 Task: Find connections with filter location Samborondón with filter topic #innovationwith filter profile language English with filter current company VeriPark with filter school Modern Education Society's Nowrosjee Wadia College Arts, Science, Pune 01 with filter industry Conservation Programs with filter service category Administrative with filter keywords title Barista
Action: Mouse moved to (682, 85)
Screenshot: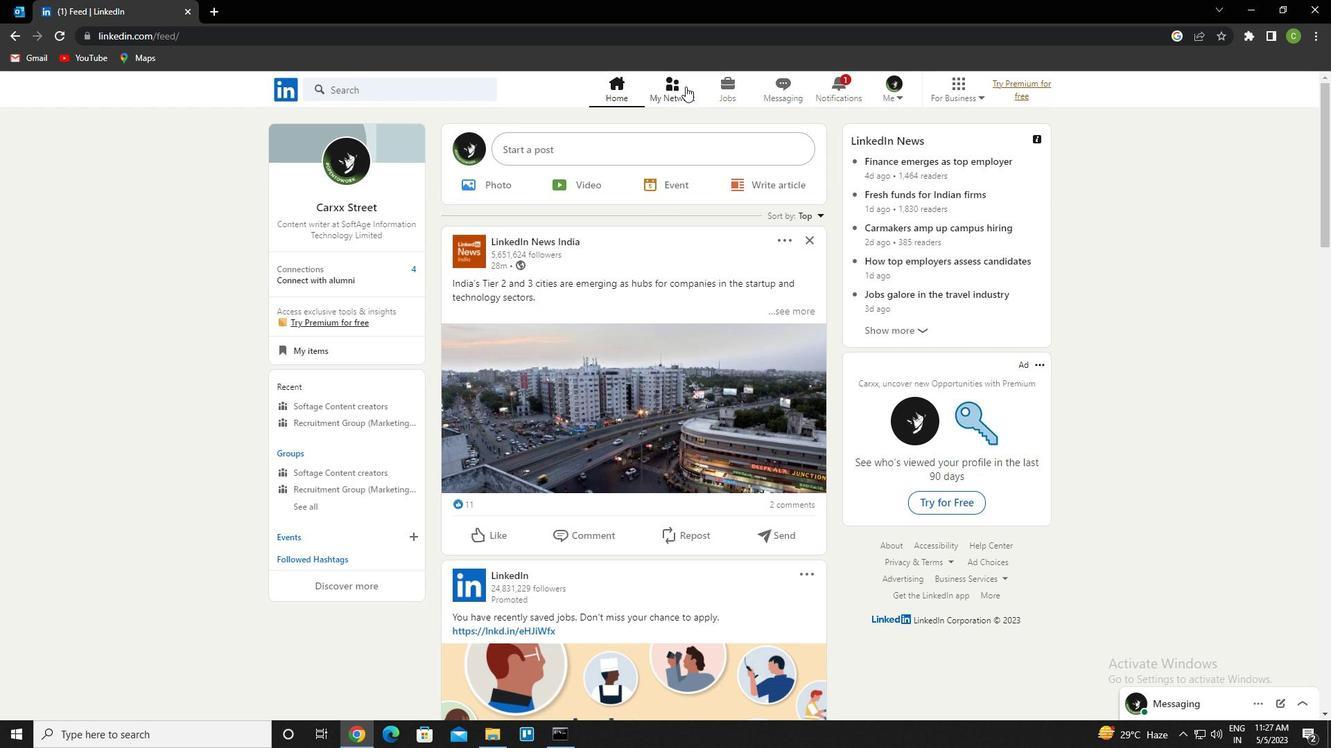 
Action: Mouse pressed left at (682, 85)
Screenshot: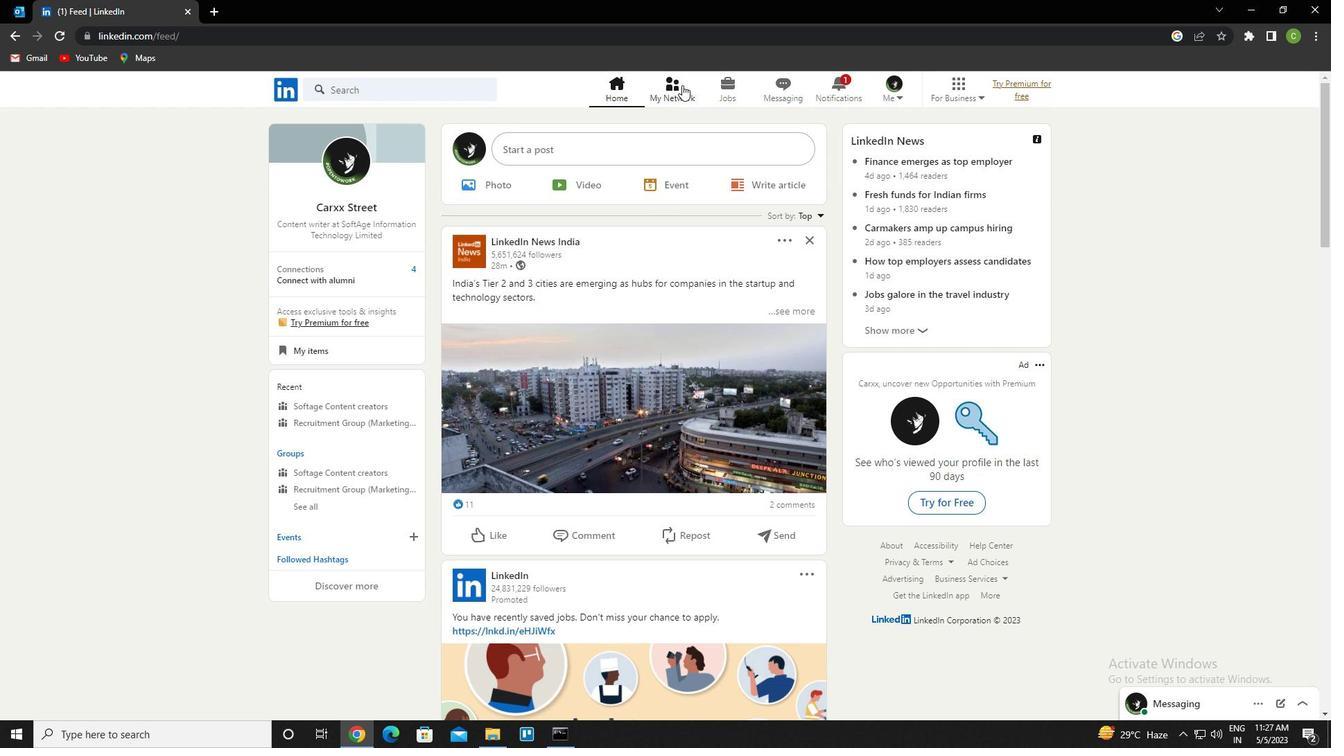 
Action: Mouse moved to (421, 170)
Screenshot: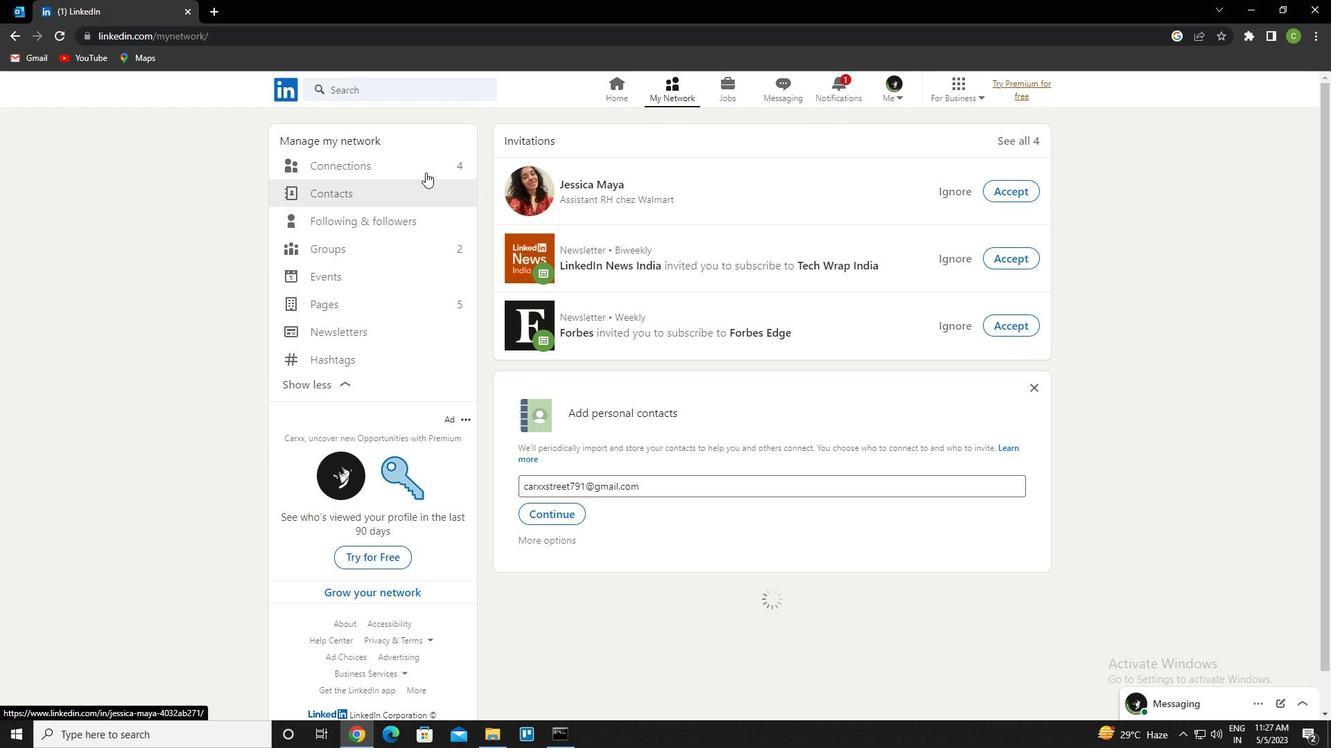 
Action: Mouse pressed left at (421, 170)
Screenshot: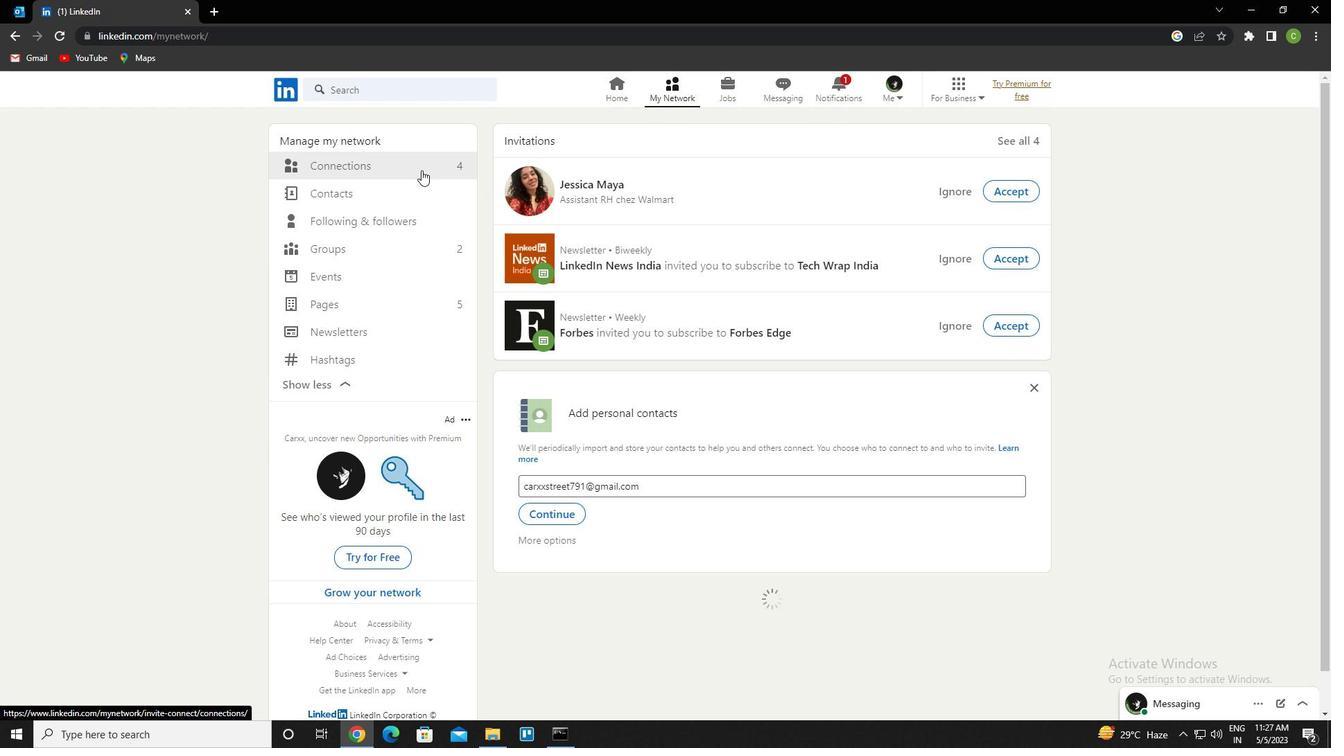 
Action: Mouse moved to (776, 167)
Screenshot: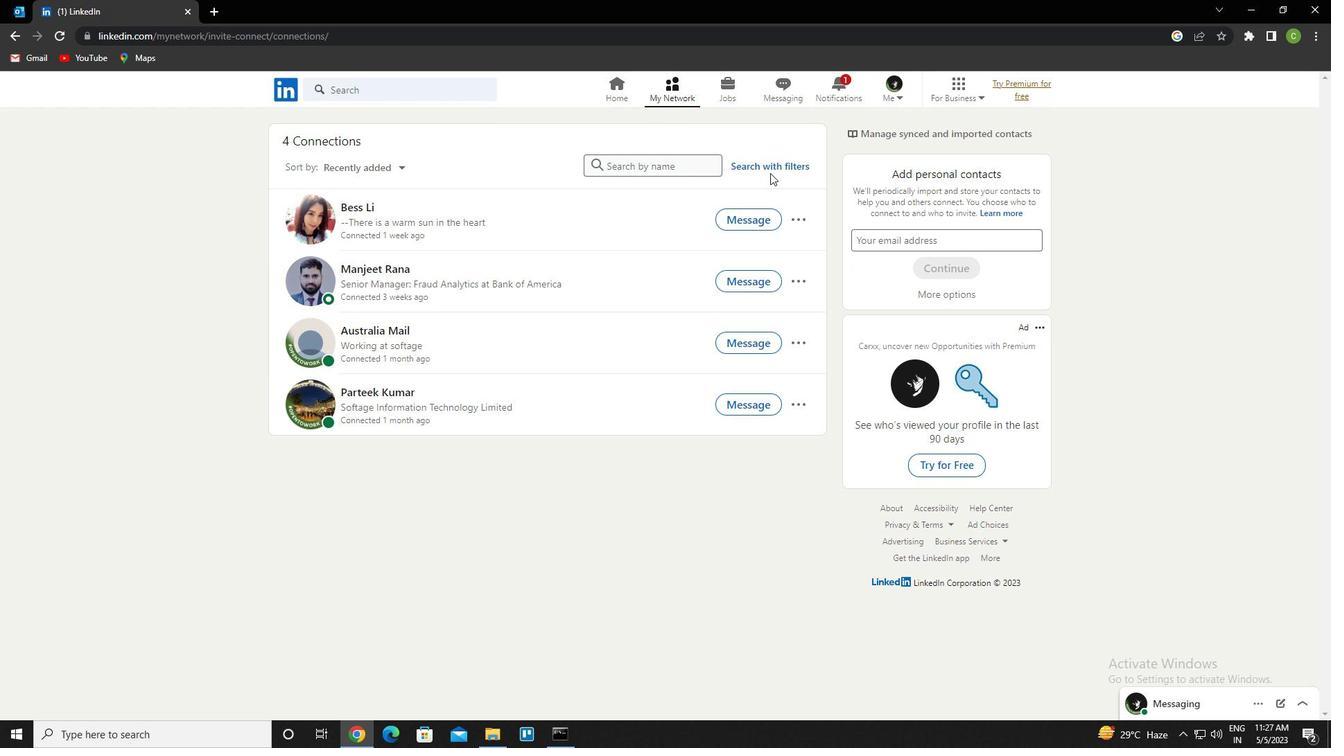 
Action: Mouse pressed left at (776, 167)
Screenshot: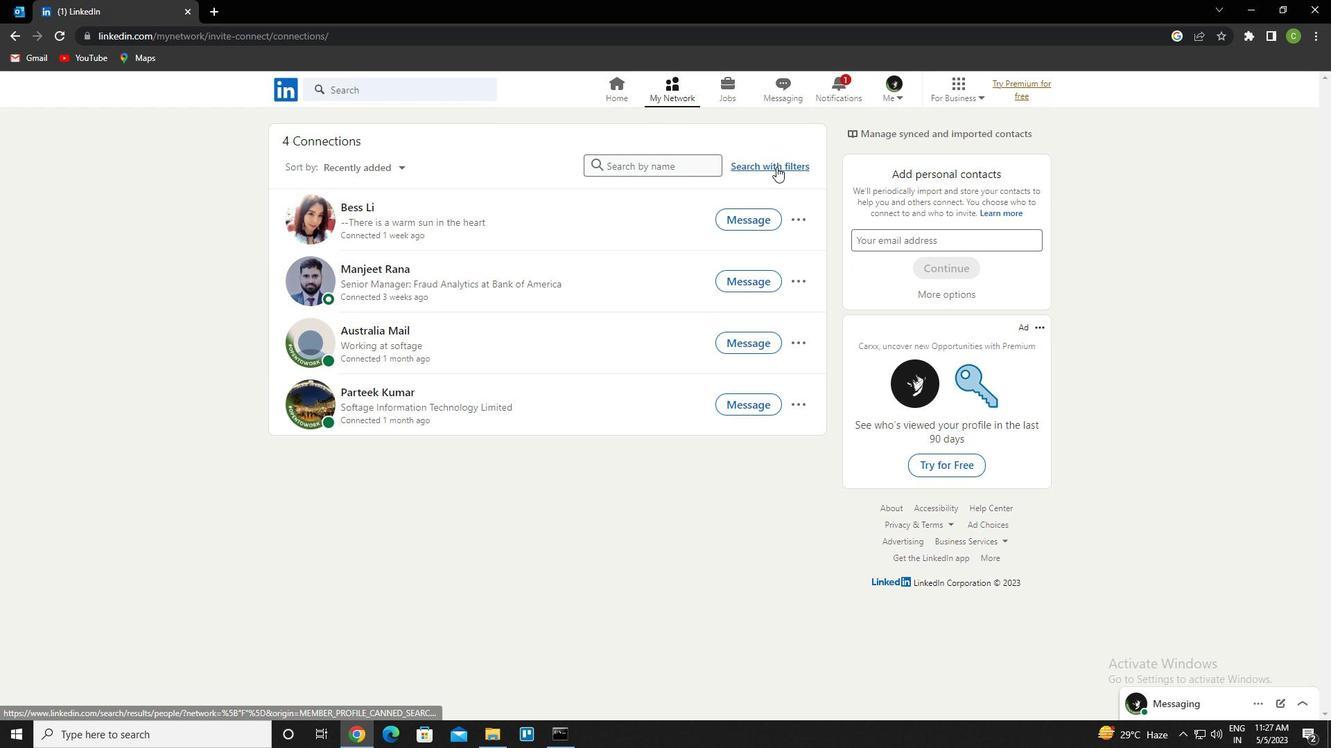 
Action: Mouse moved to (713, 125)
Screenshot: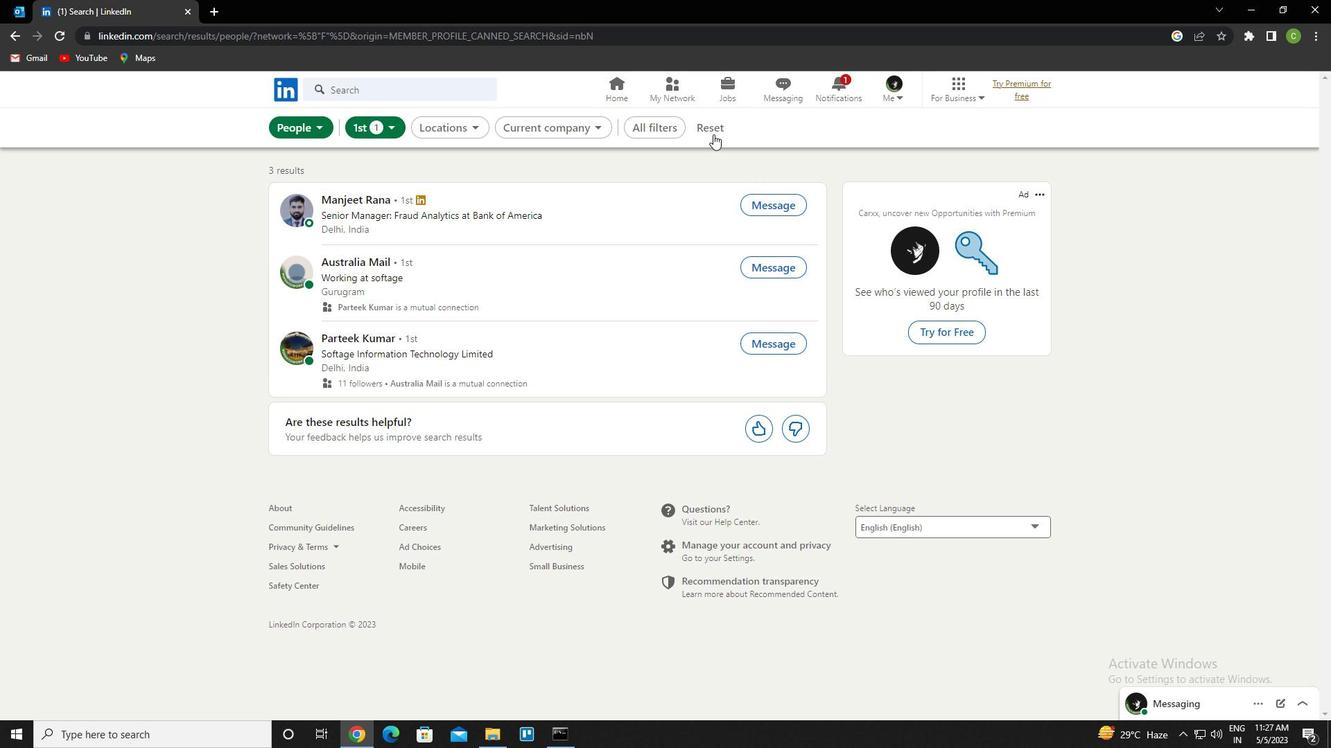 
Action: Mouse pressed left at (713, 125)
Screenshot: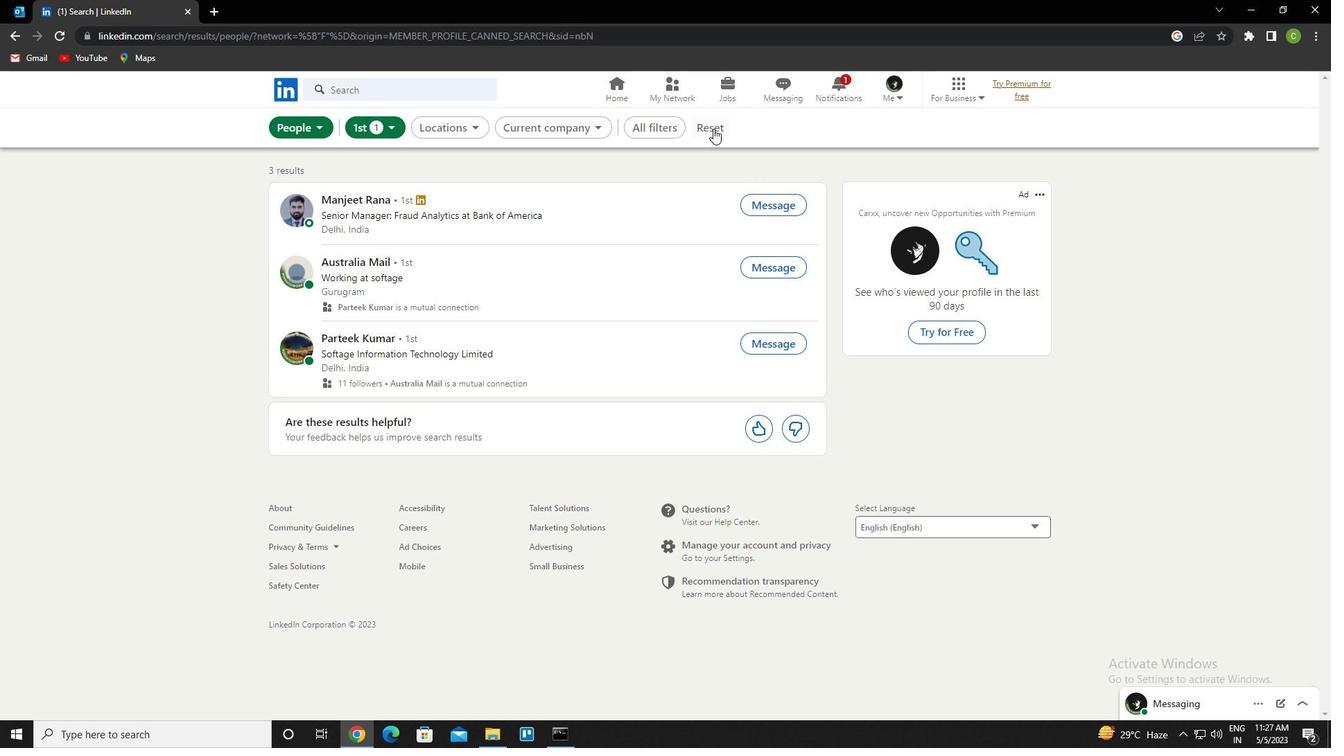 
Action: Mouse moved to (703, 133)
Screenshot: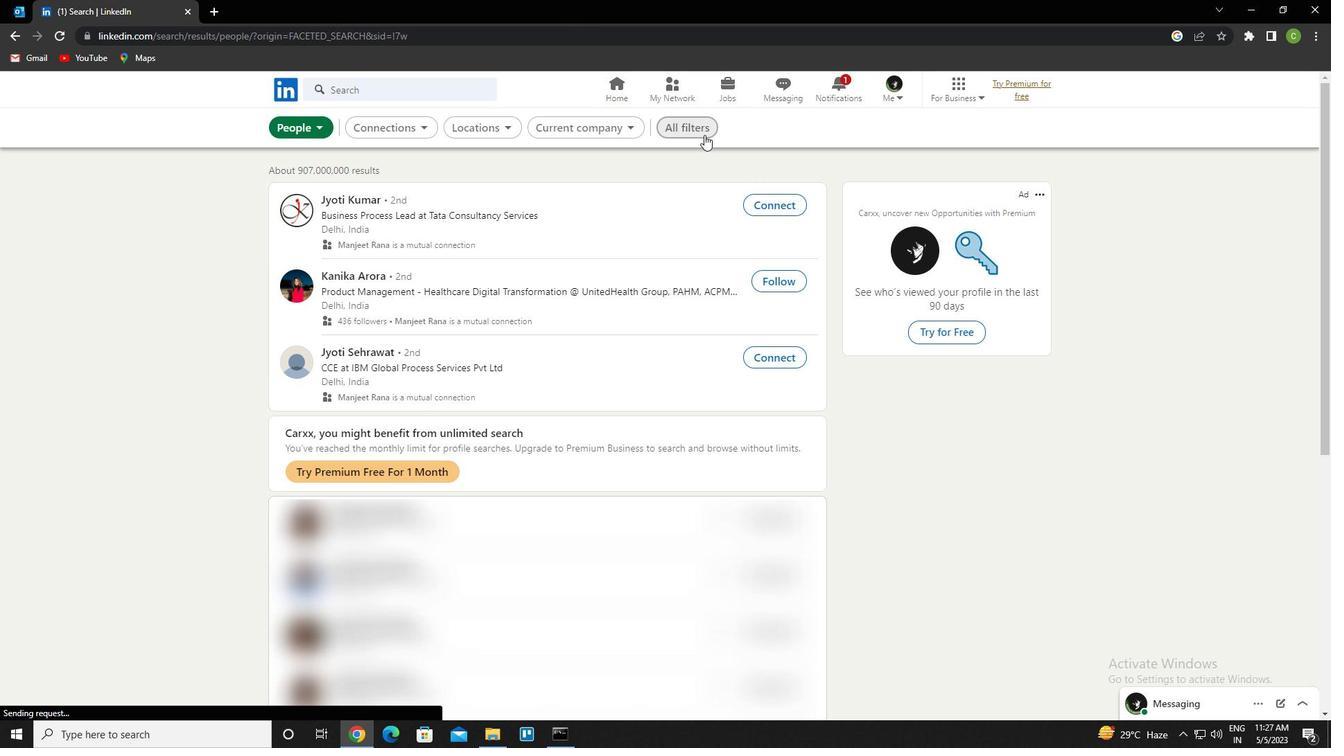 
Action: Mouse pressed left at (703, 133)
Screenshot: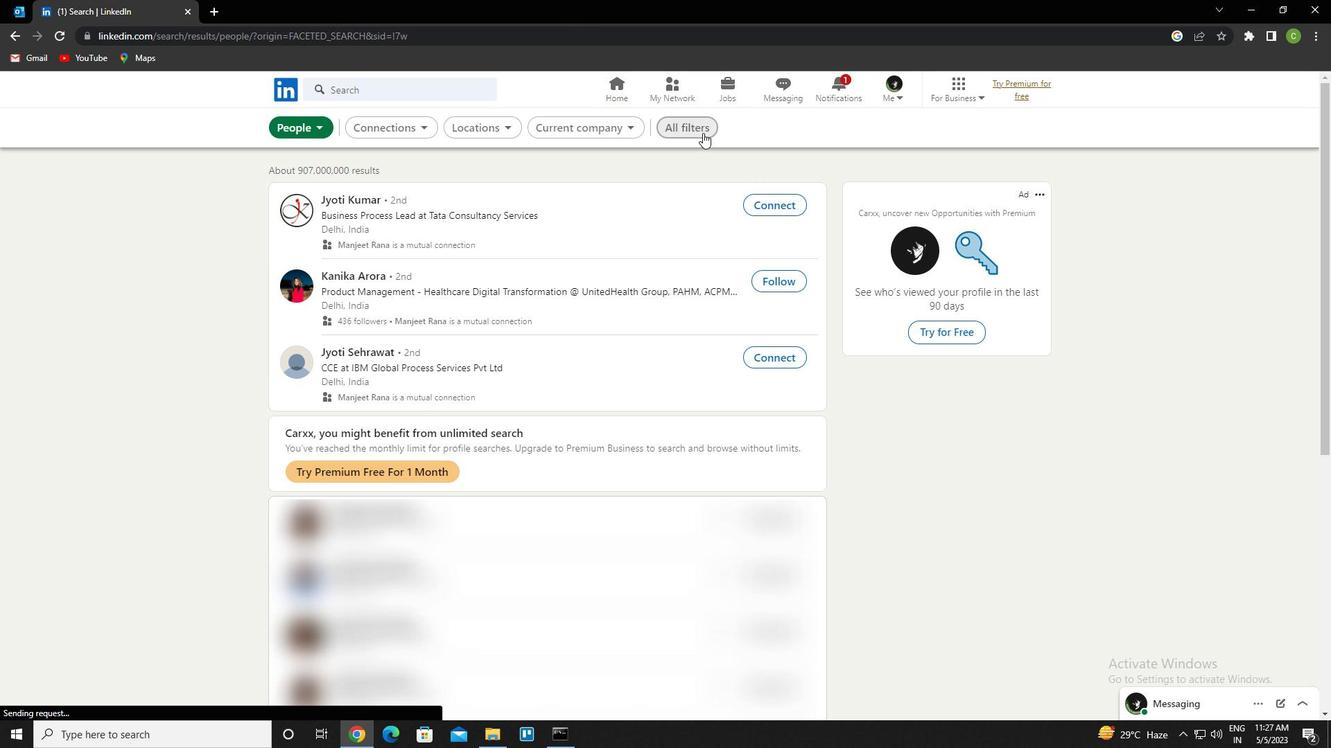 
Action: Mouse moved to (1133, 407)
Screenshot: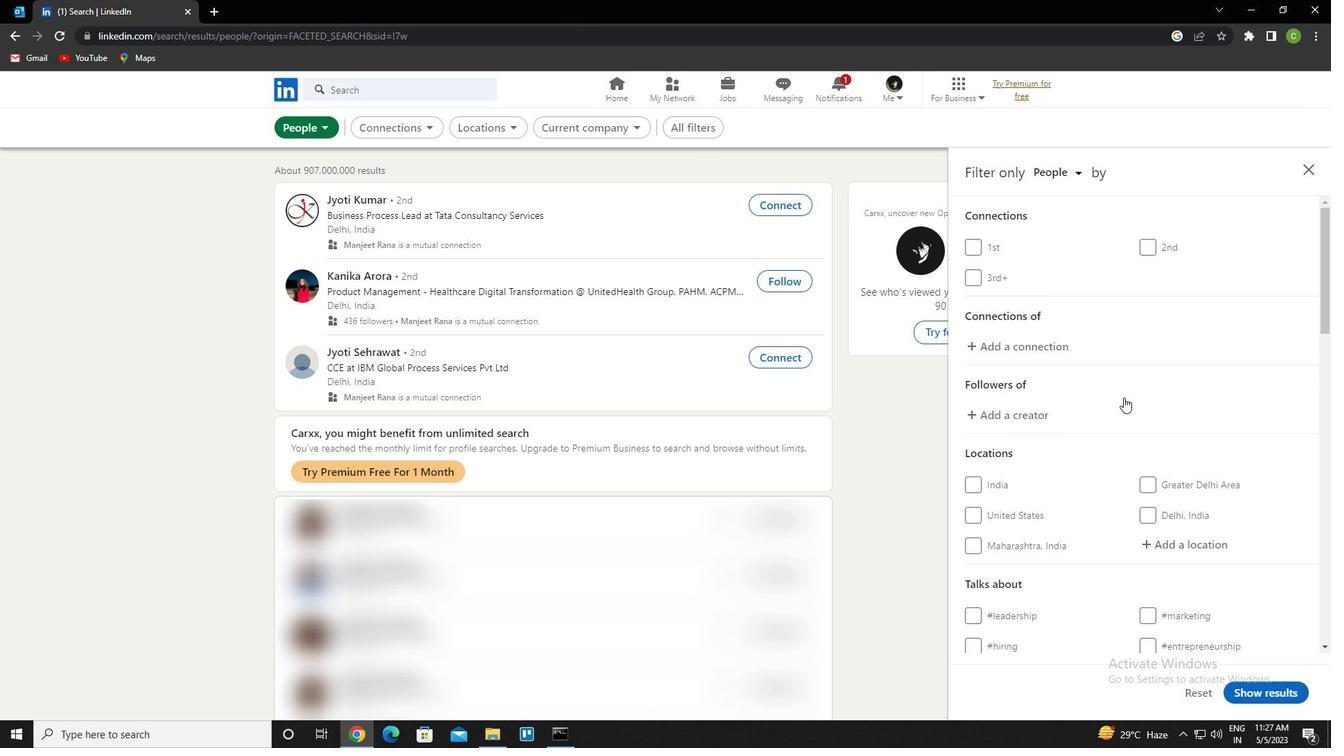 
Action: Mouse scrolled (1133, 406) with delta (0, 0)
Screenshot: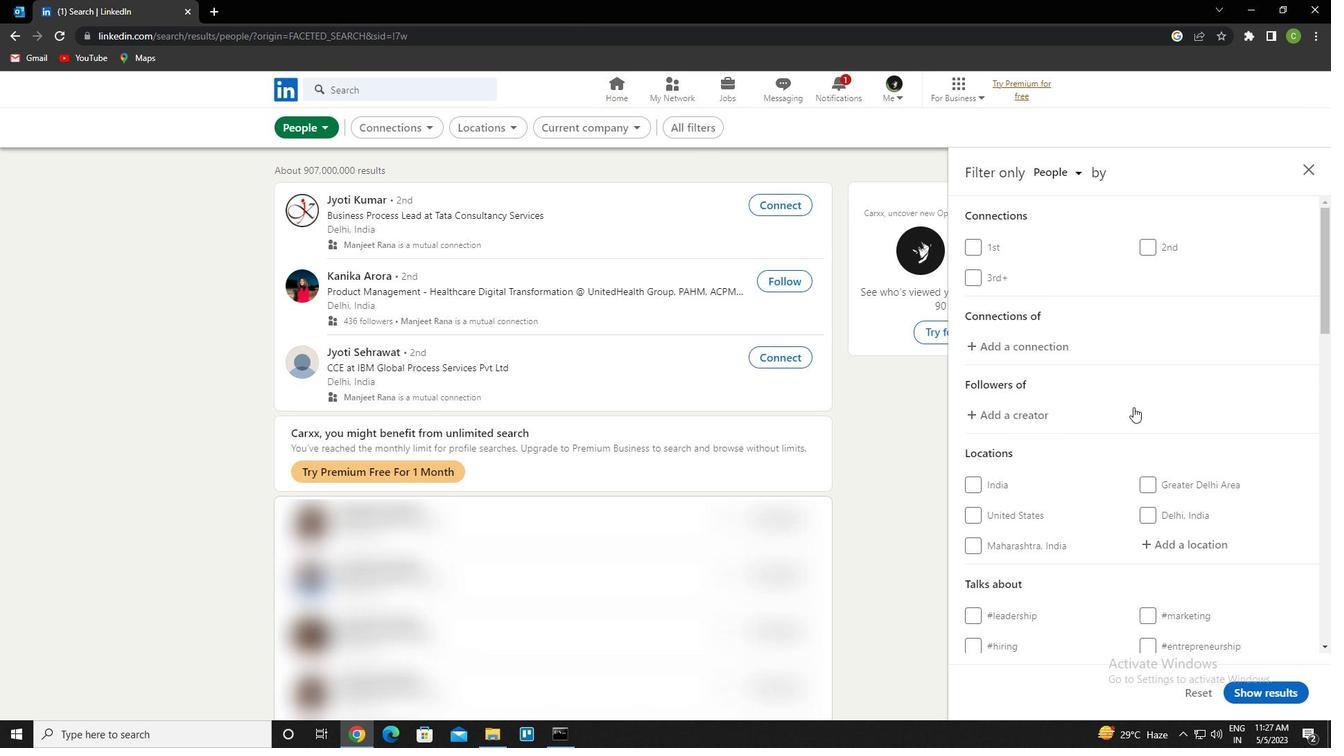 
Action: Mouse scrolled (1133, 406) with delta (0, 0)
Screenshot: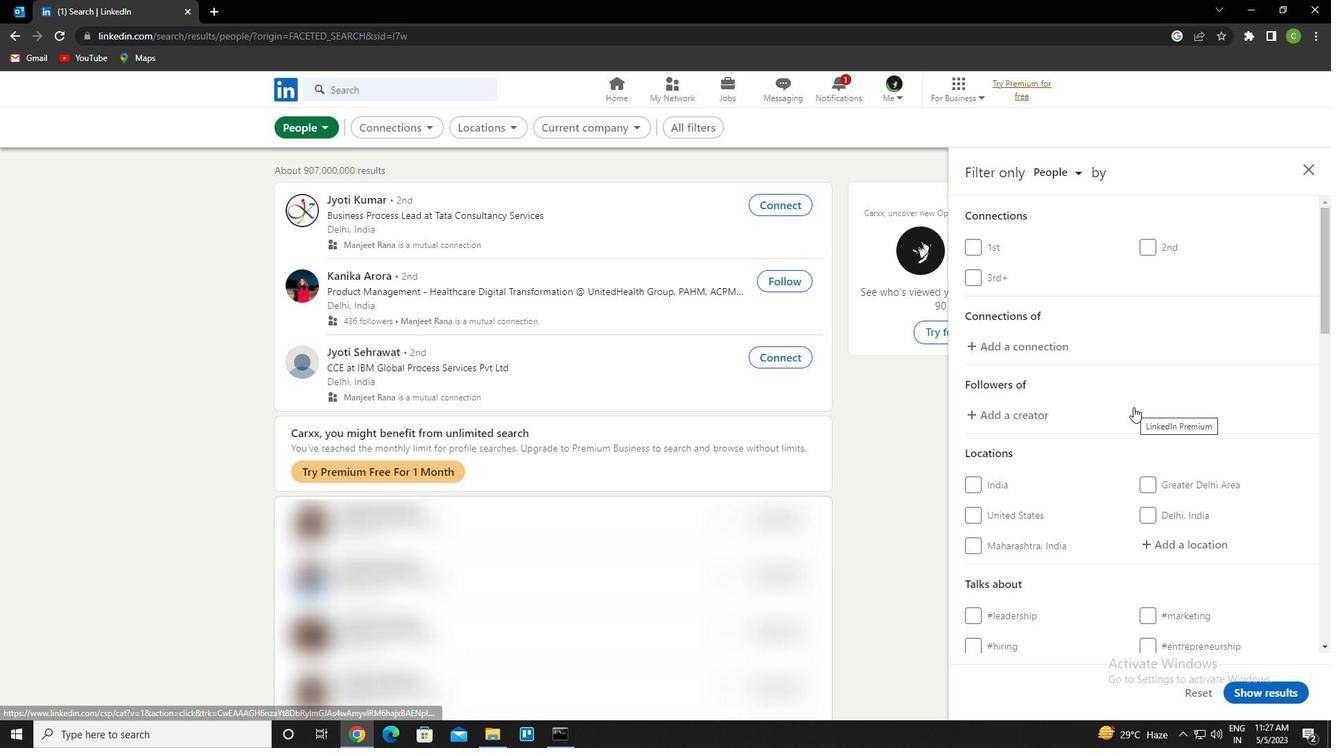 
Action: Mouse moved to (1175, 409)
Screenshot: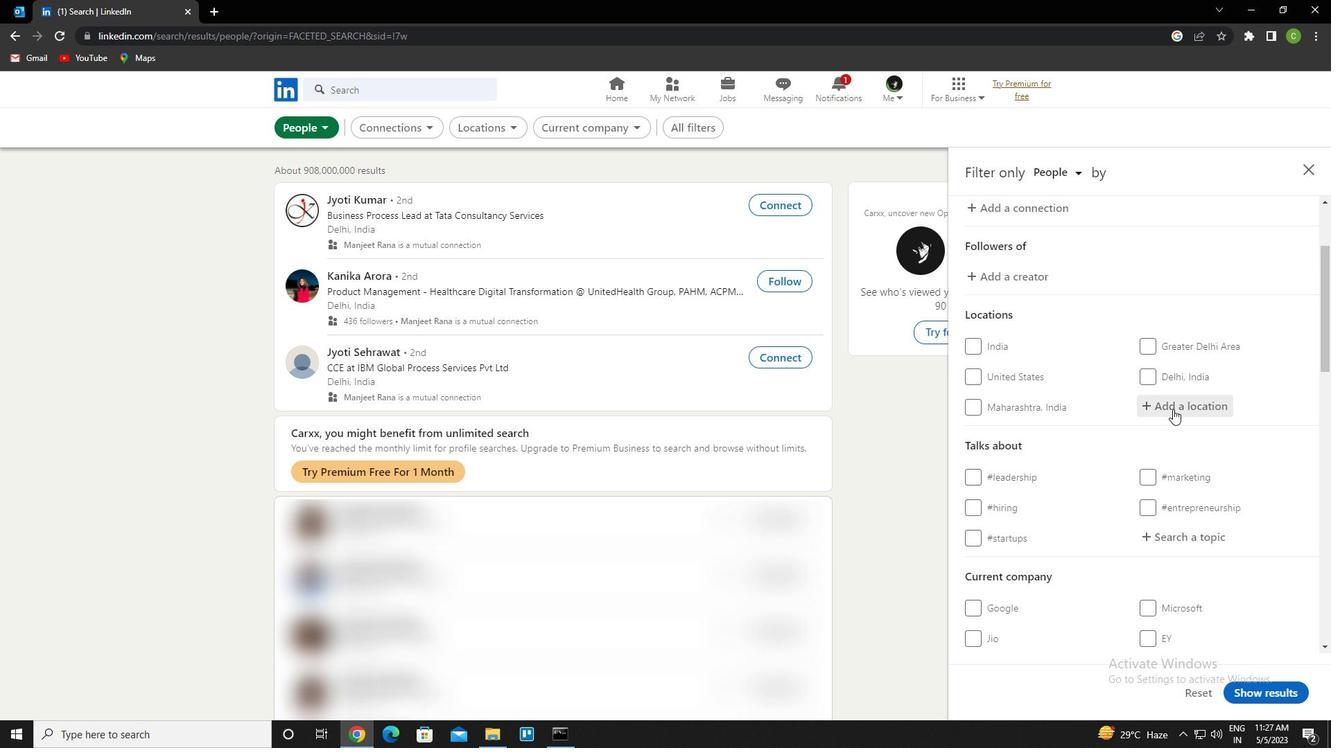 
Action: Mouse pressed left at (1175, 409)
Screenshot: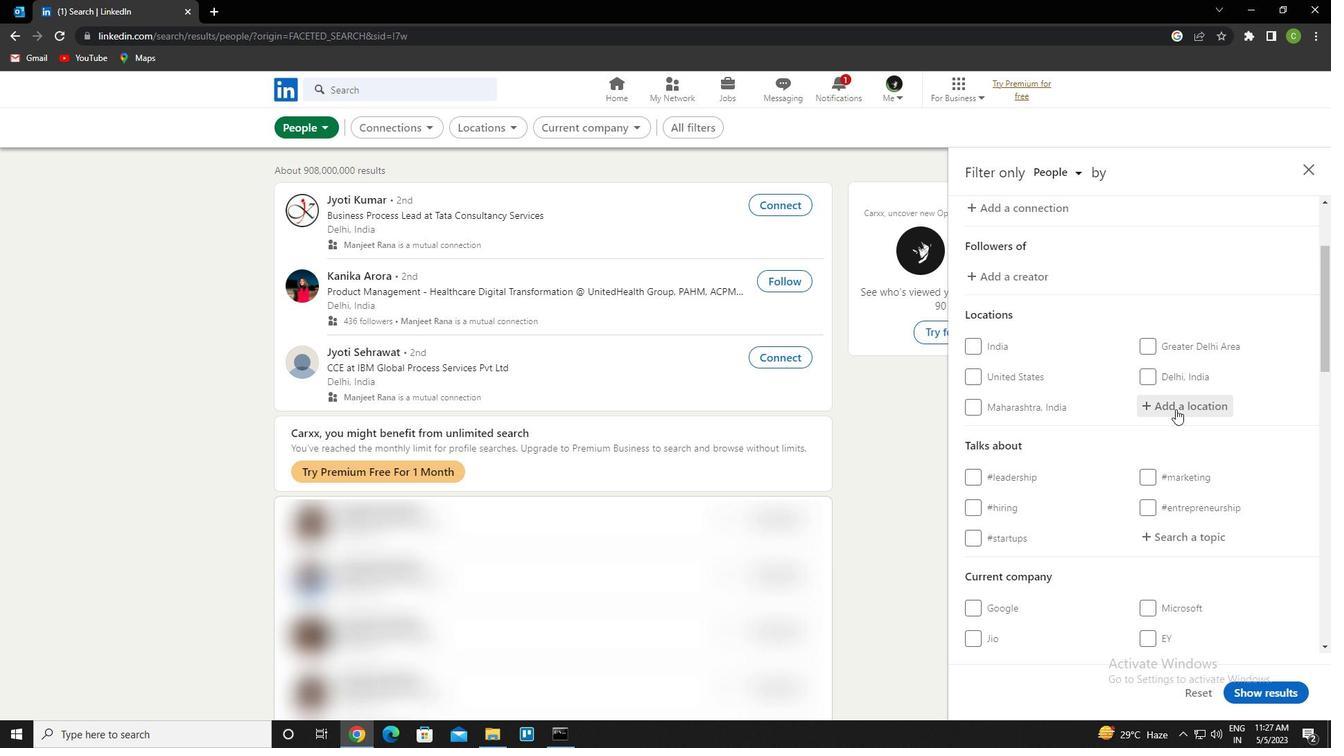 
Action: Key pressed <Key.caps_lock>s<Key.caps_lock>amborondon<Key.down><Key.enter>
Screenshot: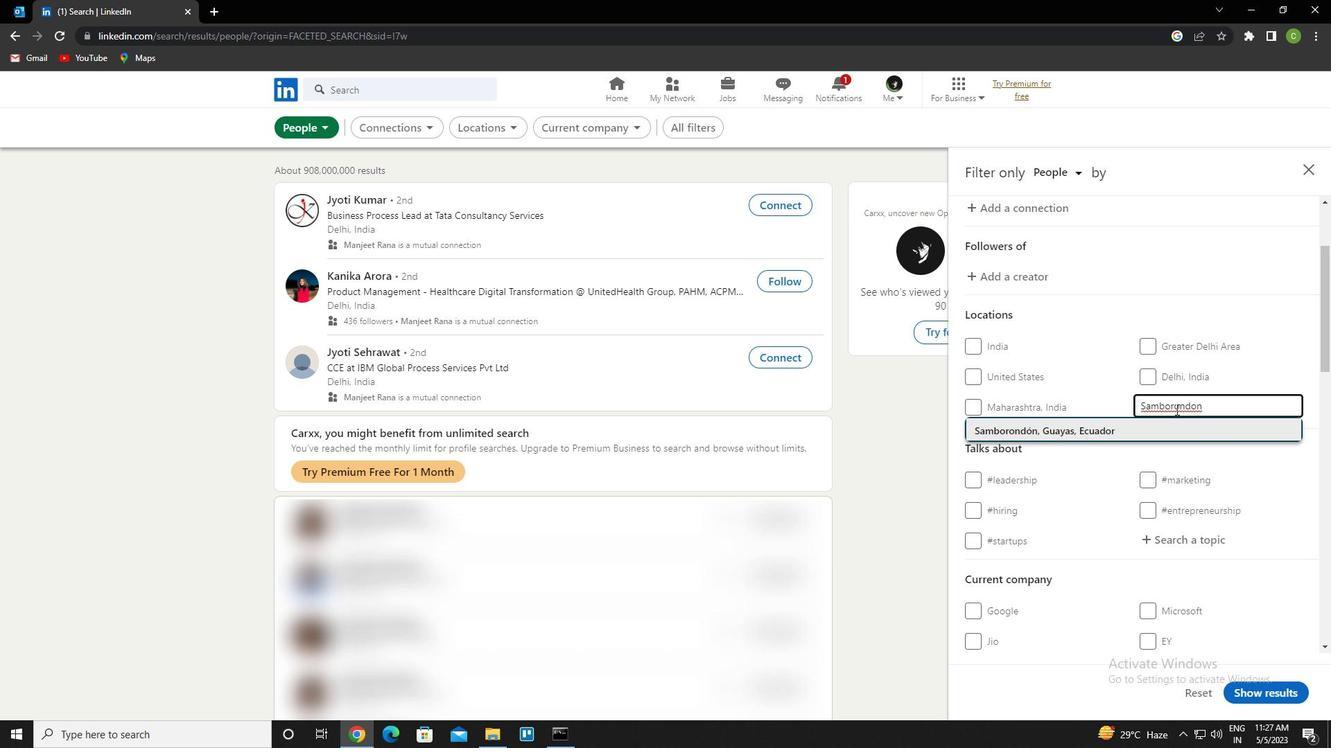 
Action: Mouse moved to (1167, 409)
Screenshot: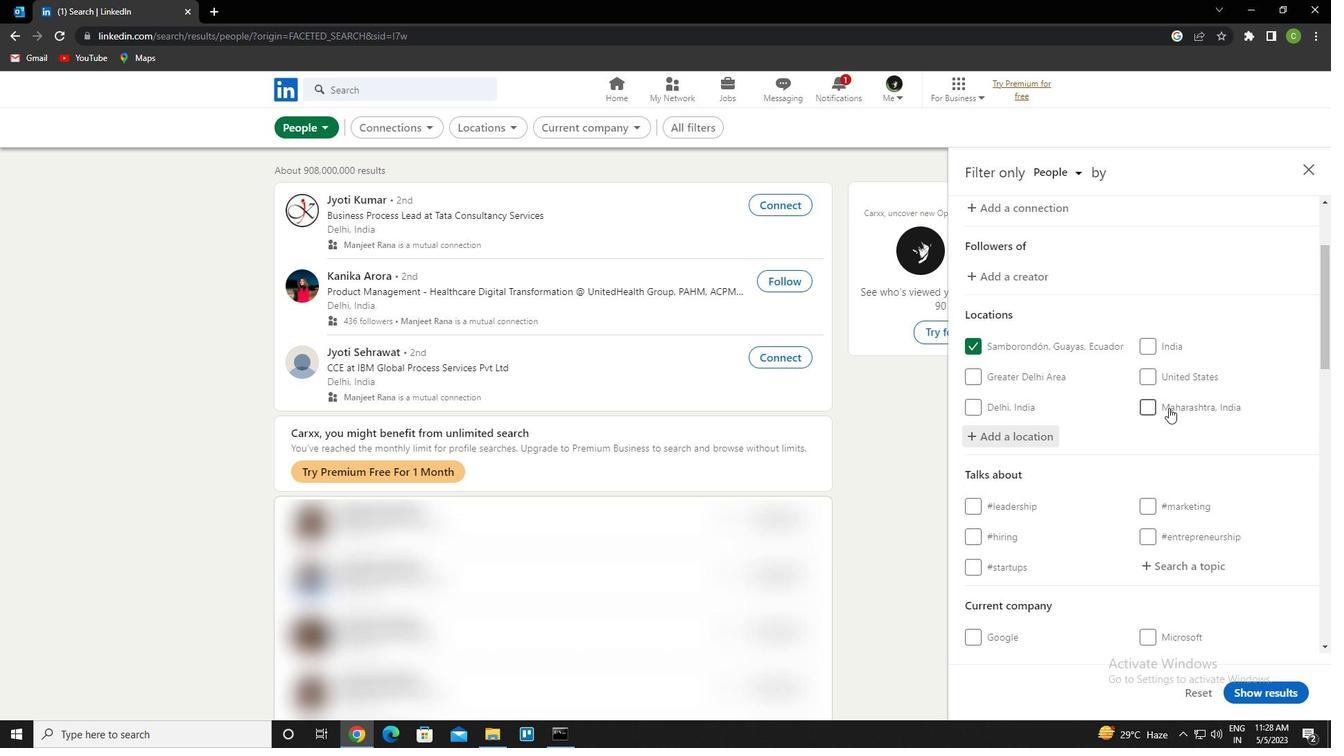 
Action: Mouse scrolled (1167, 408) with delta (0, 0)
Screenshot: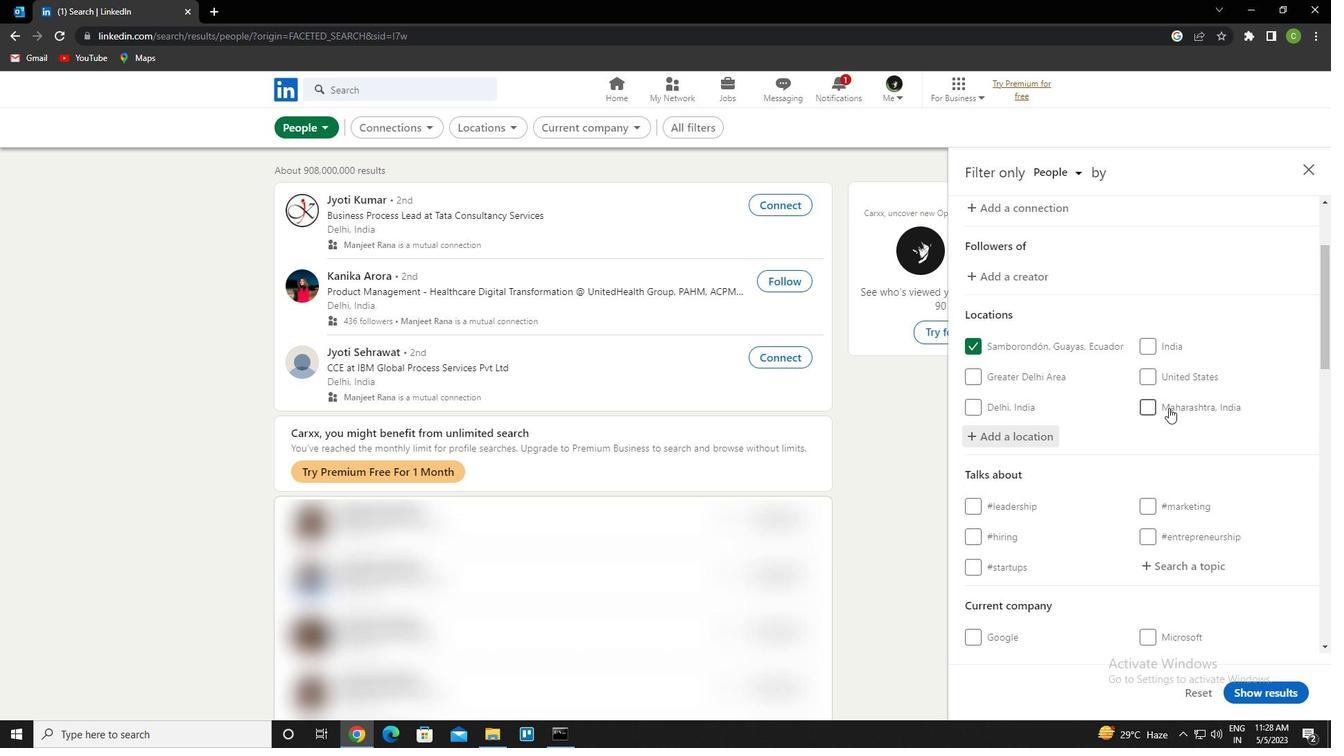 
Action: Mouse moved to (1162, 409)
Screenshot: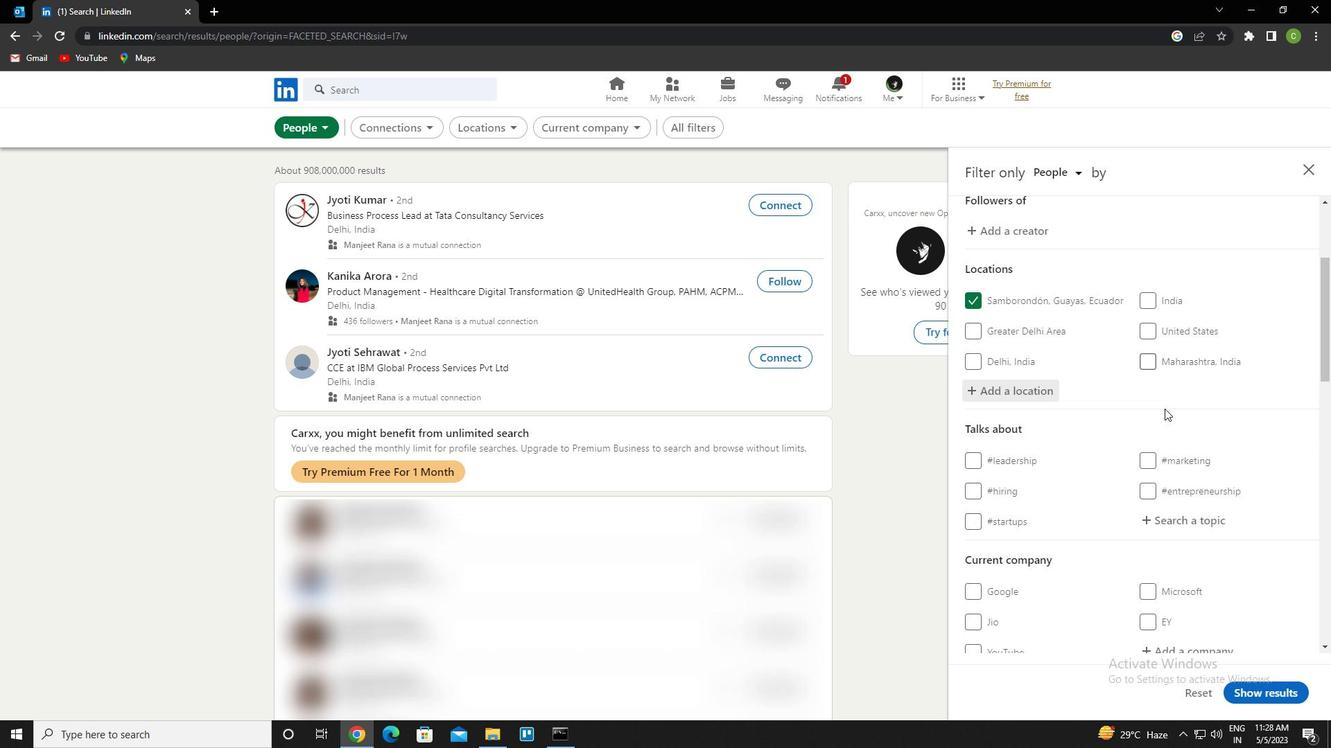 
Action: Mouse scrolled (1162, 408) with delta (0, 0)
Screenshot: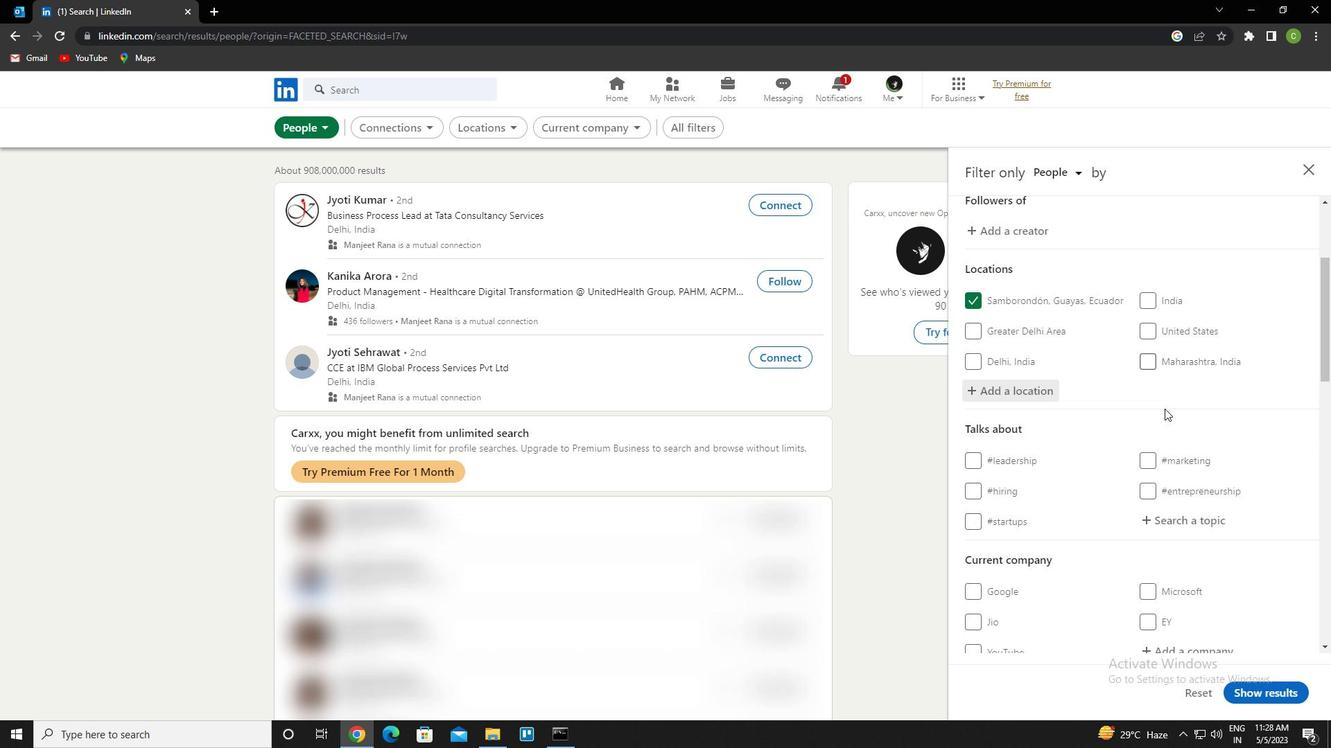 
Action: Mouse moved to (1167, 433)
Screenshot: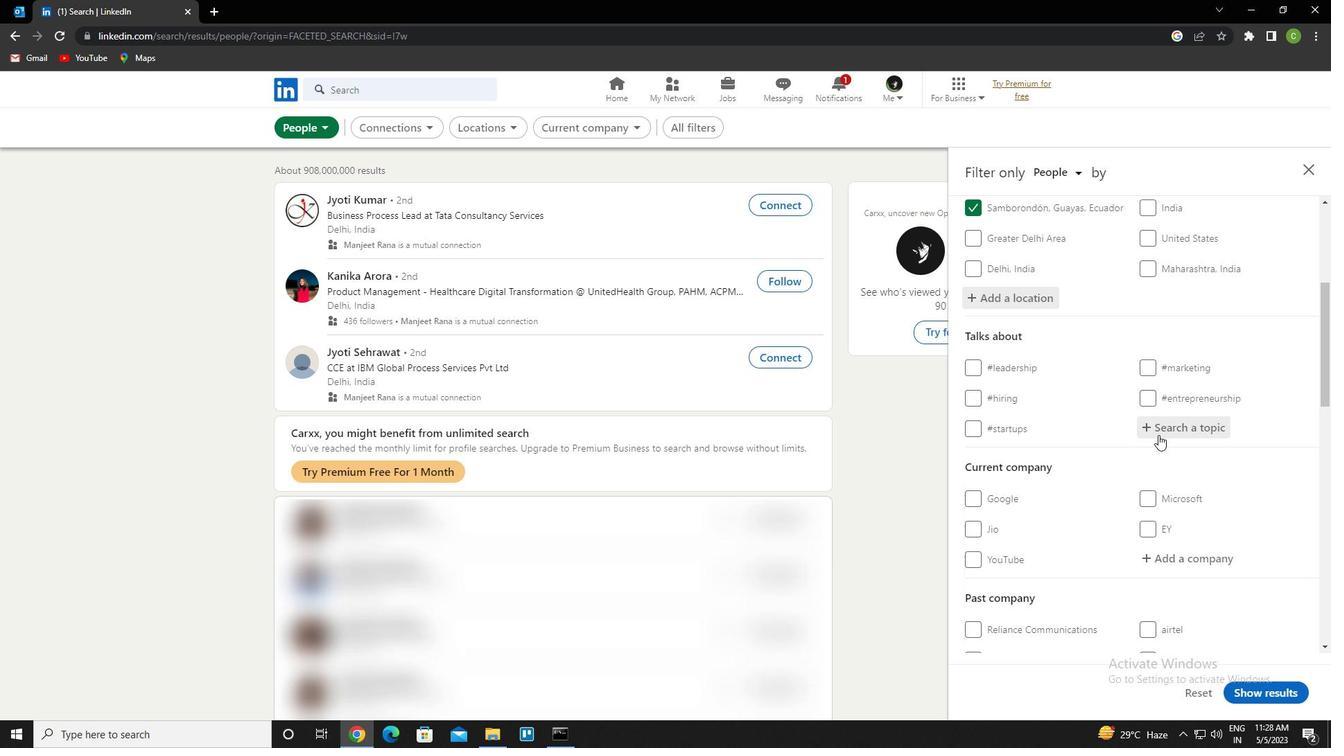
Action: Mouse pressed left at (1167, 433)
Screenshot: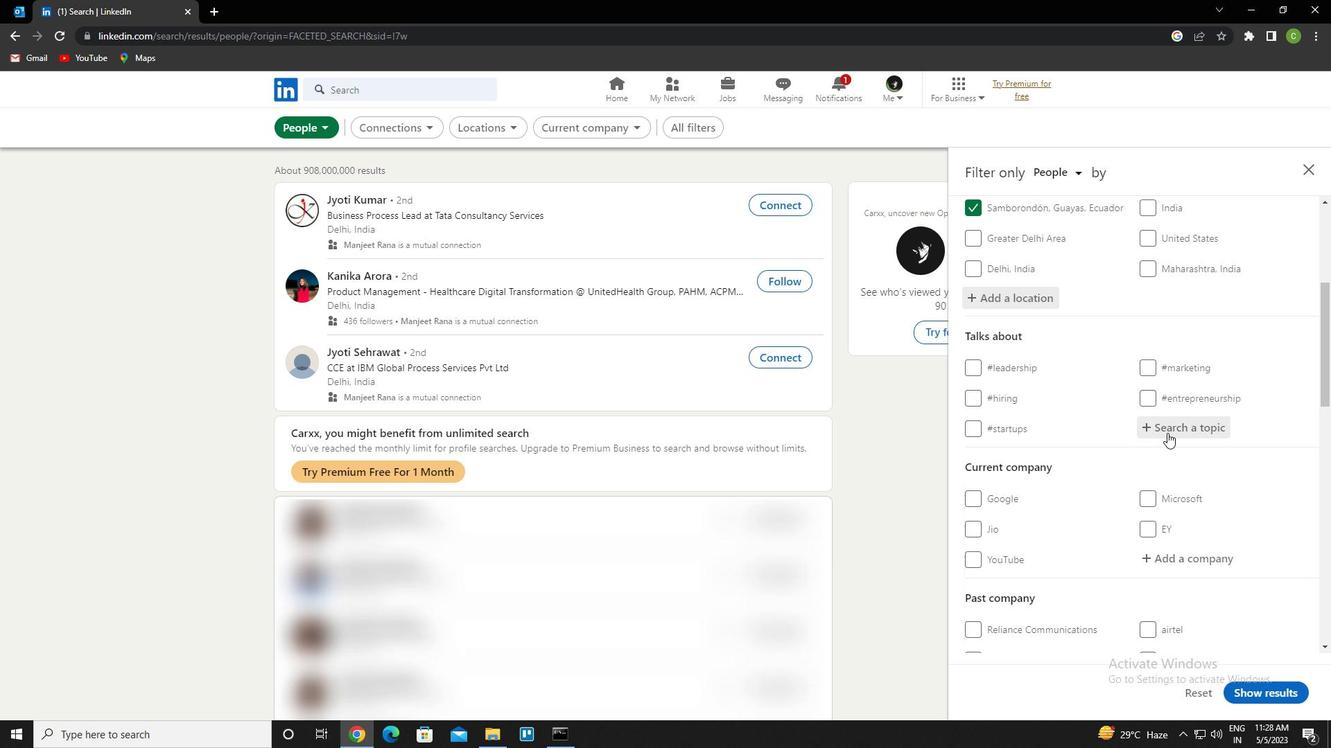 
Action: Key pressed innovation
Screenshot: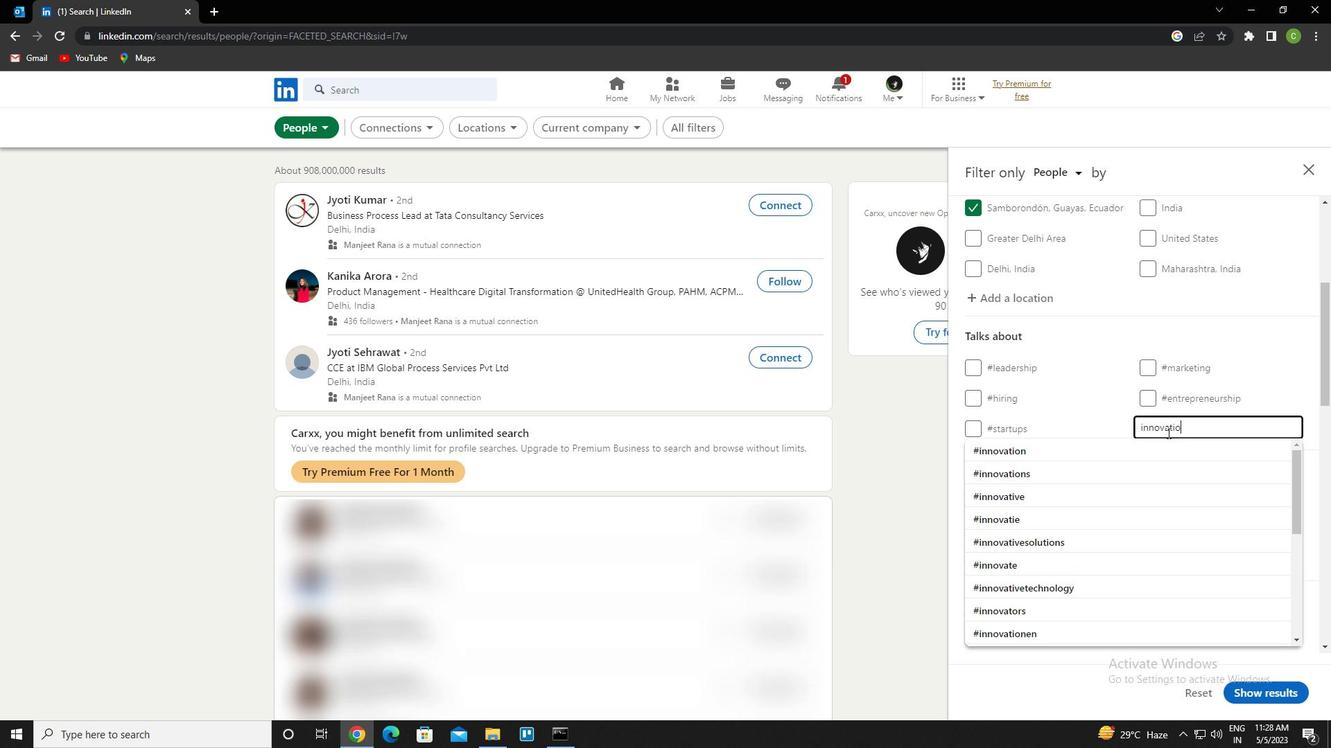 
Action: Mouse moved to (1168, 432)
Screenshot: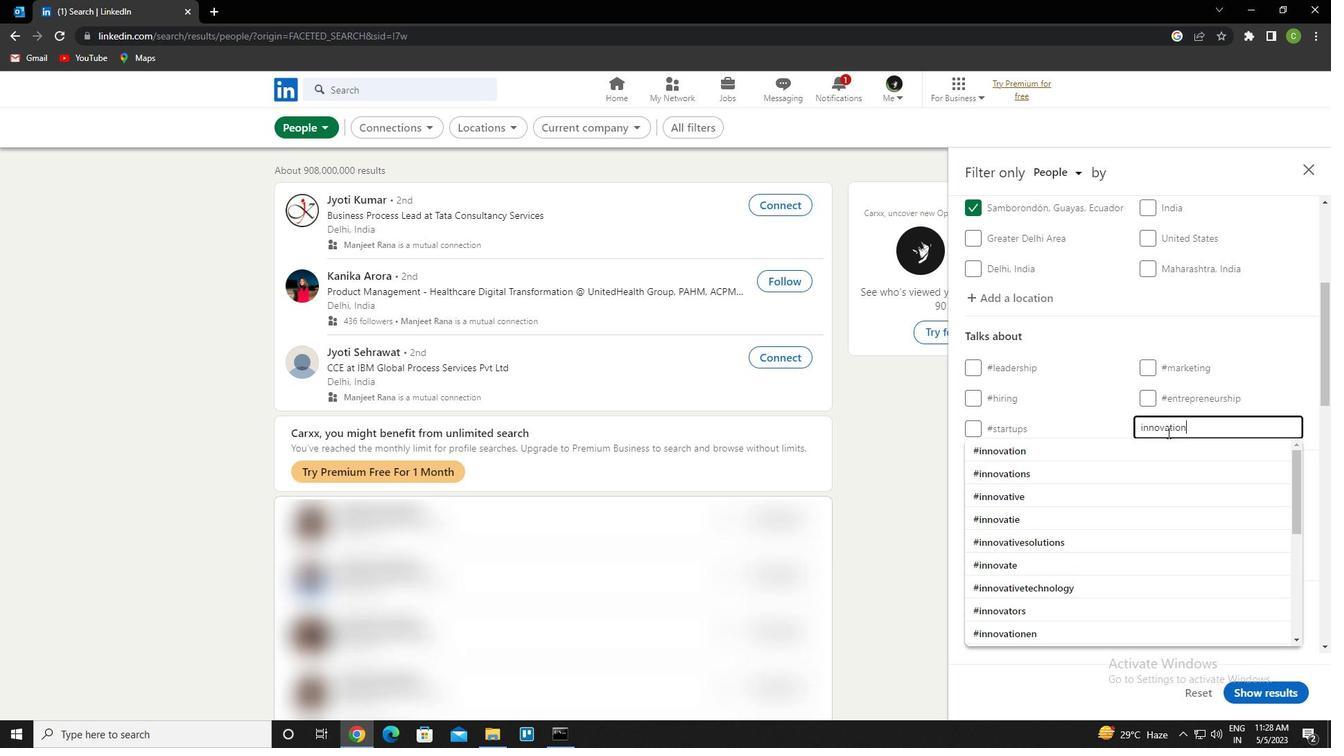 
Action: Key pressed <Key.down><Key.enter>
Screenshot: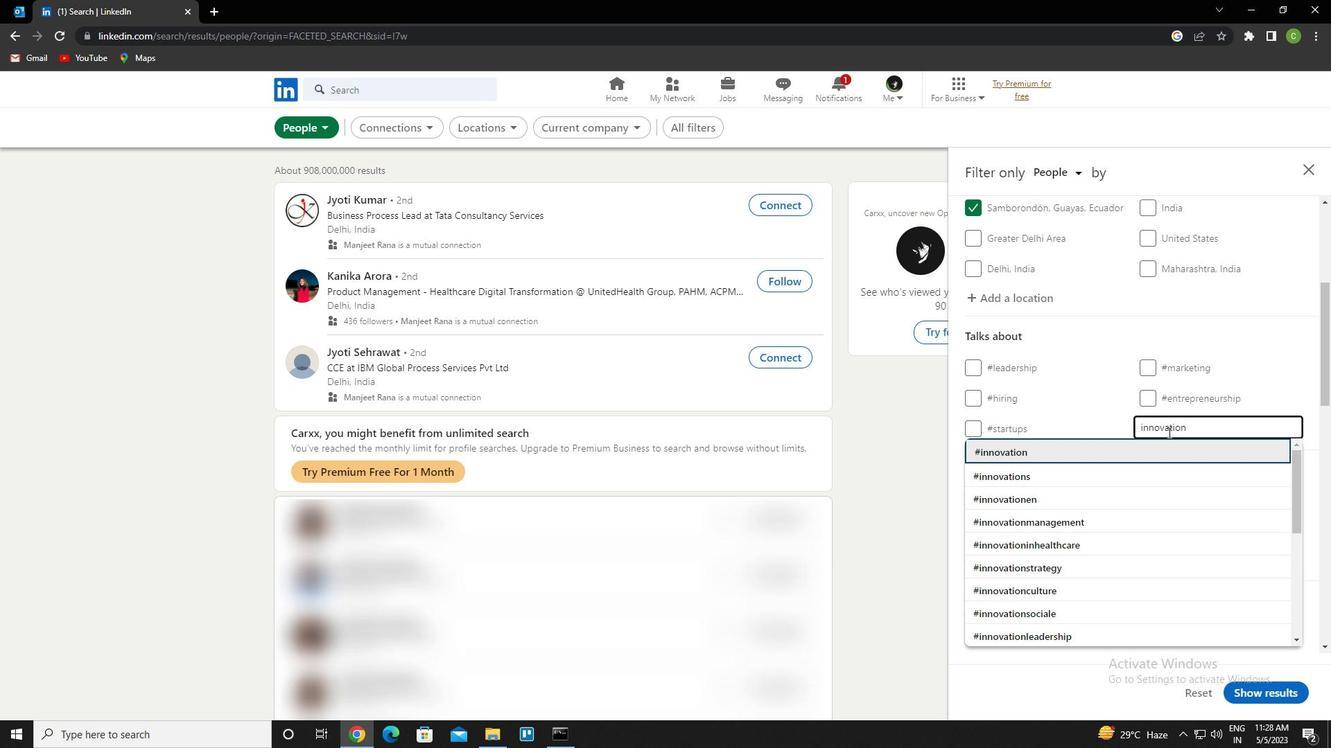 
Action: Mouse moved to (1168, 432)
Screenshot: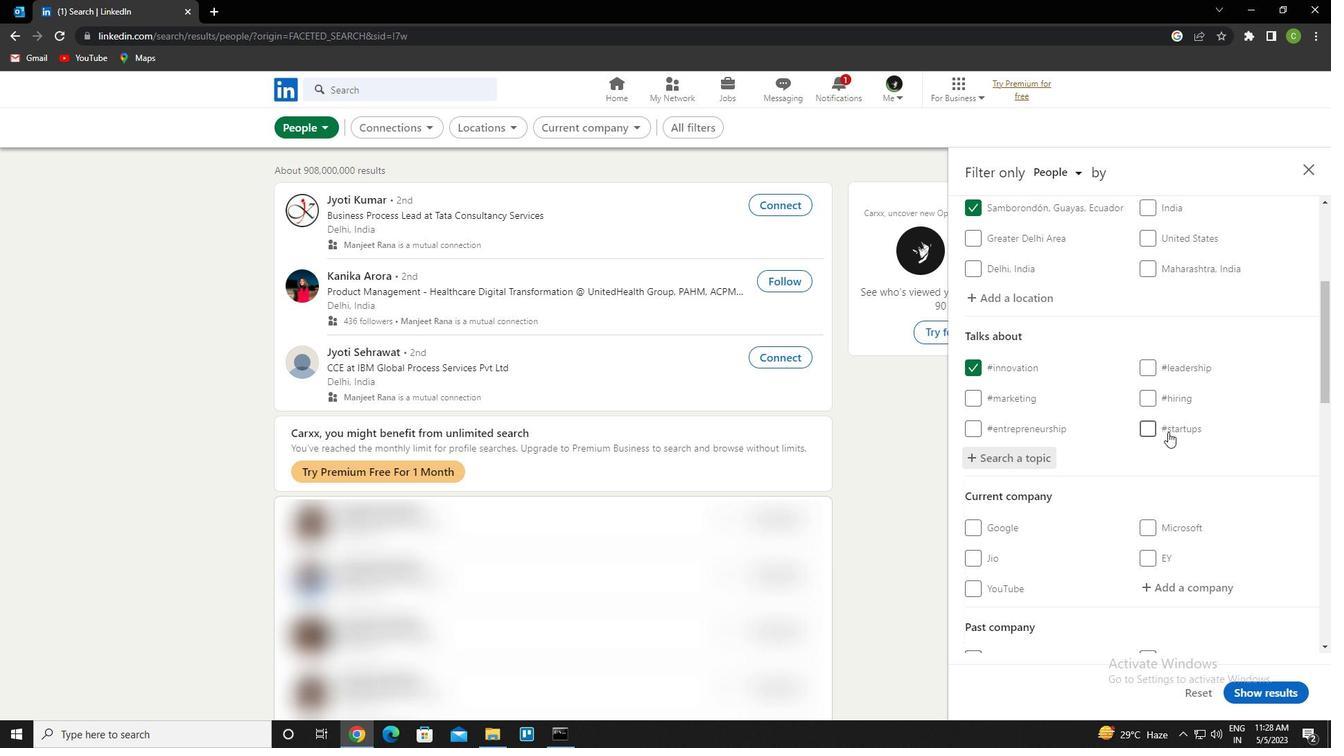 
Action: Mouse scrolled (1168, 431) with delta (0, 0)
Screenshot: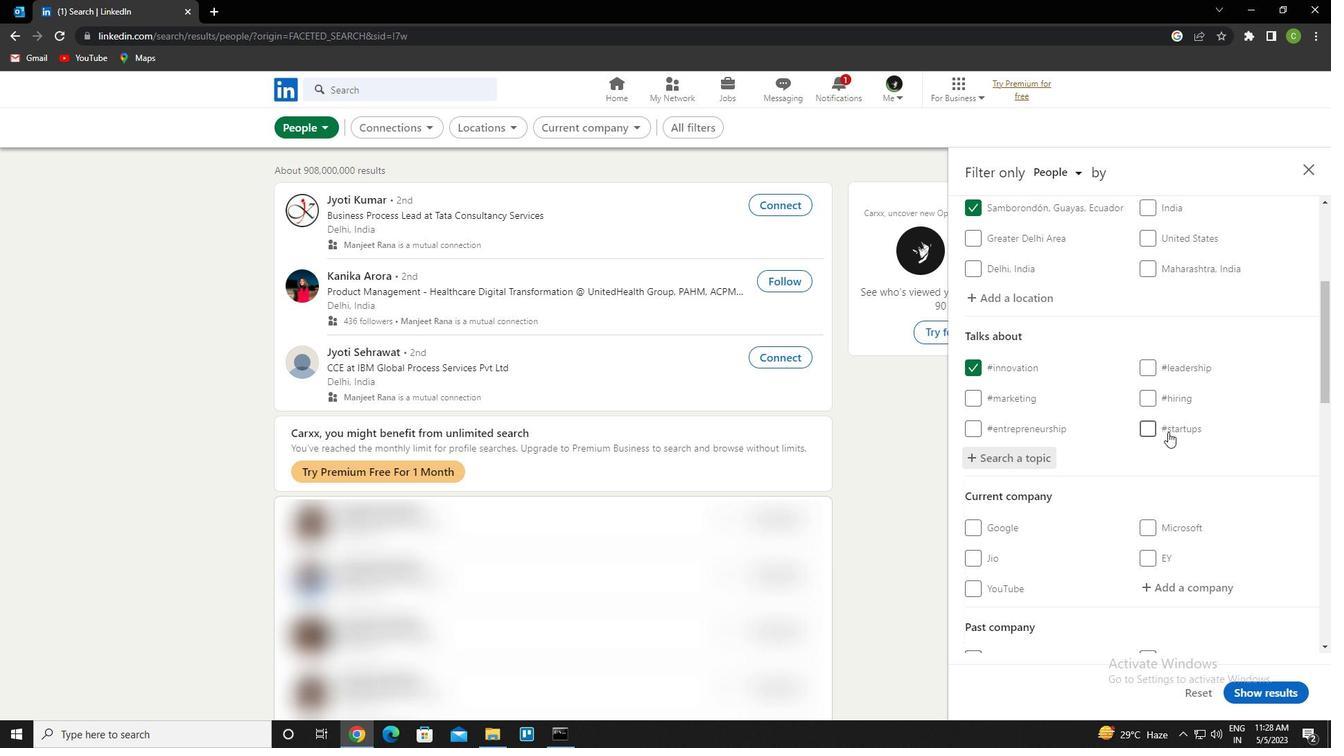 
Action: Mouse scrolled (1168, 431) with delta (0, 0)
Screenshot: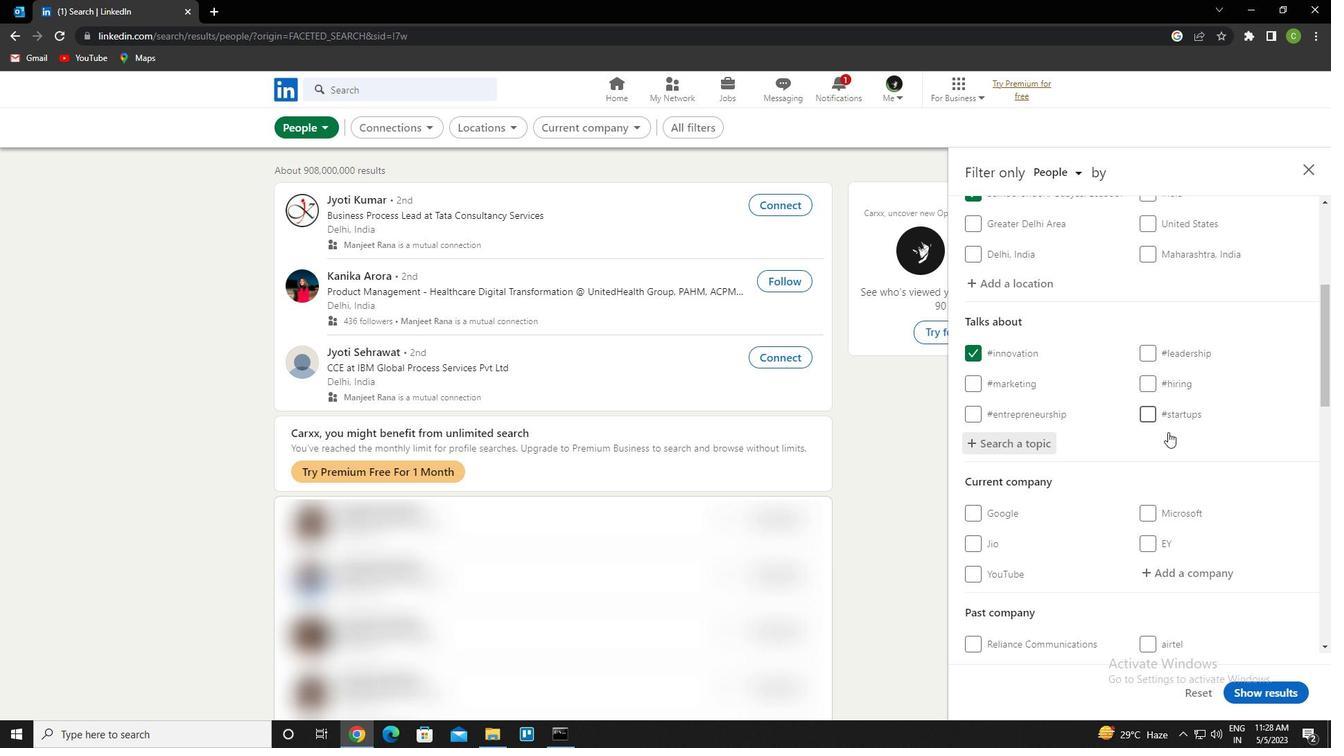 
Action: Mouse scrolled (1168, 431) with delta (0, 0)
Screenshot: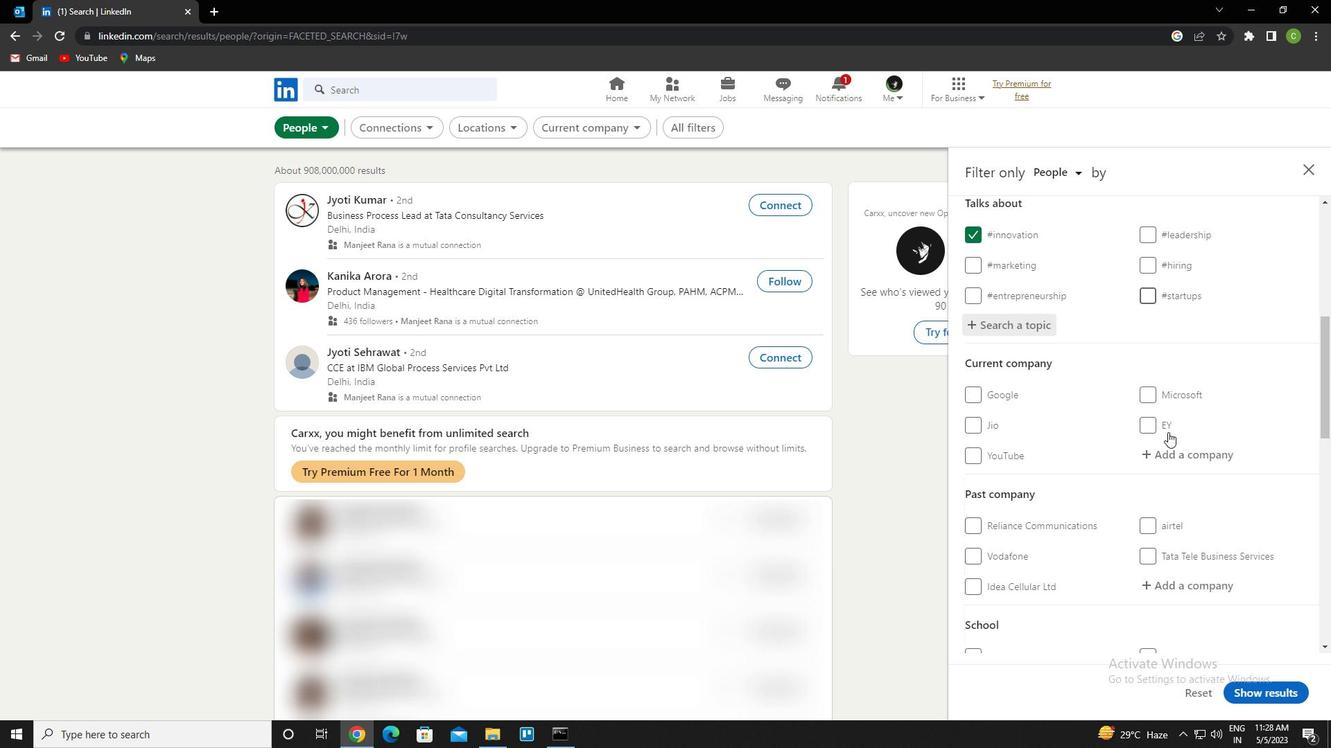 
Action: Mouse scrolled (1168, 431) with delta (0, 0)
Screenshot: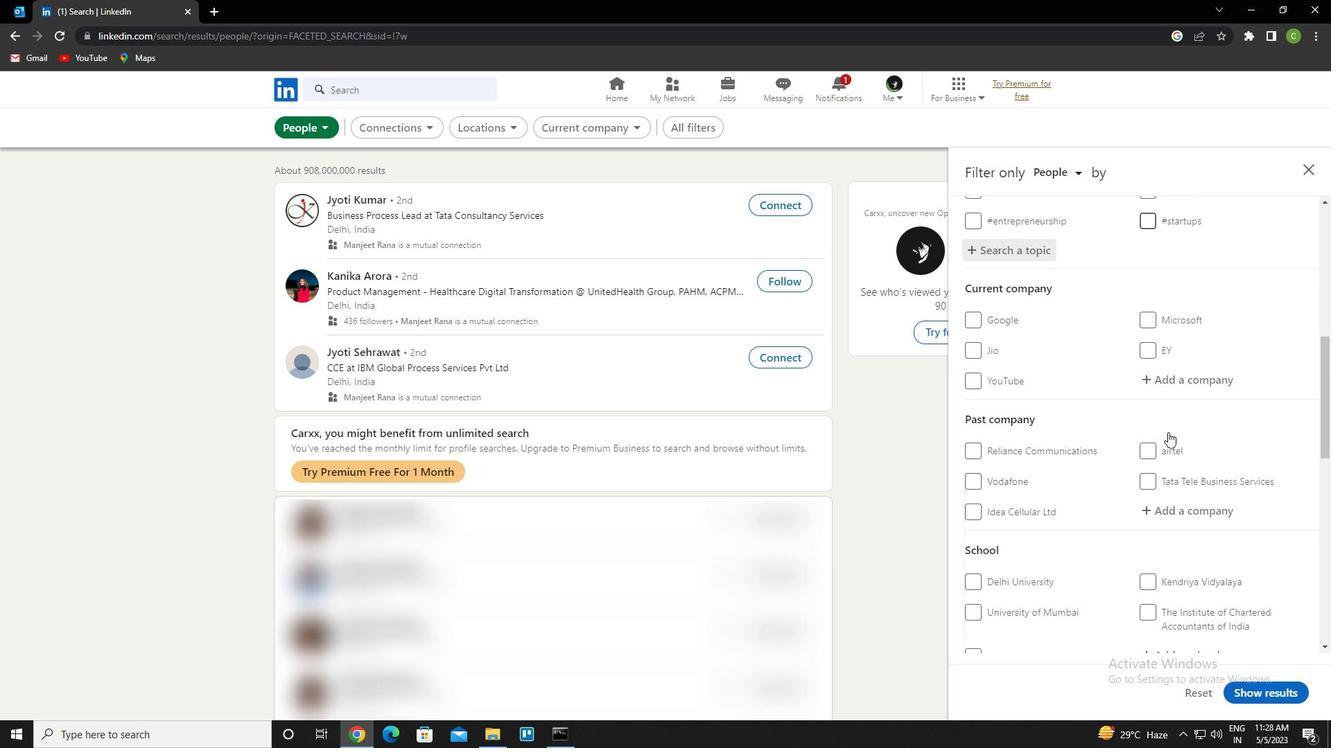 
Action: Mouse scrolled (1168, 431) with delta (0, 0)
Screenshot: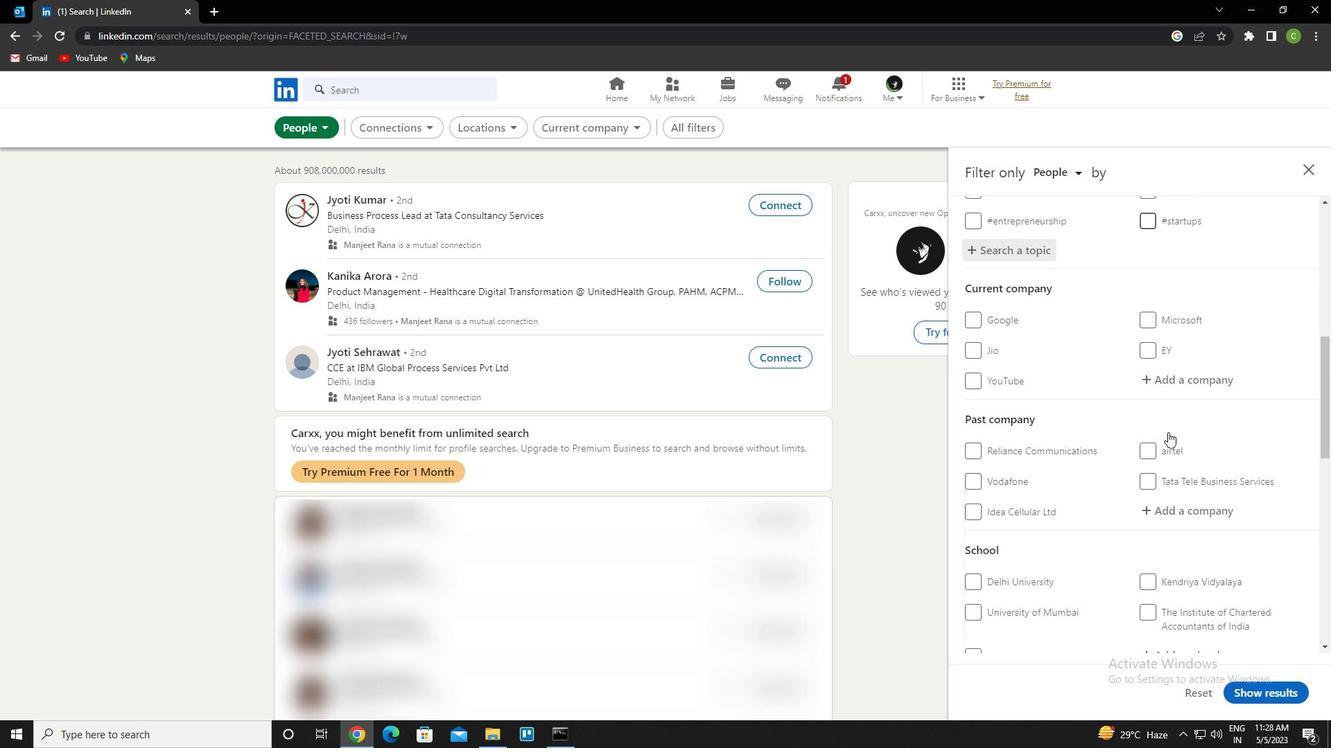 
Action: Mouse scrolled (1168, 431) with delta (0, 0)
Screenshot: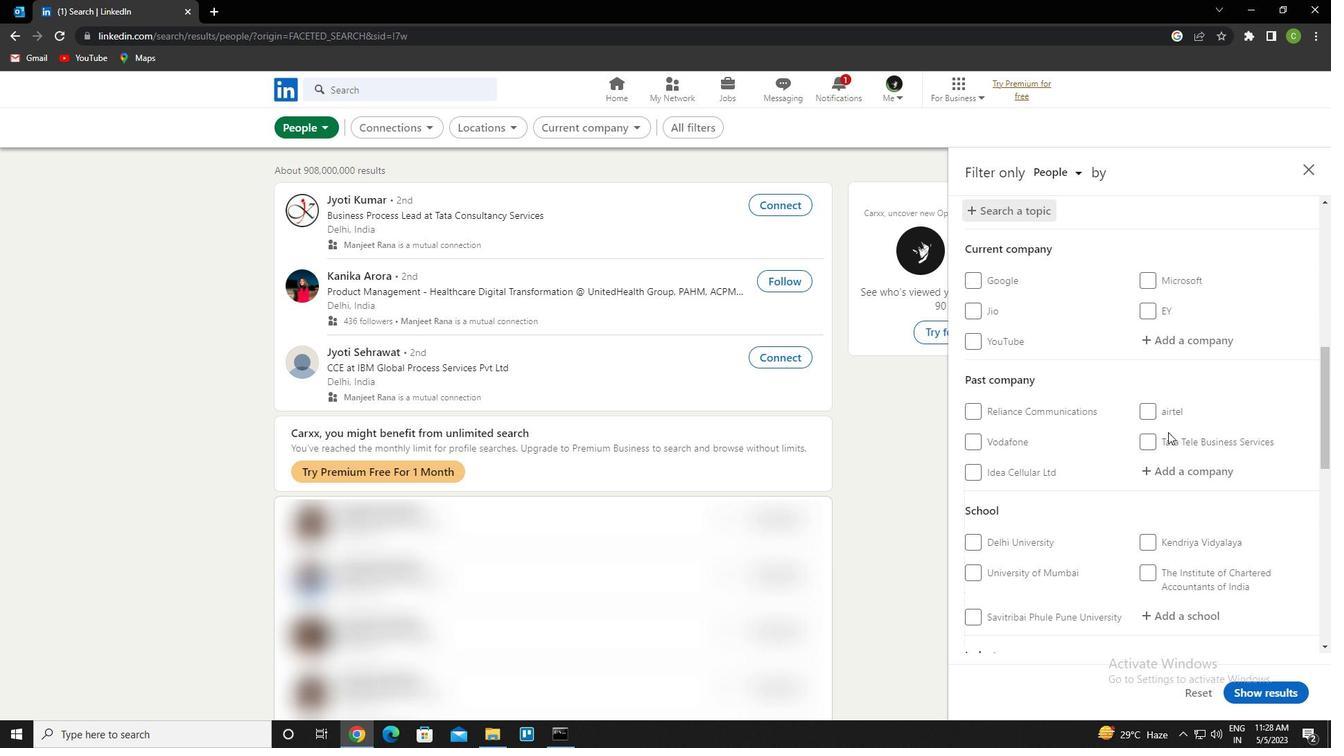 
Action: Mouse scrolled (1168, 431) with delta (0, 0)
Screenshot: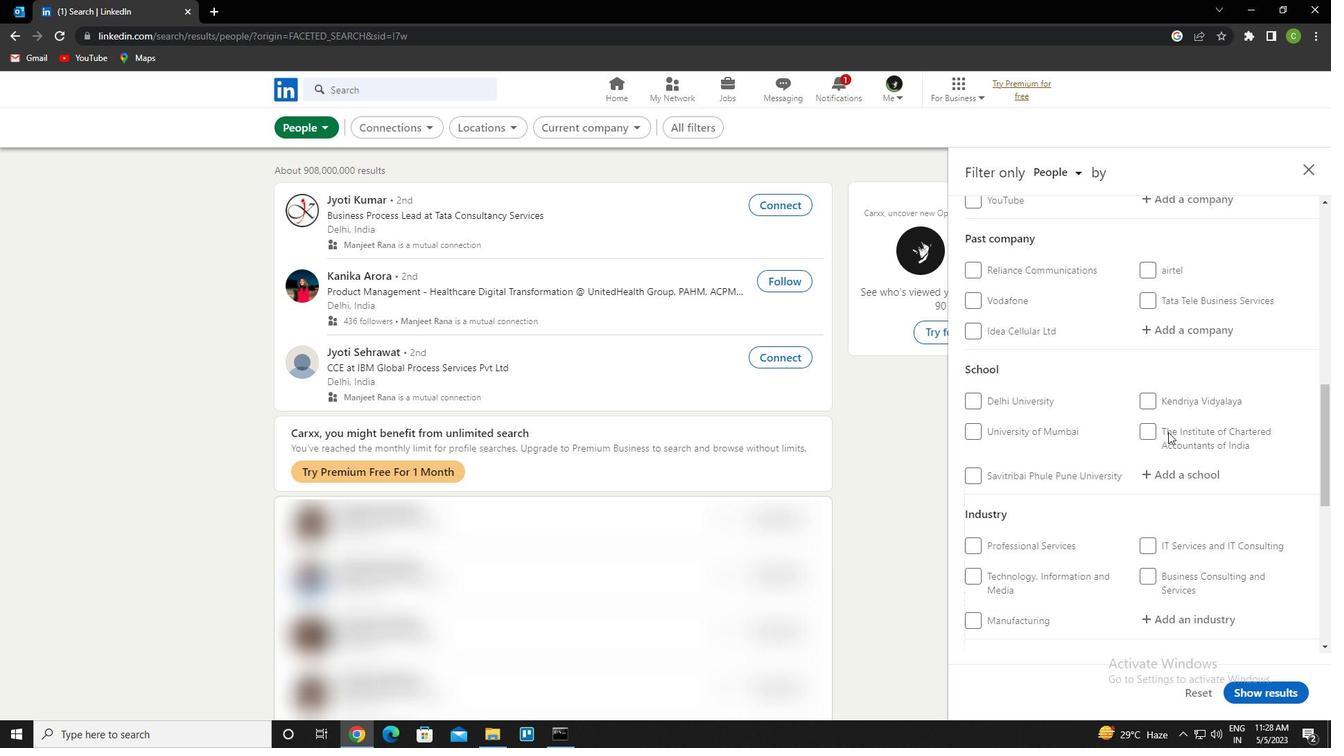 
Action: Mouse moved to (1162, 430)
Screenshot: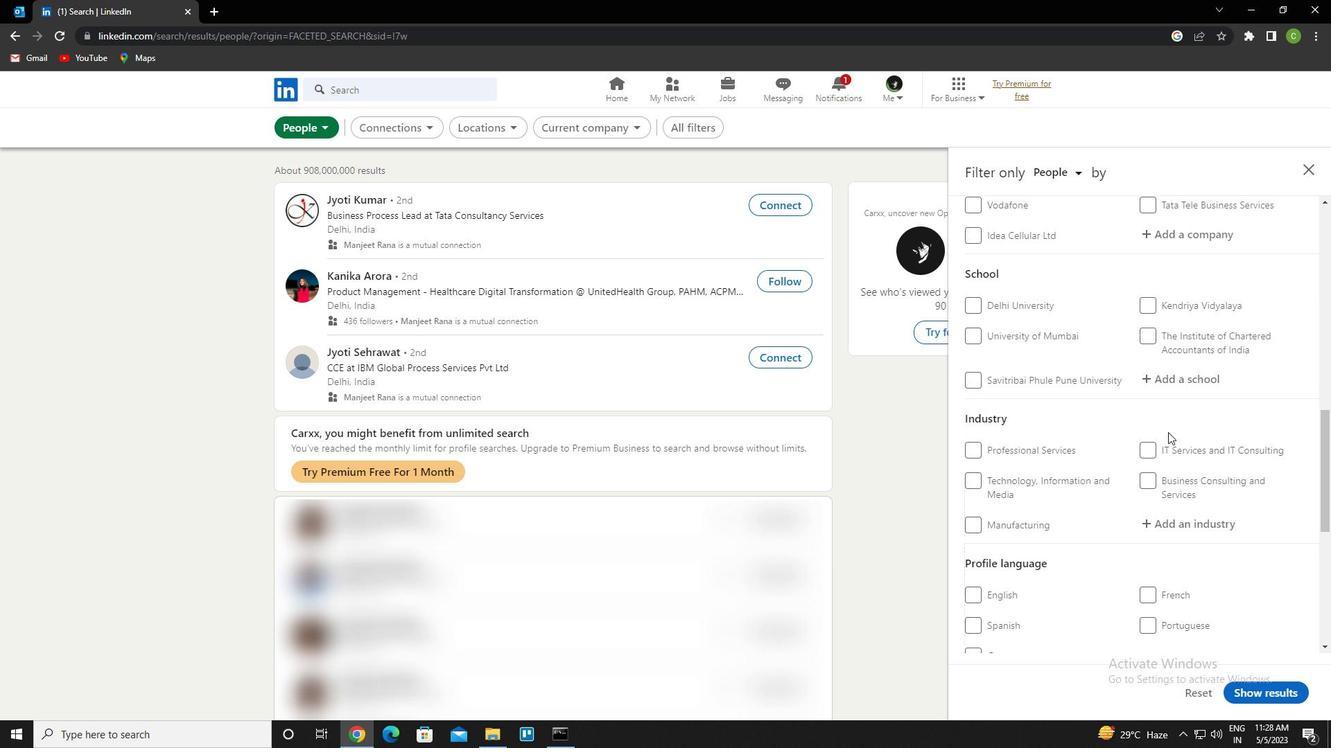 
Action: Mouse scrolled (1162, 429) with delta (0, 0)
Screenshot: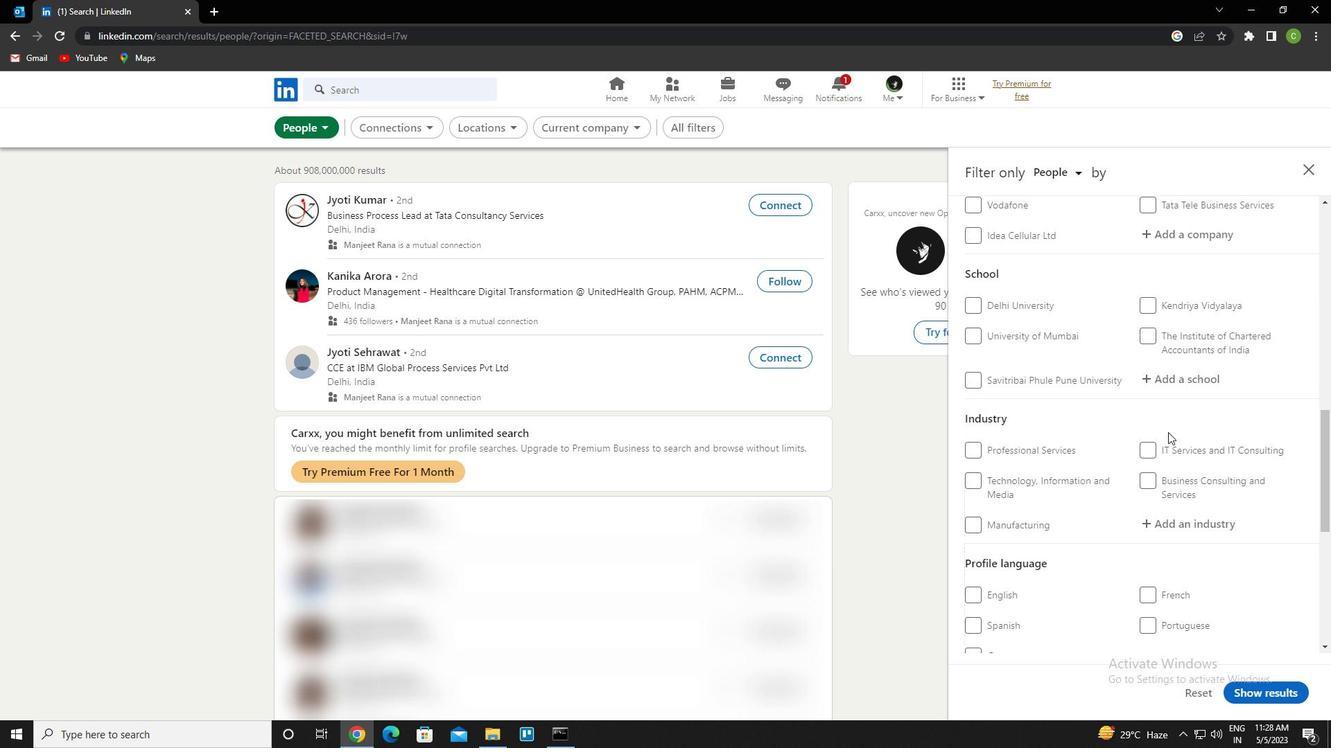 
Action: Mouse moved to (974, 528)
Screenshot: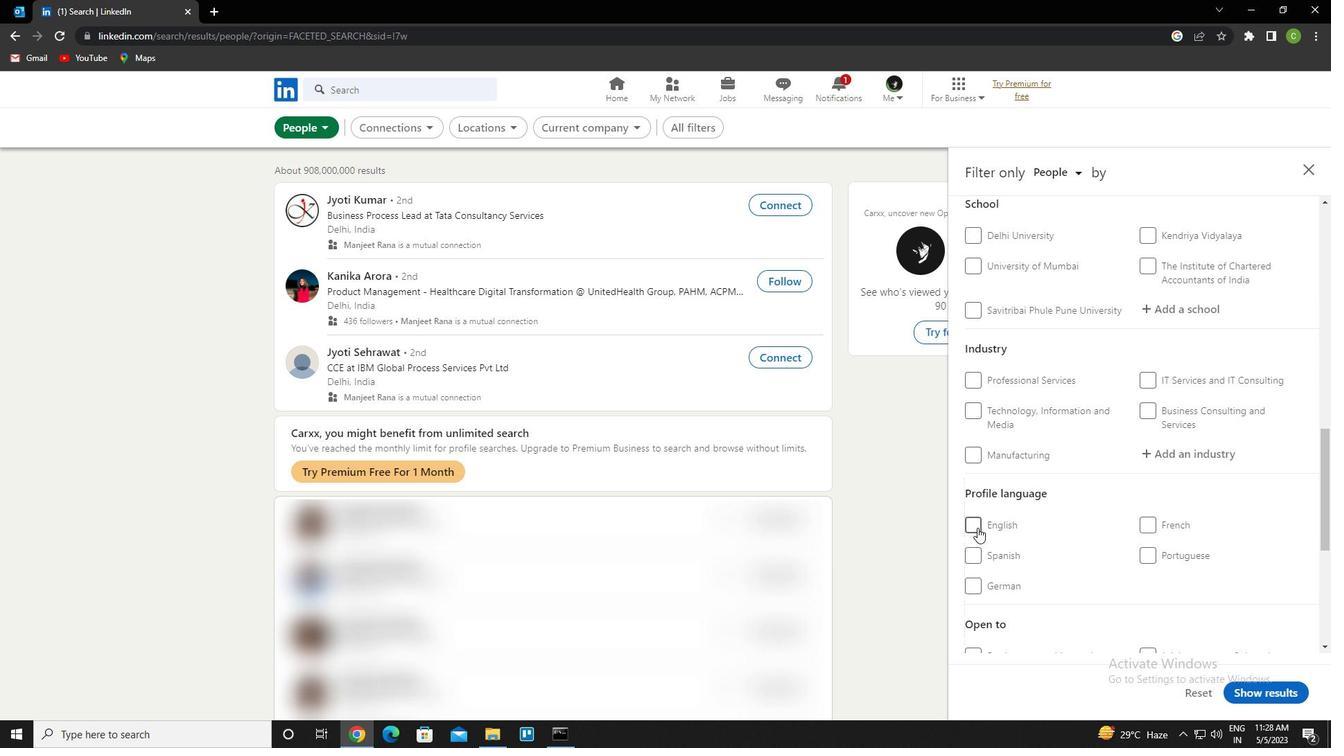 
Action: Mouse pressed left at (974, 528)
Screenshot: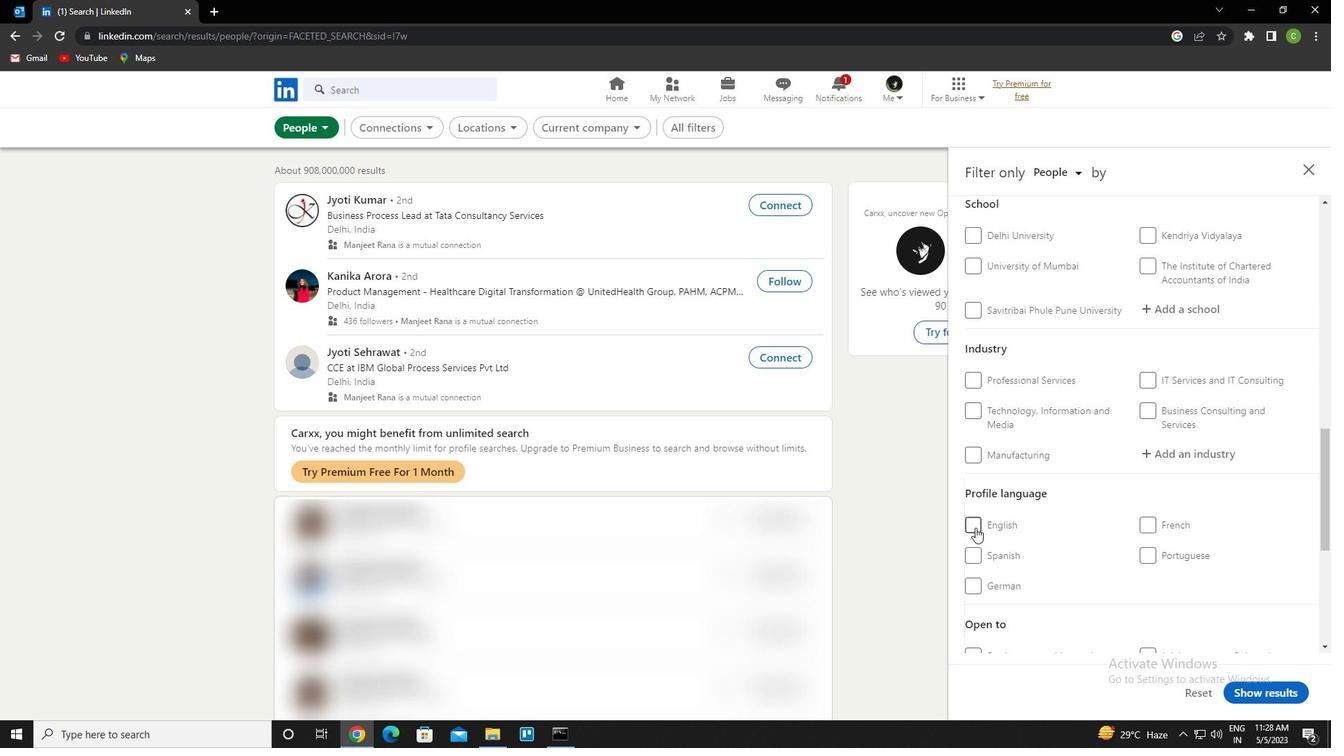 
Action: Mouse moved to (1058, 499)
Screenshot: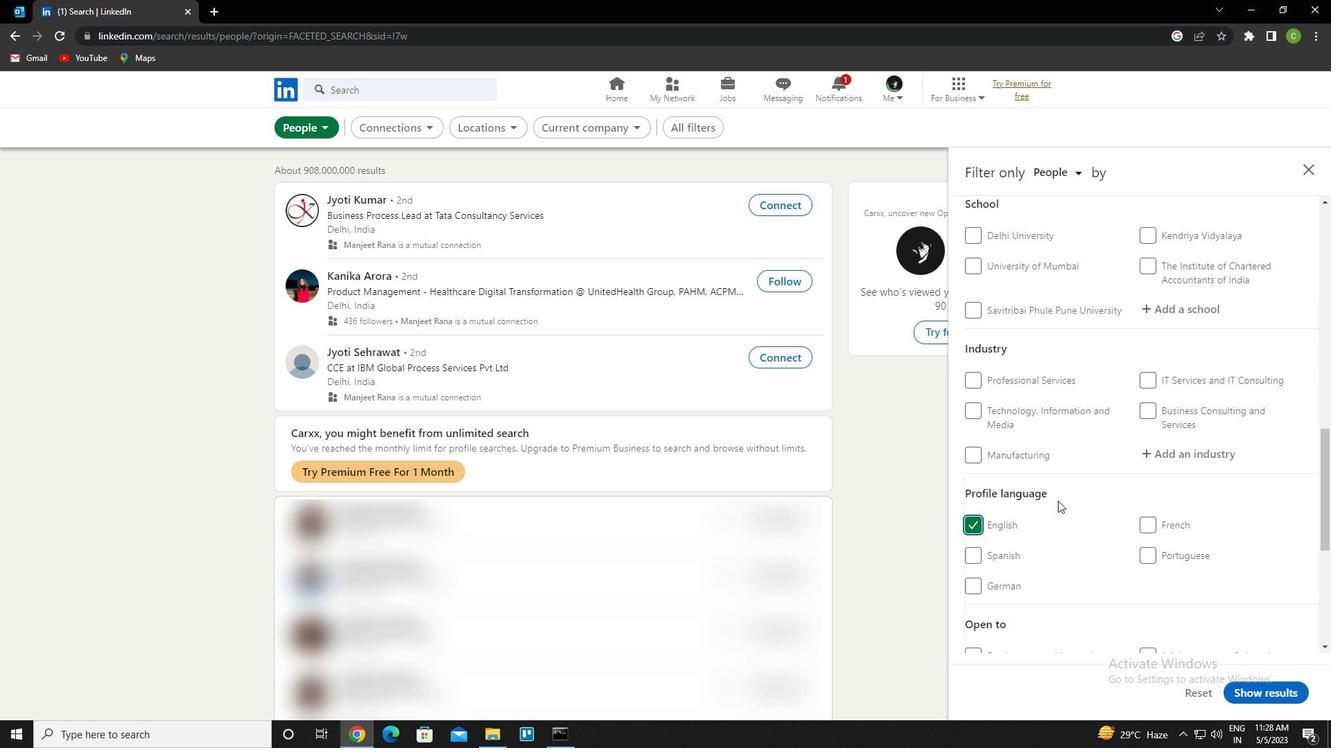 
Action: Mouse scrolled (1058, 500) with delta (0, 0)
Screenshot: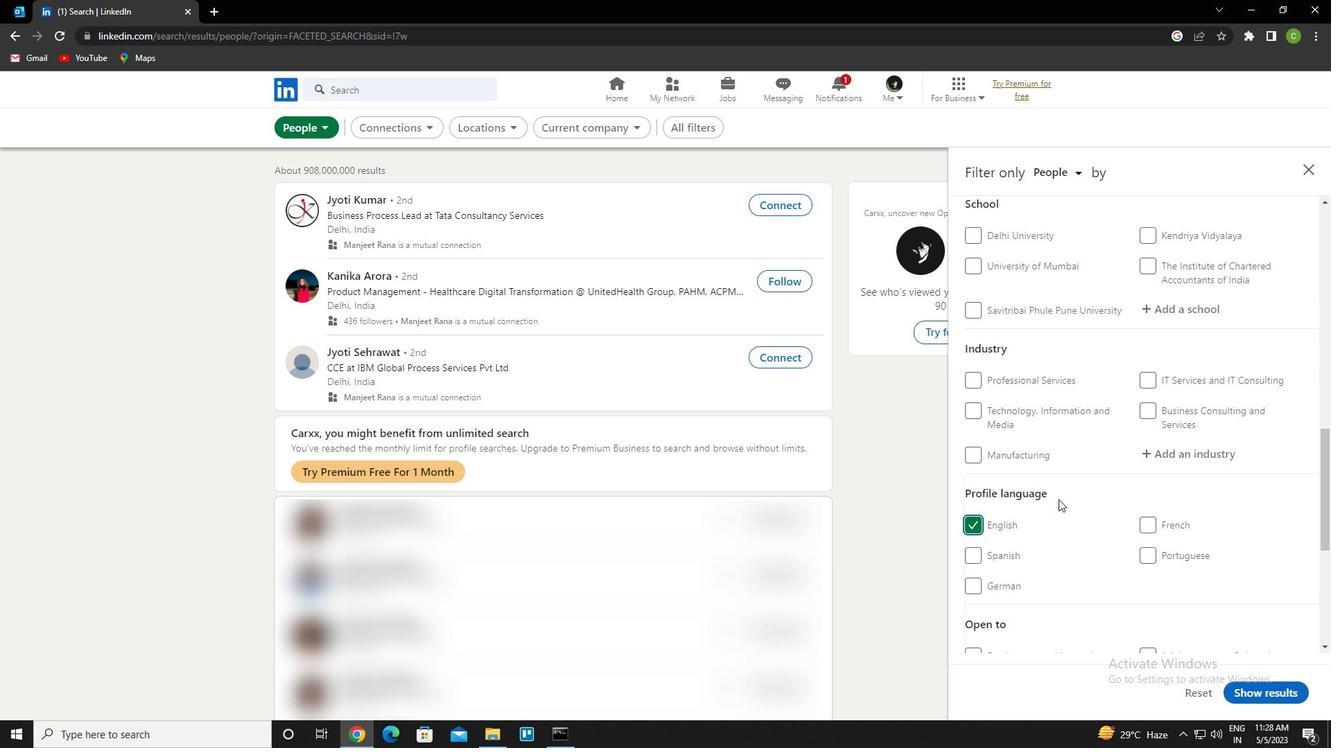 
Action: Mouse scrolled (1058, 500) with delta (0, 0)
Screenshot: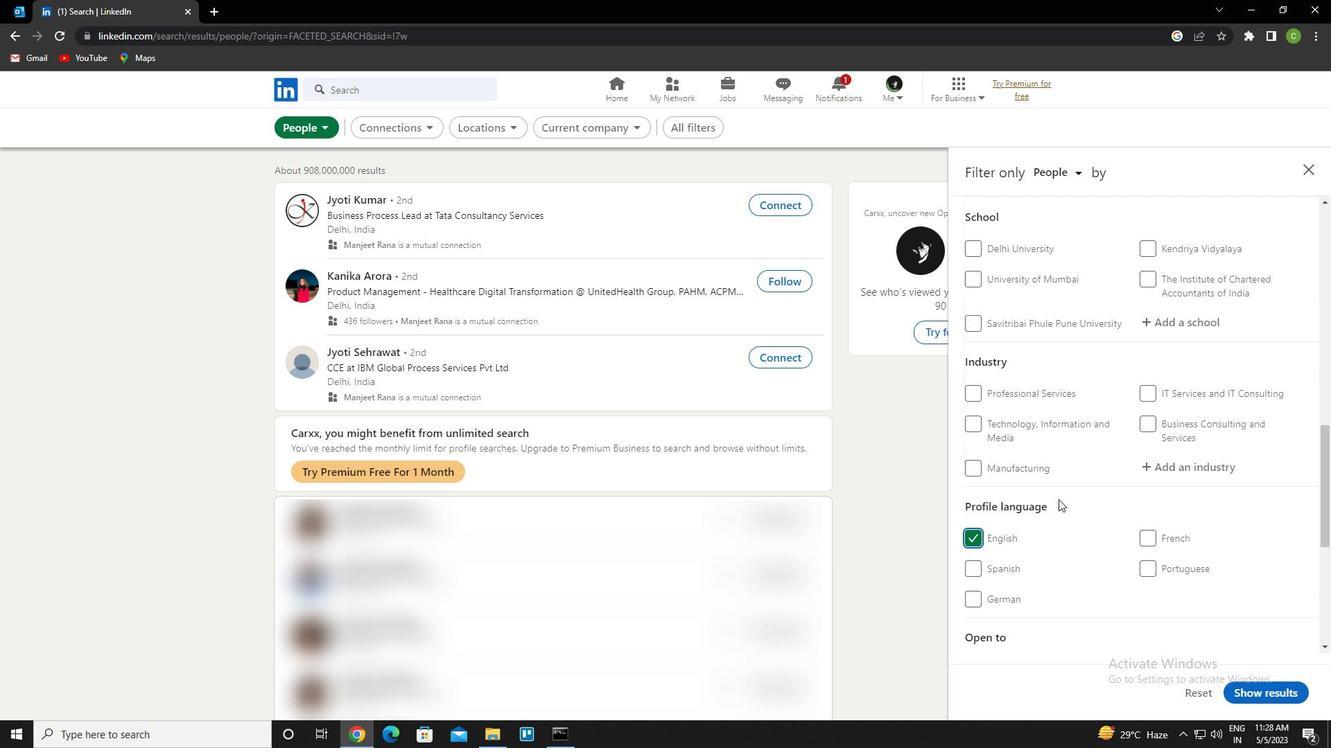 
Action: Mouse scrolled (1058, 500) with delta (0, 0)
Screenshot: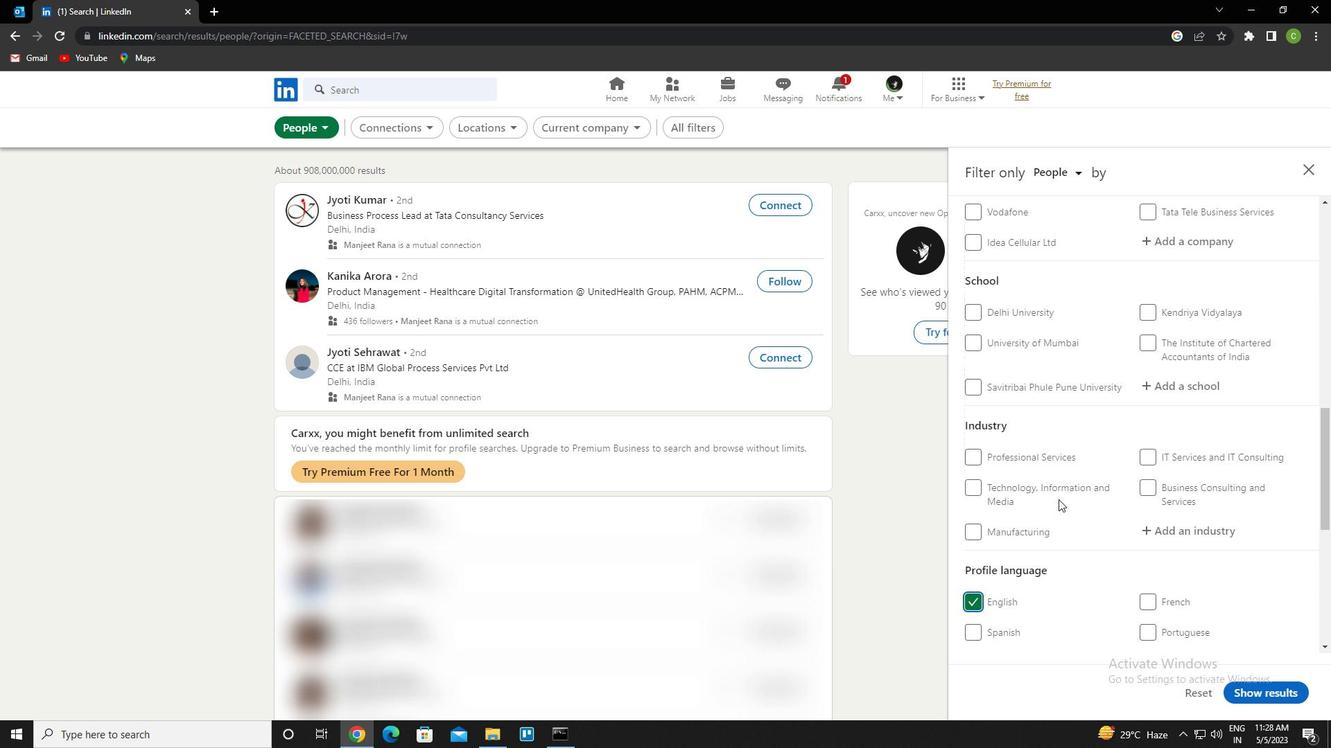 
Action: Mouse scrolled (1058, 500) with delta (0, 0)
Screenshot: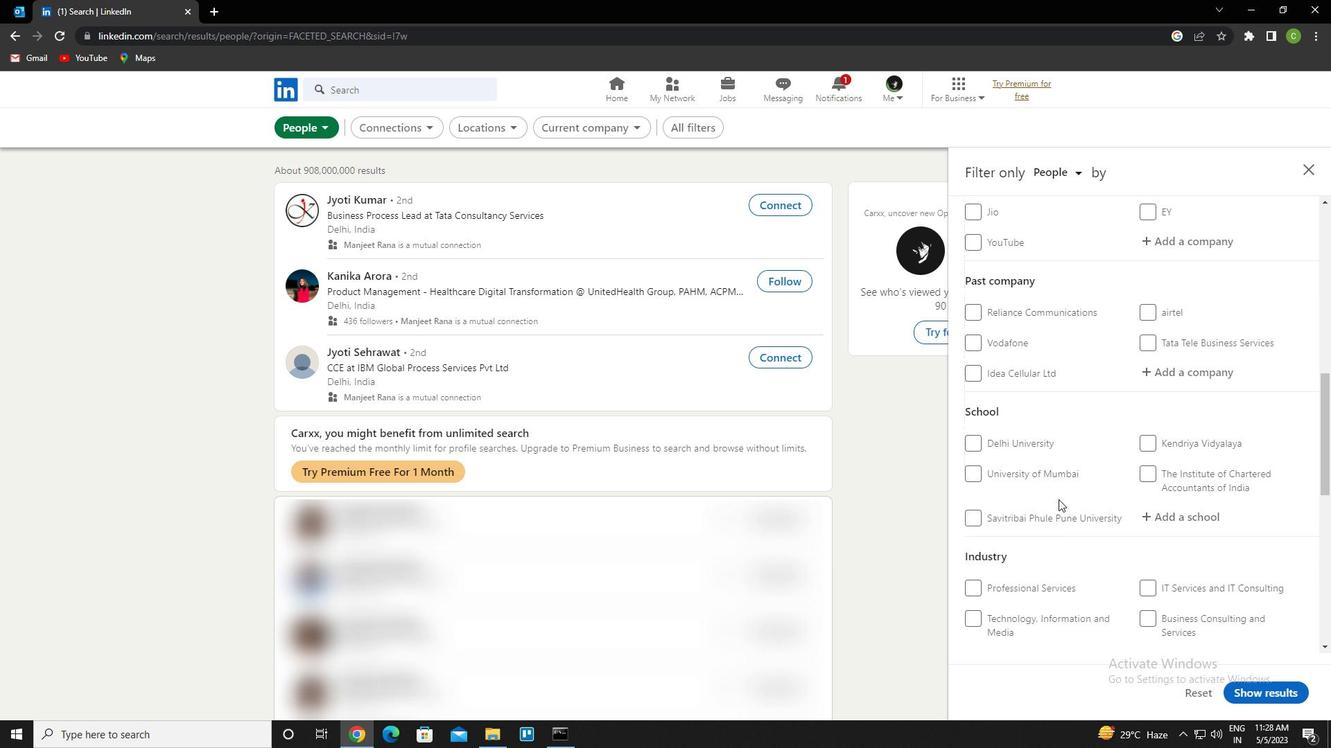 
Action: Mouse scrolled (1058, 500) with delta (0, 0)
Screenshot: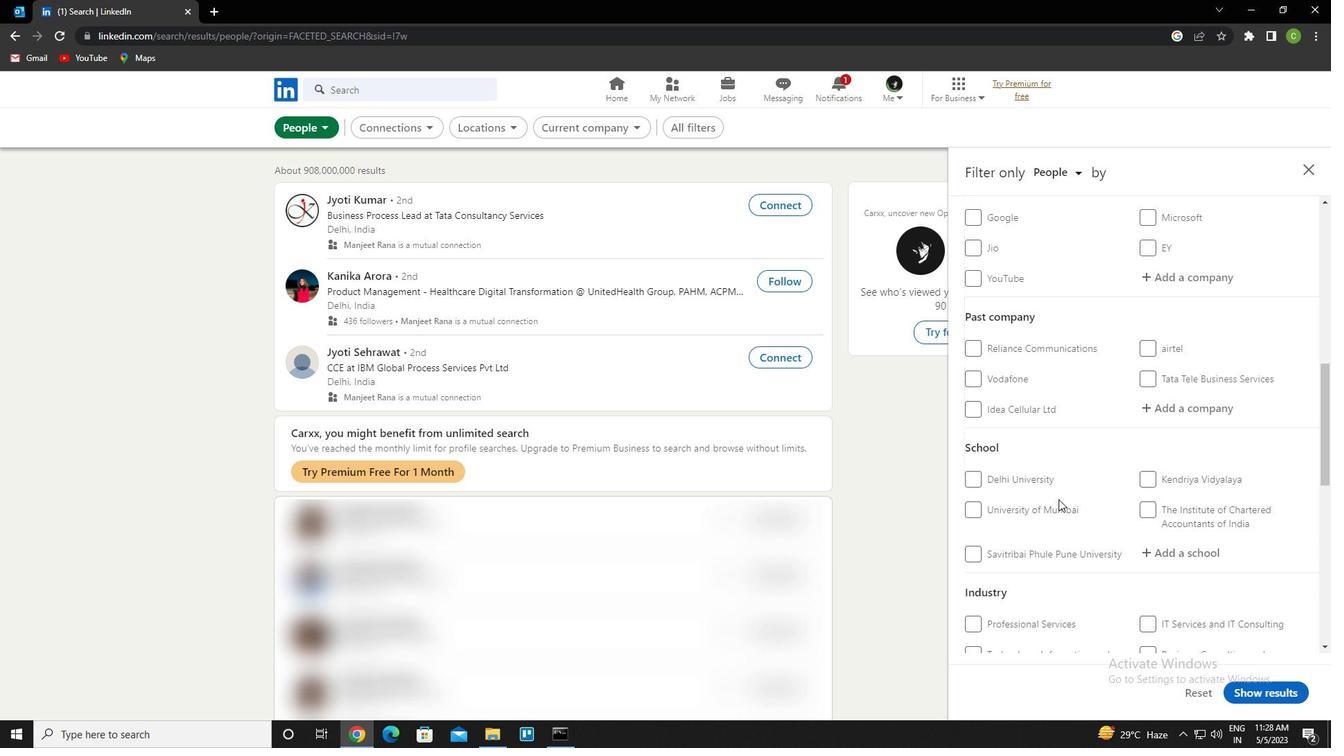 
Action: Mouse moved to (1177, 384)
Screenshot: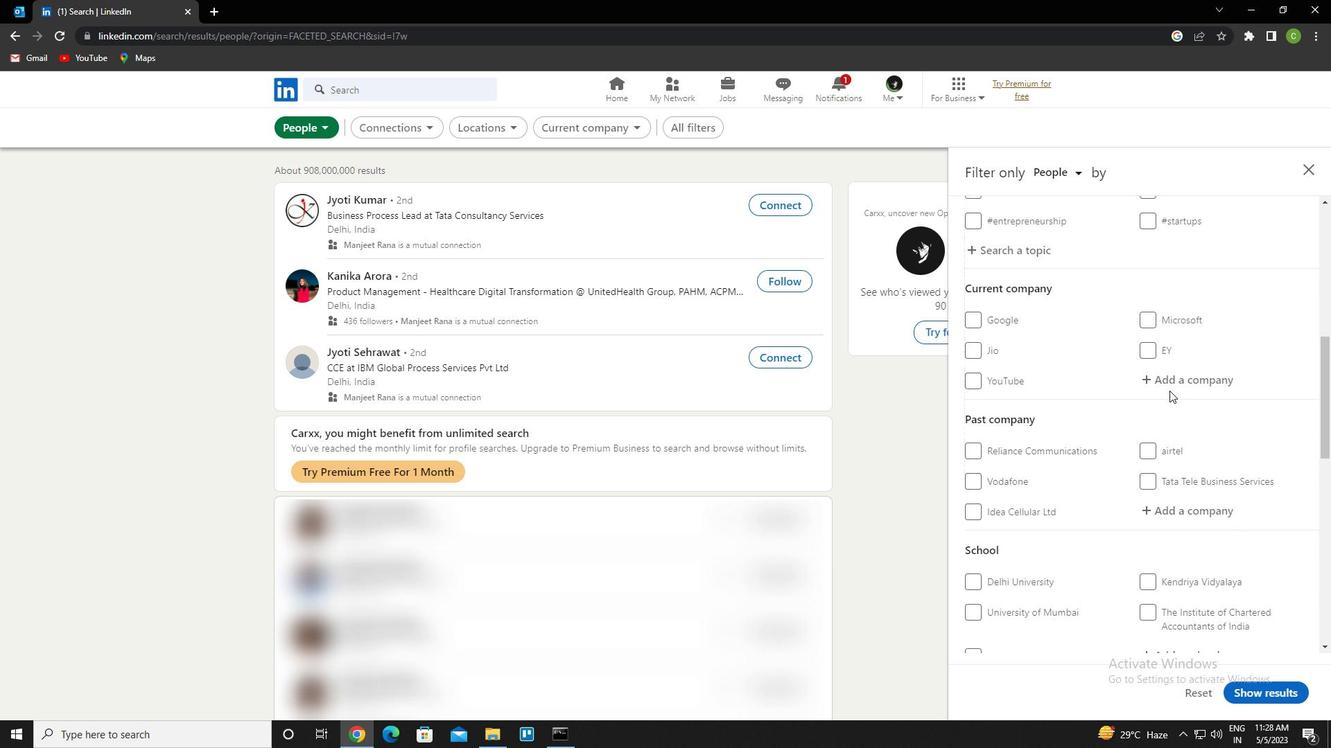 
Action: Mouse pressed left at (1177, 384)
Screenshot: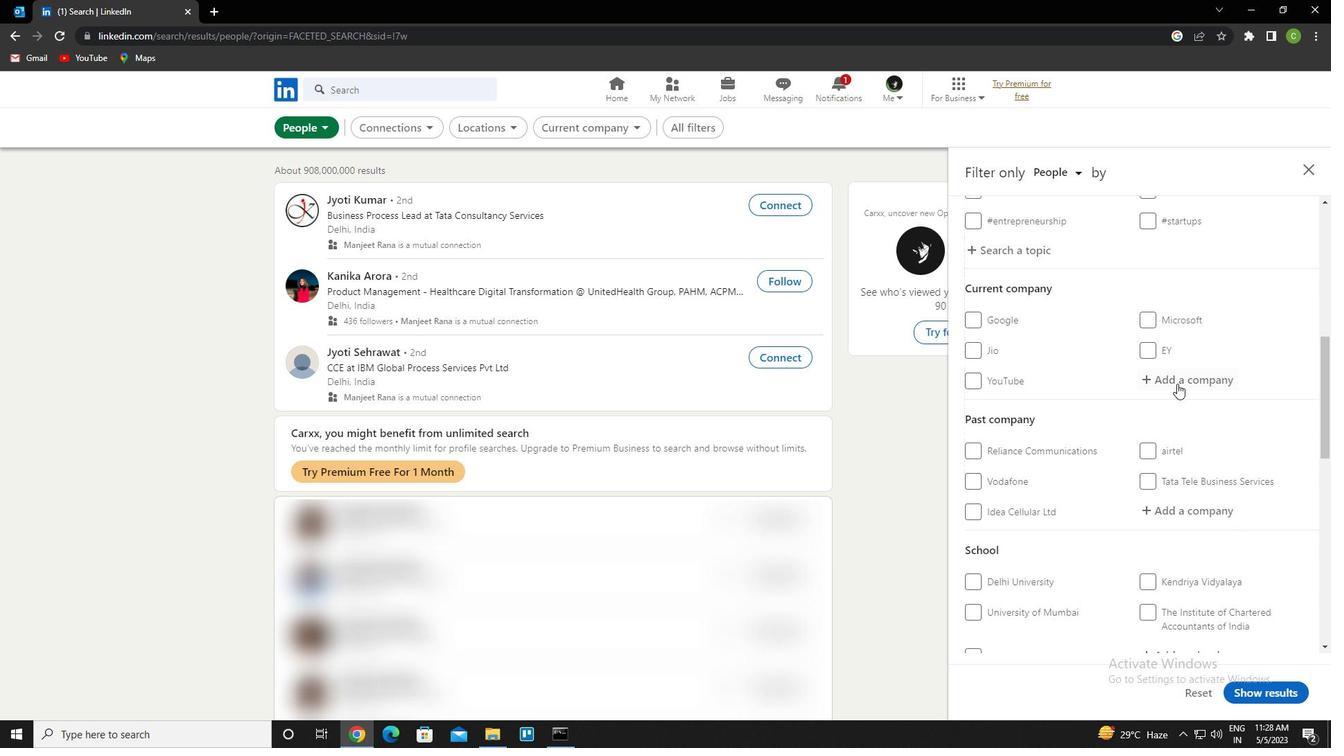 
Action: Key pressed <Key.caps_lock>v<Key.caps_lock>eri<Key.caps_lock>p<Key.caps_lock>ark<Key.down><Key.enter>
Screenshot: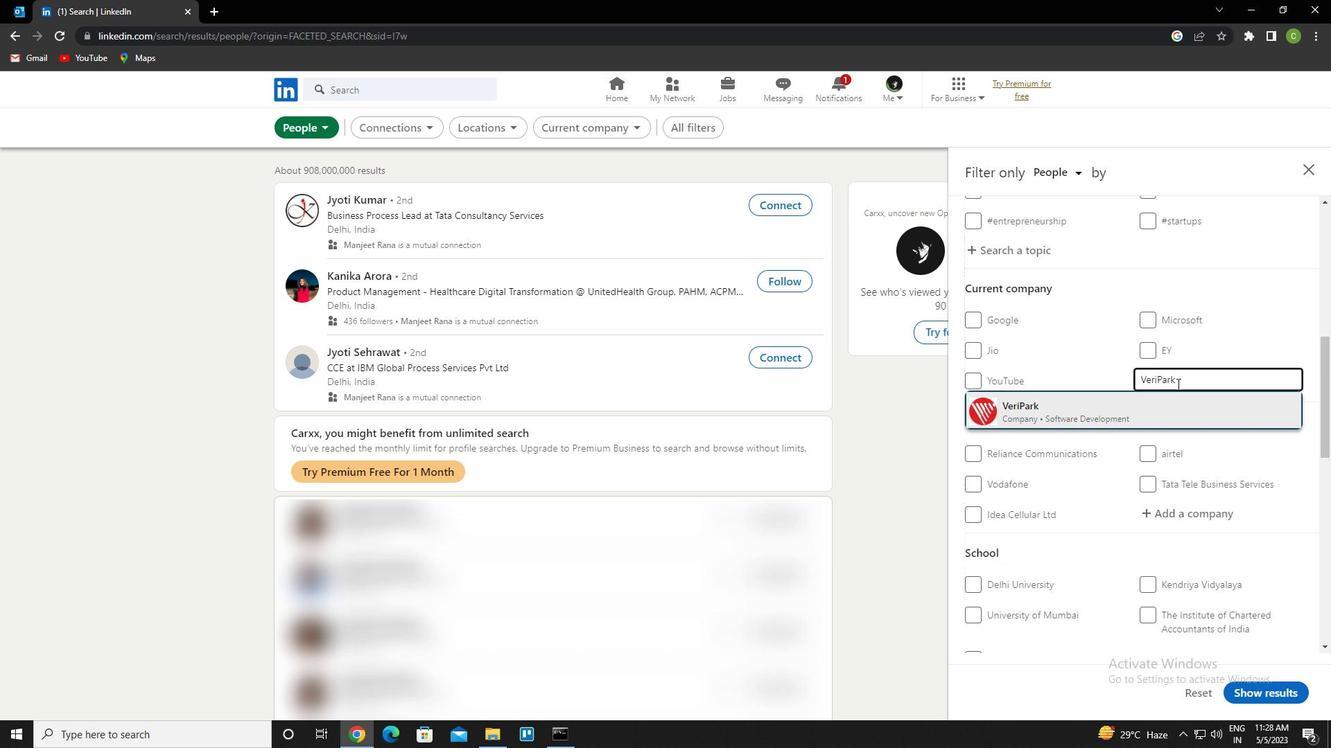 
Action: Mouse scrolled (1177, 383) with delta (0, 0)
Screenshot: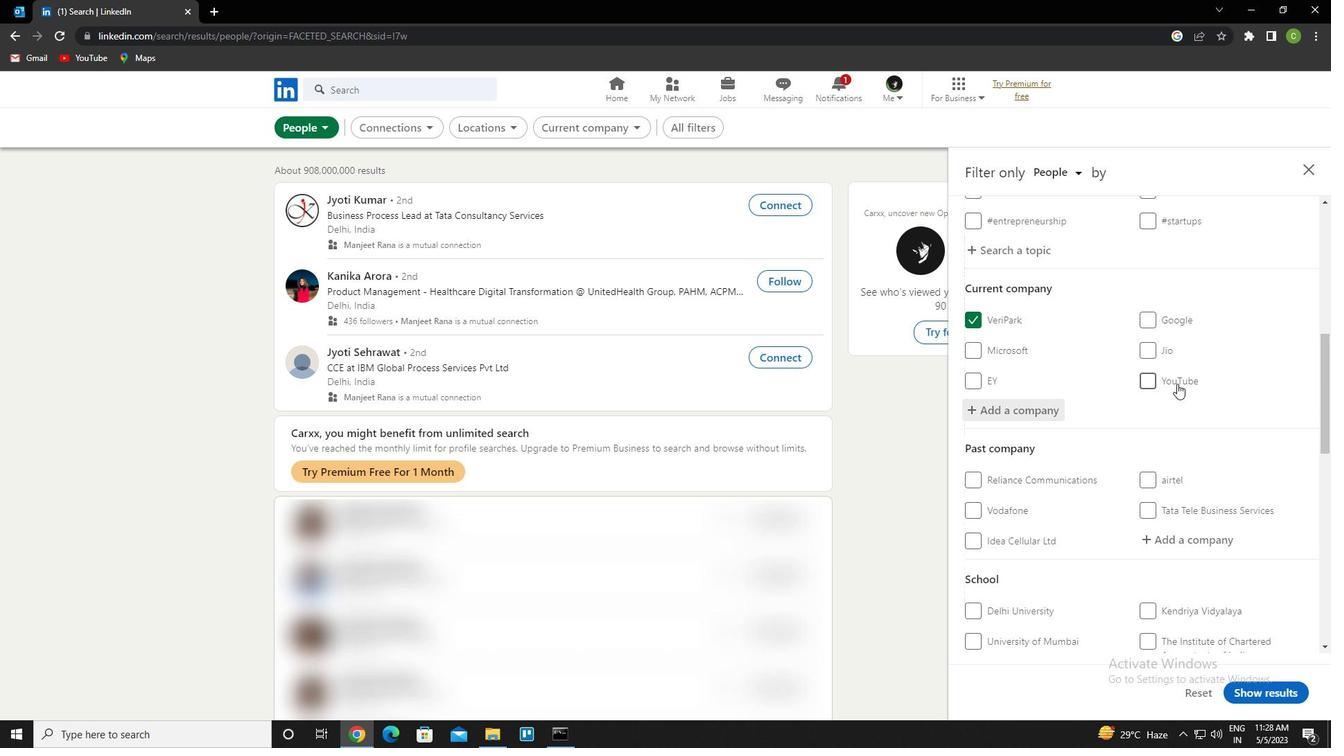 
Action: Mouse scrolled (1177, 383) with delta (0, 0)
Screenshot: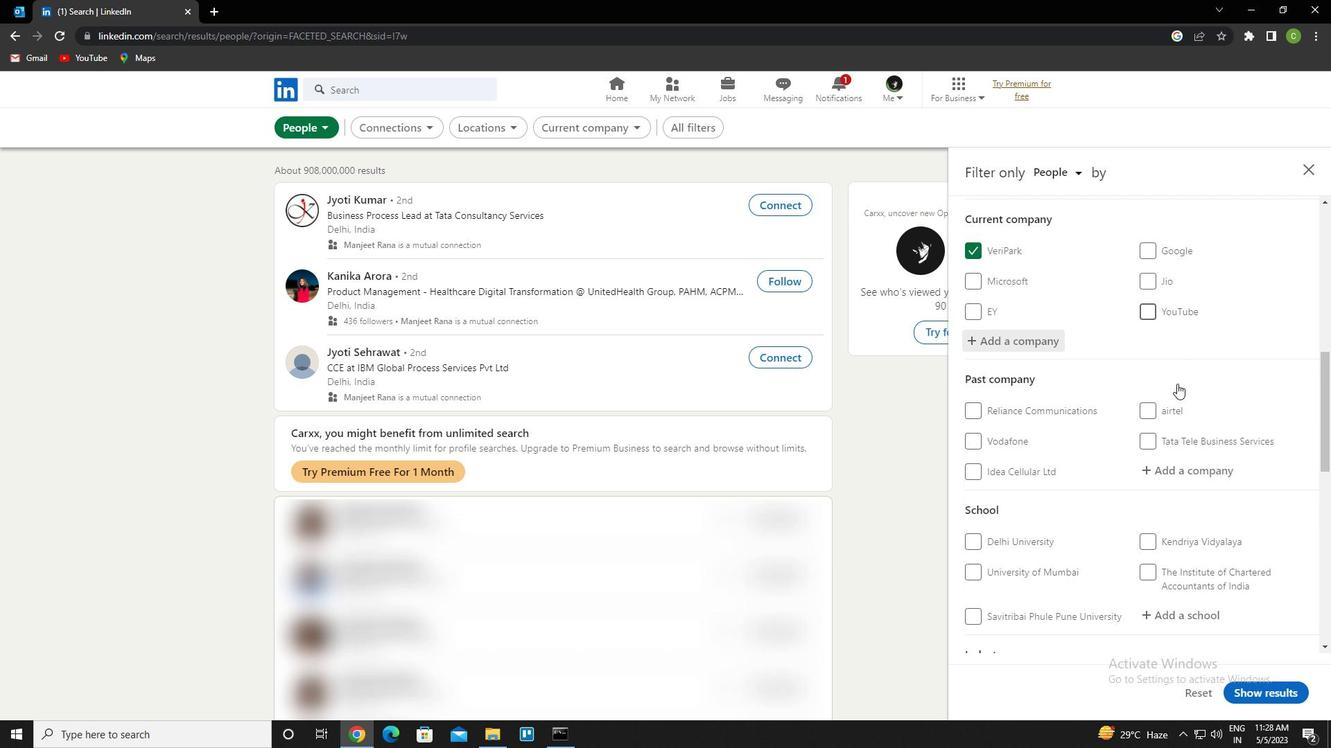 
Action: Mouse scrolled (1177, 383) with delta (0, 0)
Screenshot: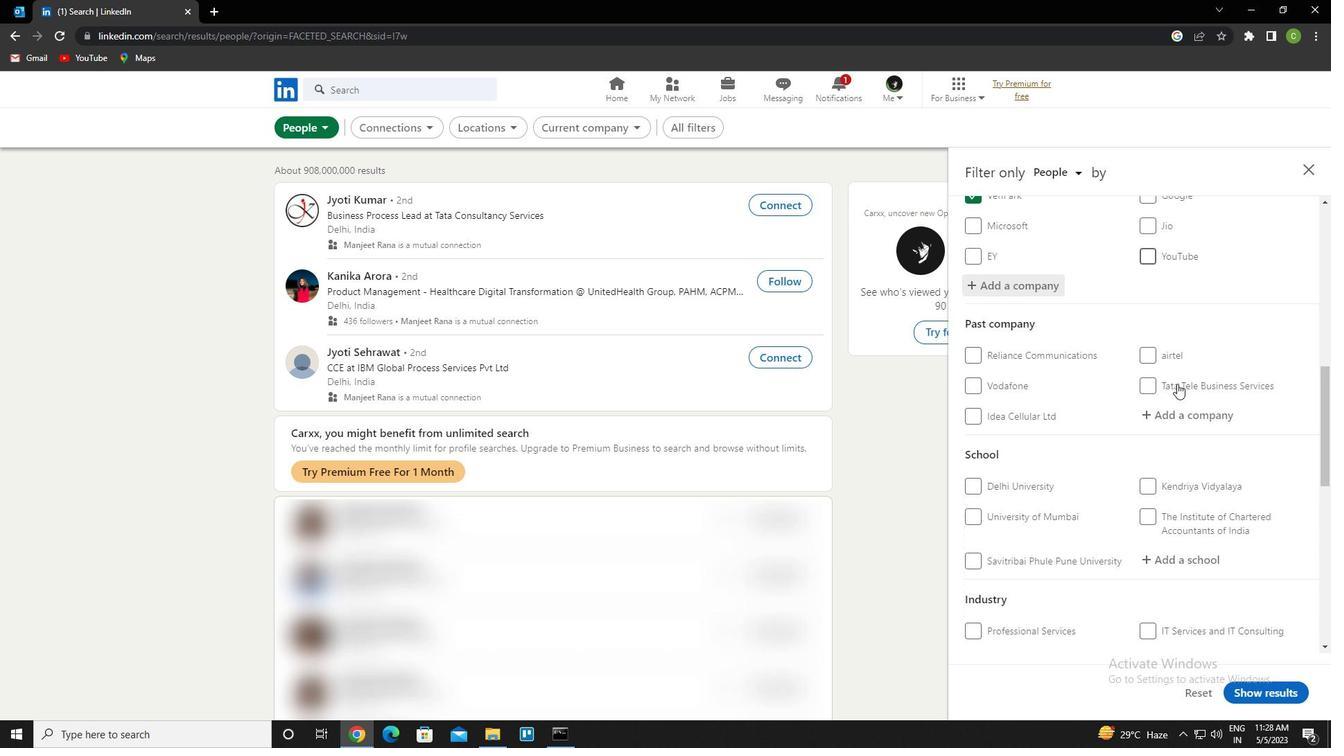 
Action: Mouse moved to (1179, 473)
Screenshot: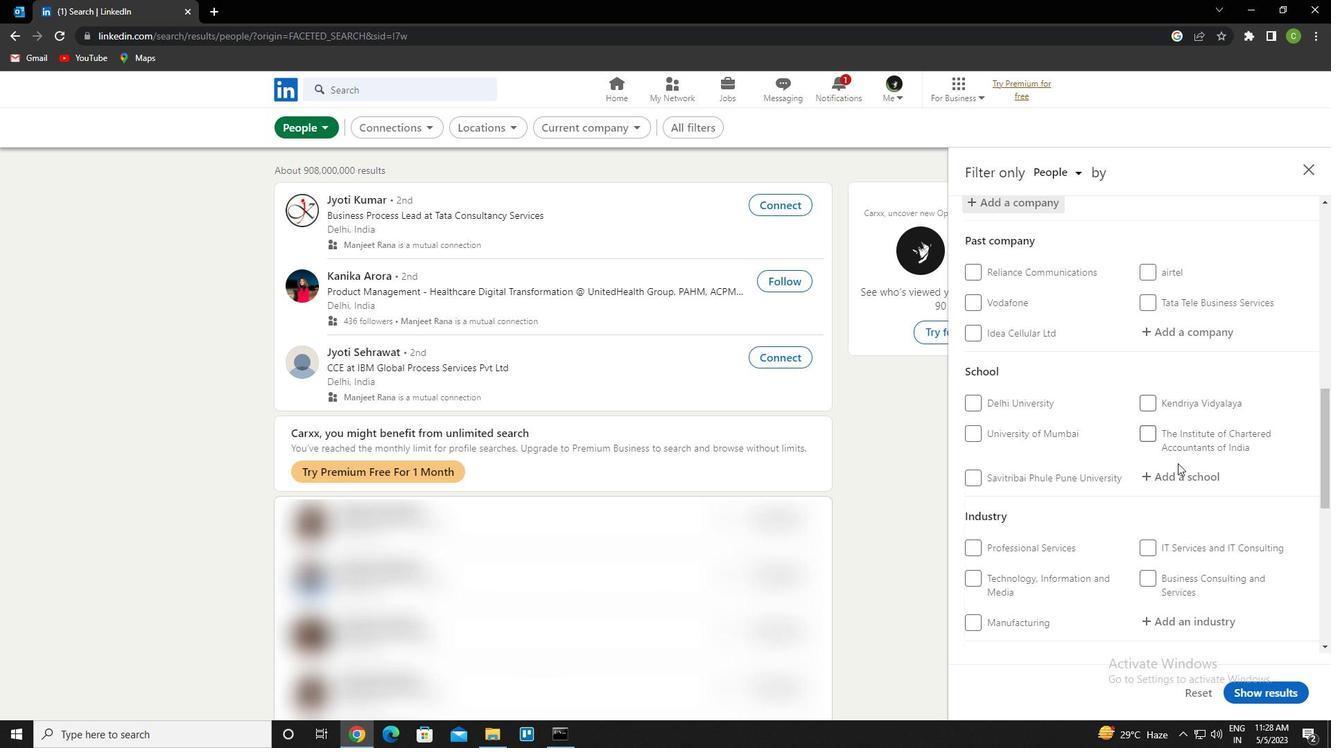 
Action: Mouse pressed left at (1179, 473)
Screenshot: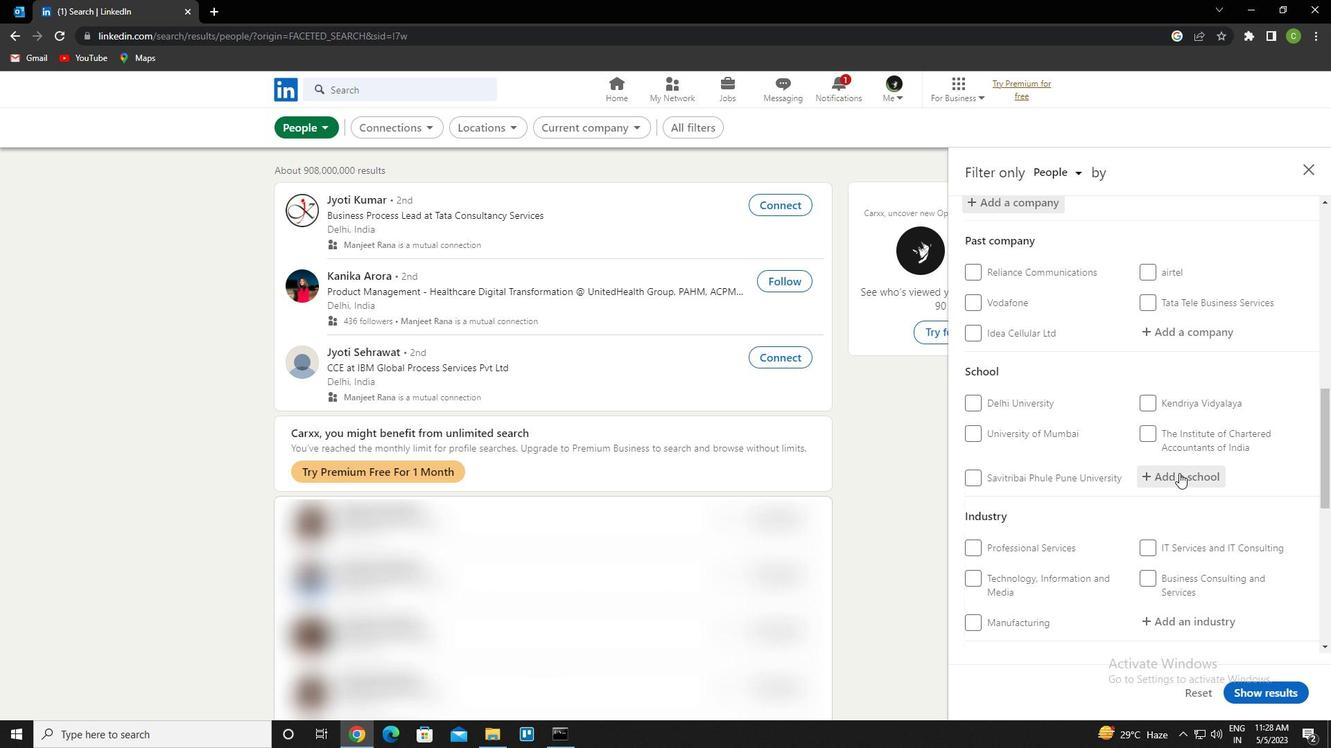 
Action: Mouse moved to (1164, 465)
Screenshot: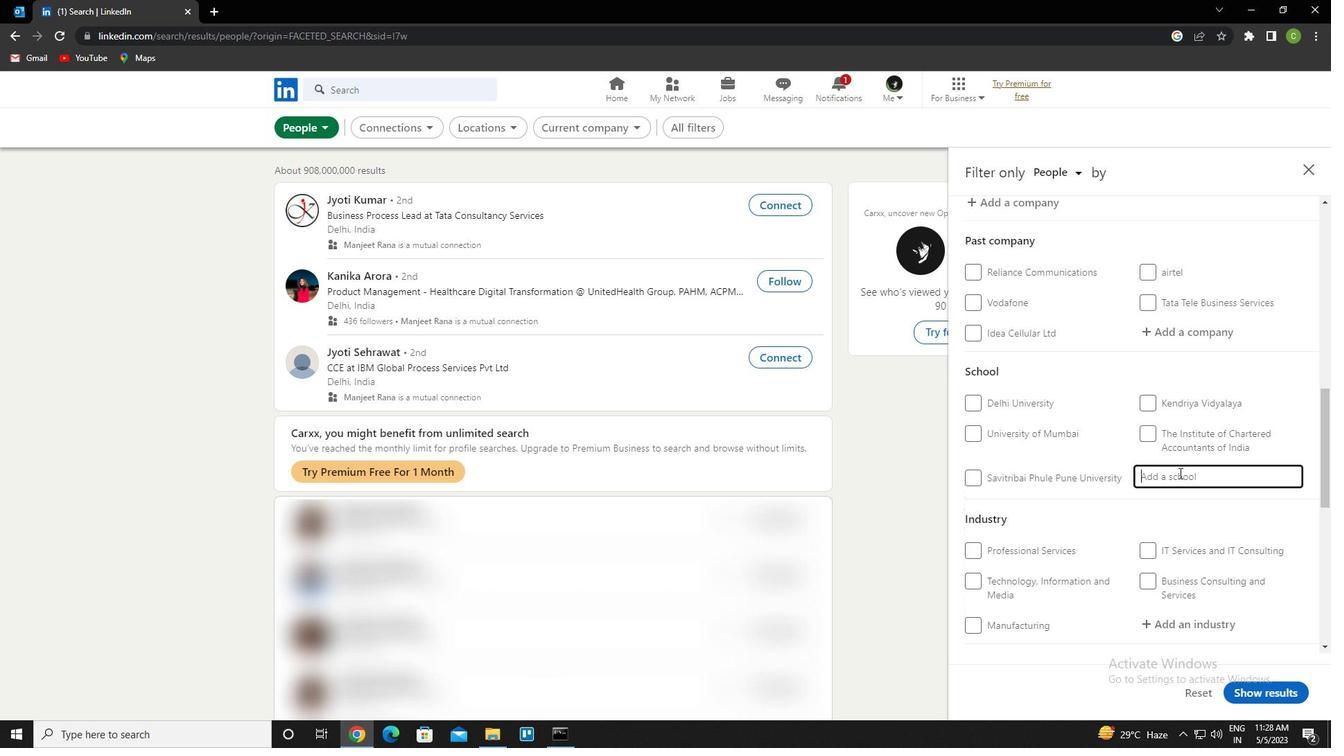 
Action: Key pressed <Key.caps_lock>m<Key.caps_lock>odern<Key.space>education<Key.space>society<Key.down><Key.enter>
Screenshot: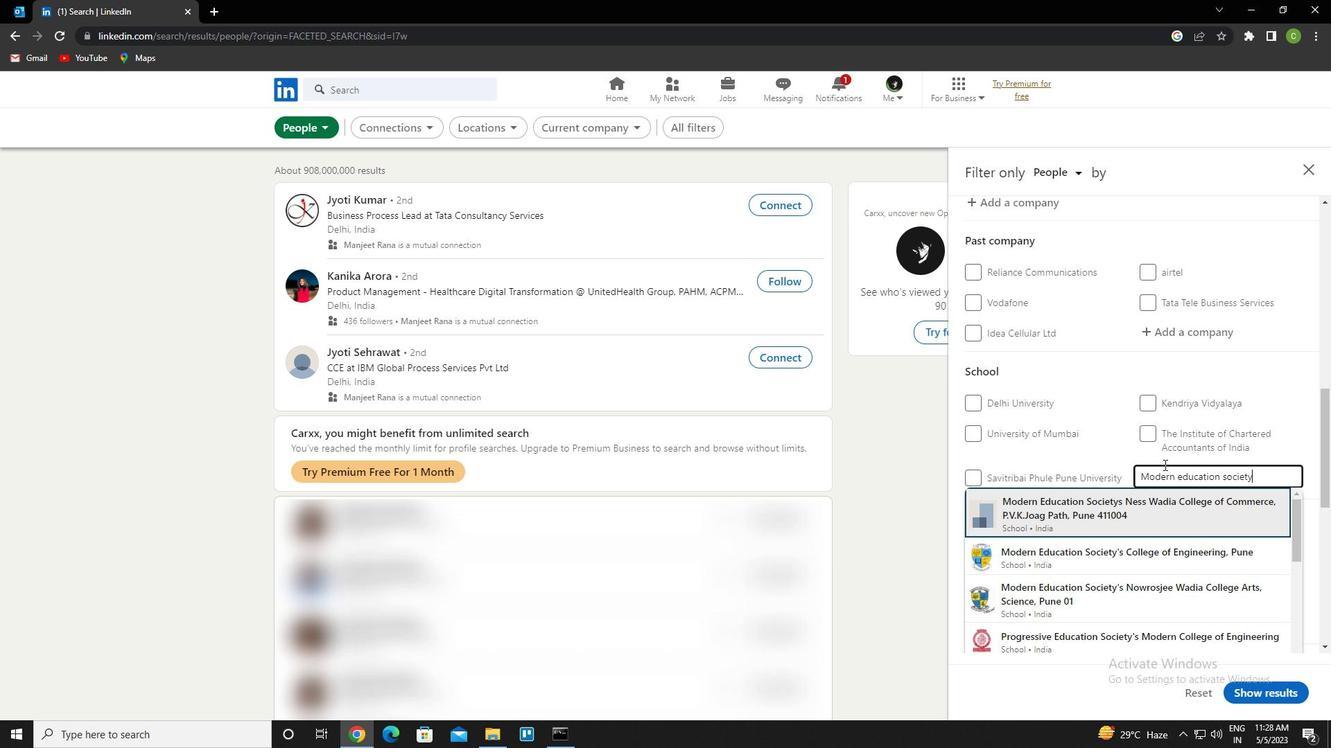 
Action: Mouse scrolled (1164, 464) with delta (0, 0)
Screenshot: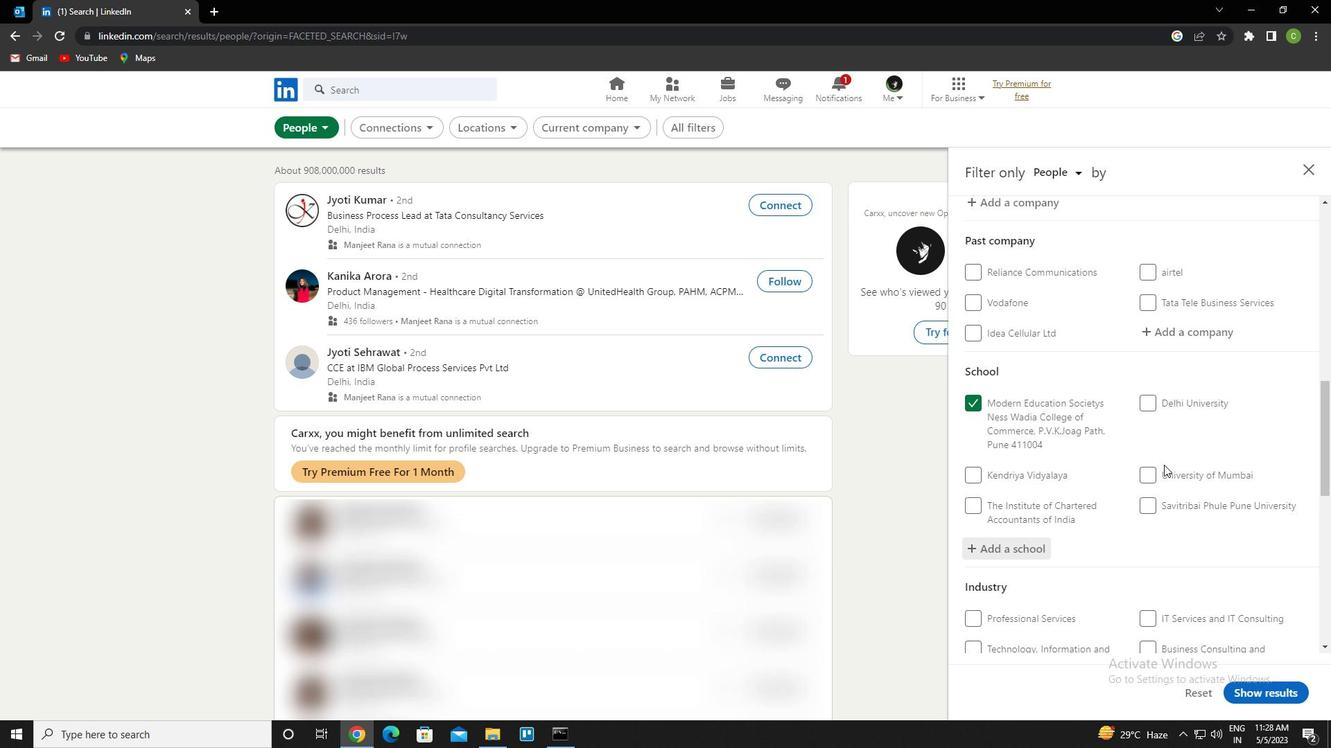 
Action: Mouse scrolled (1164, 464) with delta (0, 0)
Screenshot: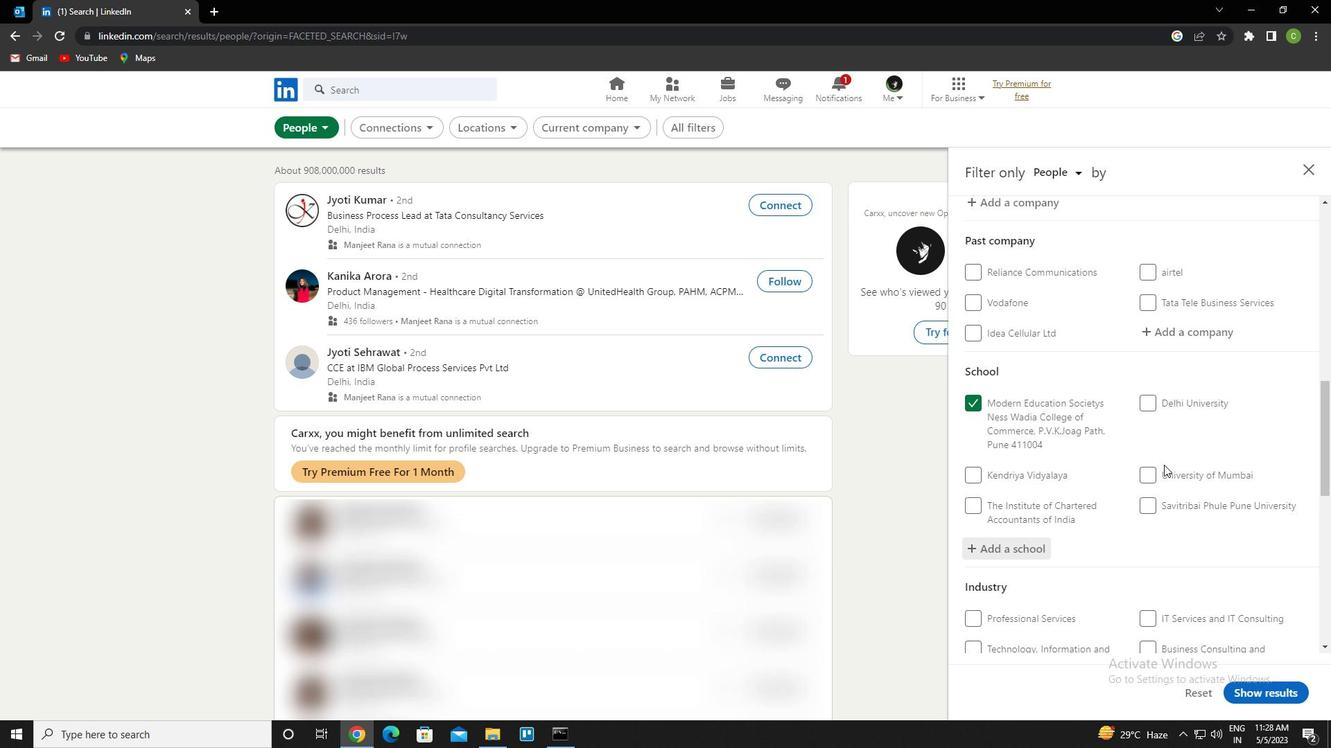 
Action: Mouse moved to (1150, 465)
Screenshot: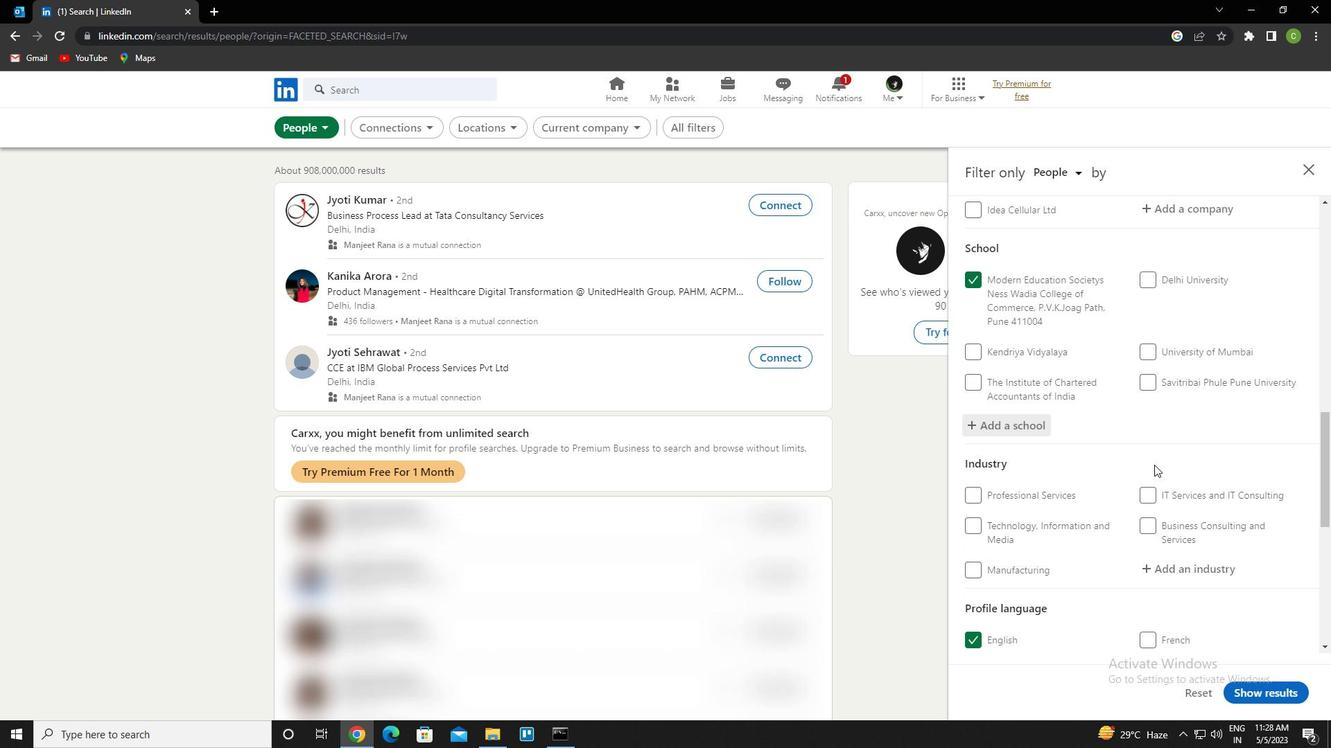 
Action: Mouse scrolled (1150, 464) with delta (0, 0)
Screenshot: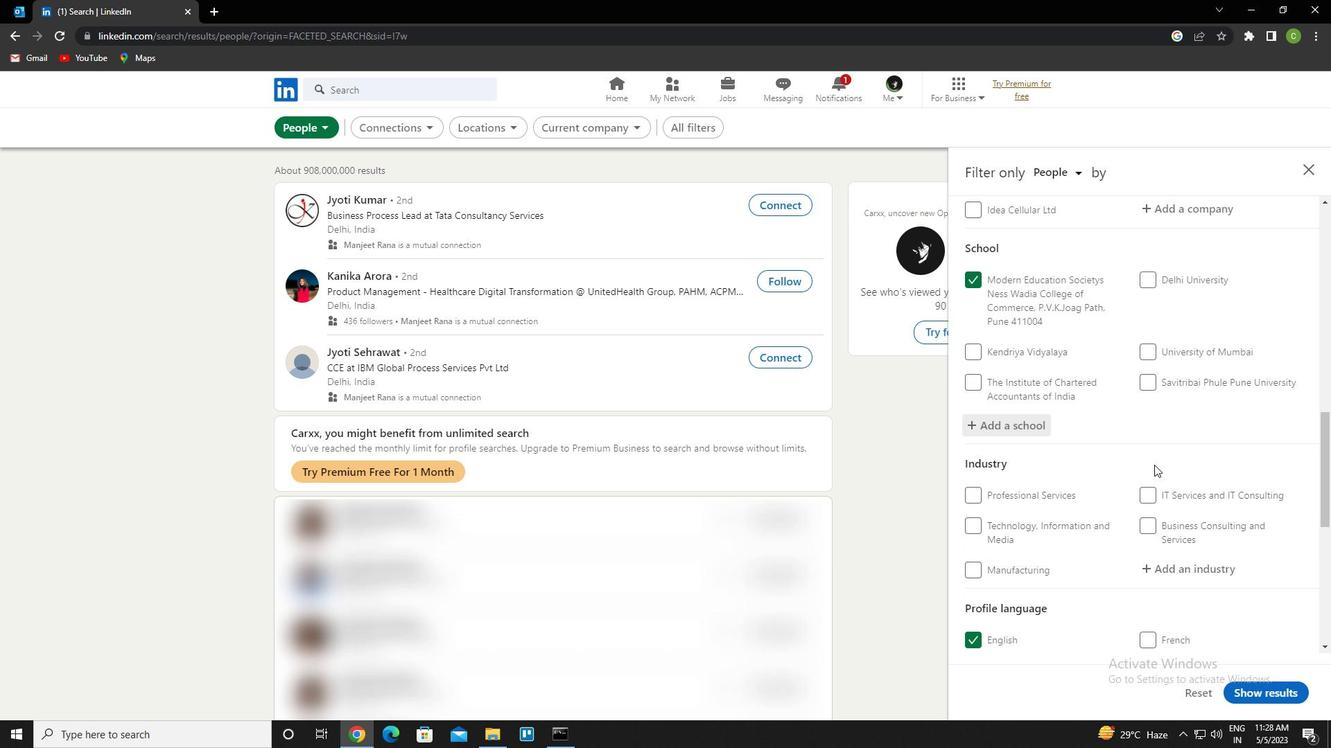 
Action: Mouse moved to (1219, 489)
Screenshot: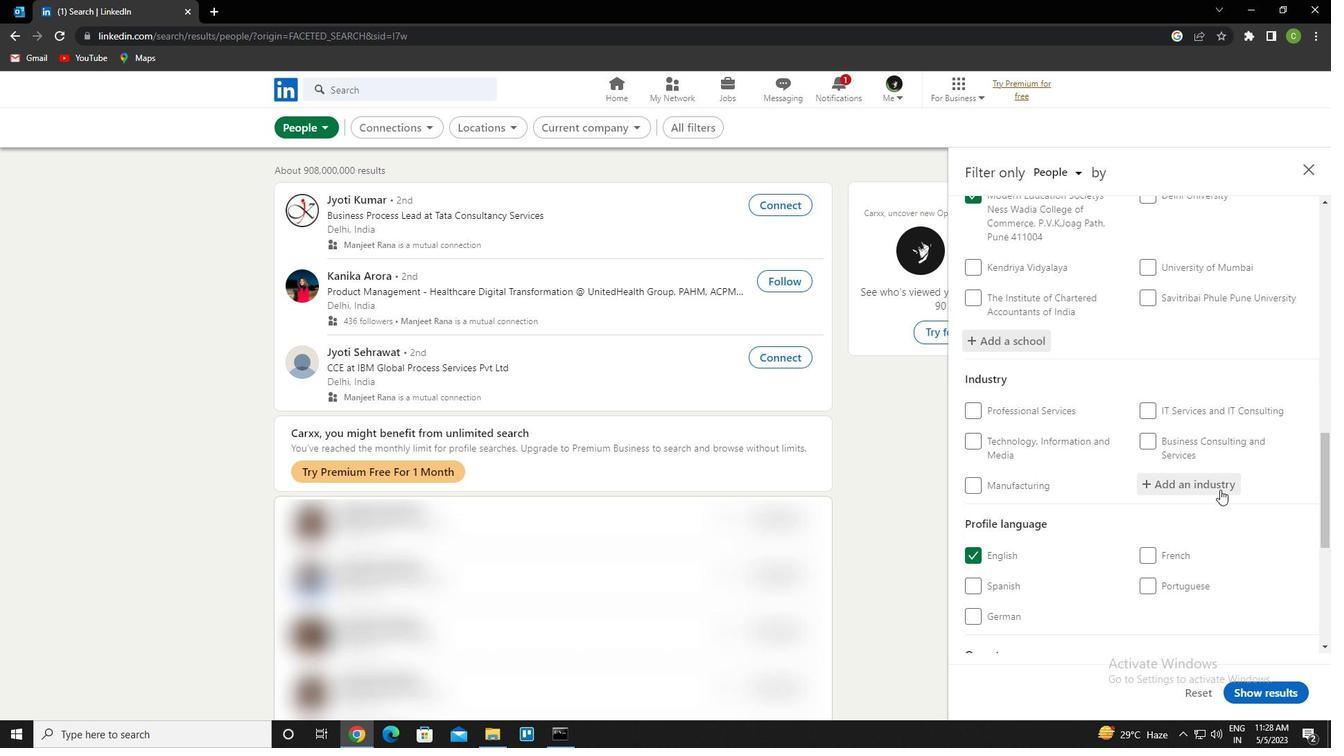 
Action: Mouse pressed left at (1219, 489)
Screenshot: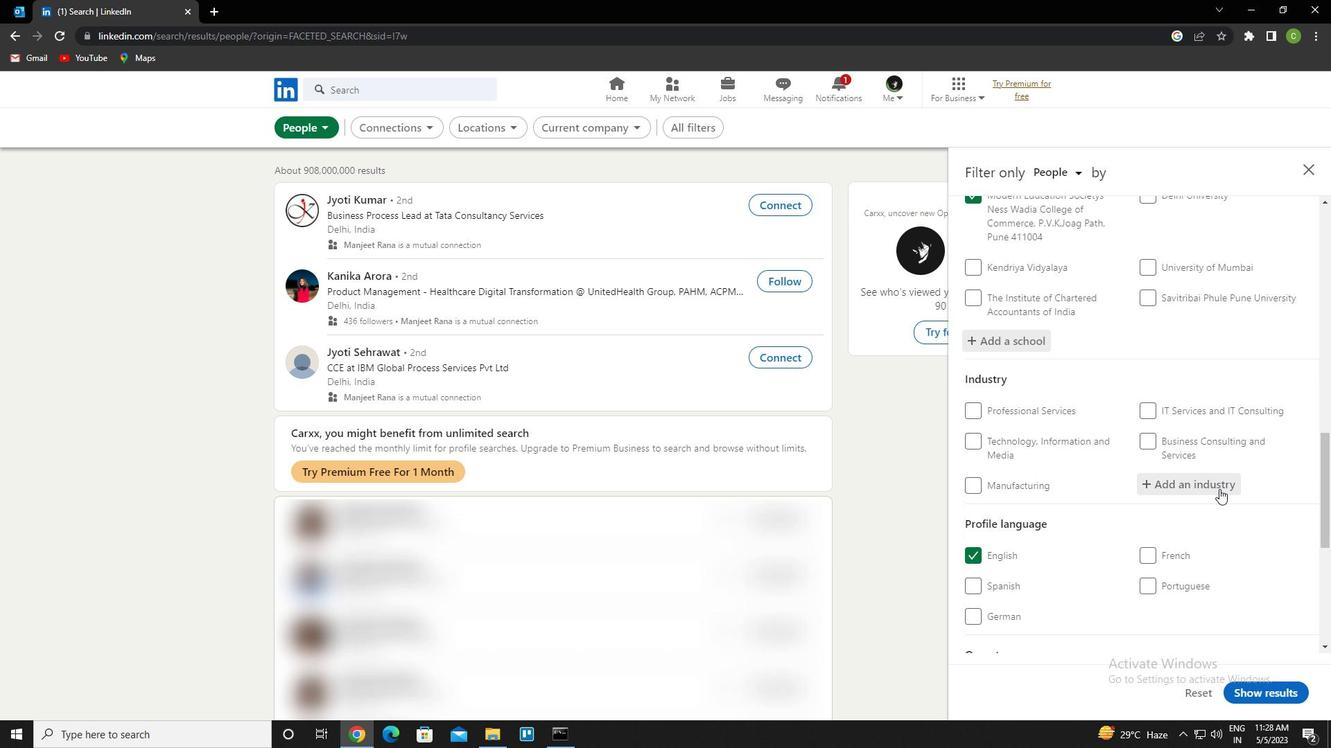 
Action: Key pressed conversatu<Key.backspace>ion<Key.space>programs<Key.backspace><Key.backspace><Key.left><Key.left><Key.left><Key.left><Key.left><Key.left><Key.left><Key.left><Key.left><Key.left><Key.backspace>ctrl+S<Key.down><Key.right><Key.right><Key.right><Key.backspace>v<Key.down><Key.enter>
Screenshot: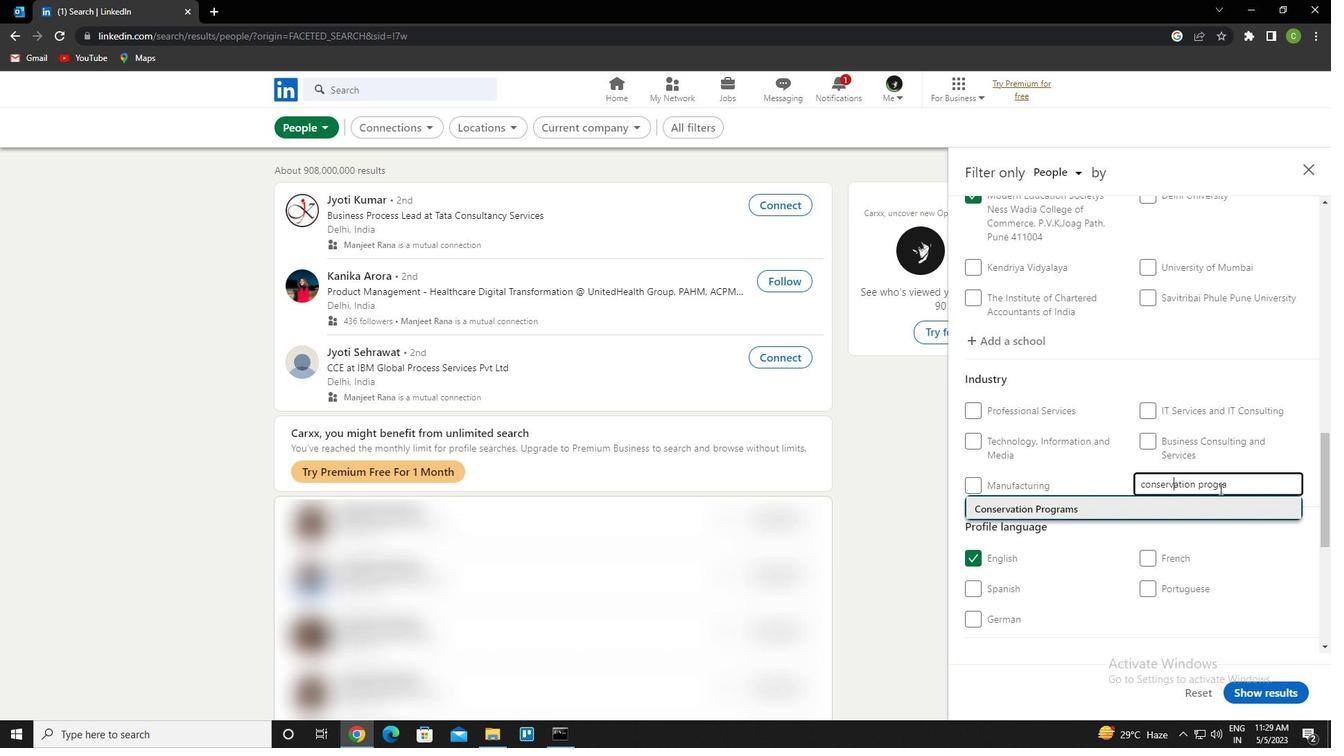 
Action: Mouse scrolled (1219, 488) with delta (0, 0)
Screenshot: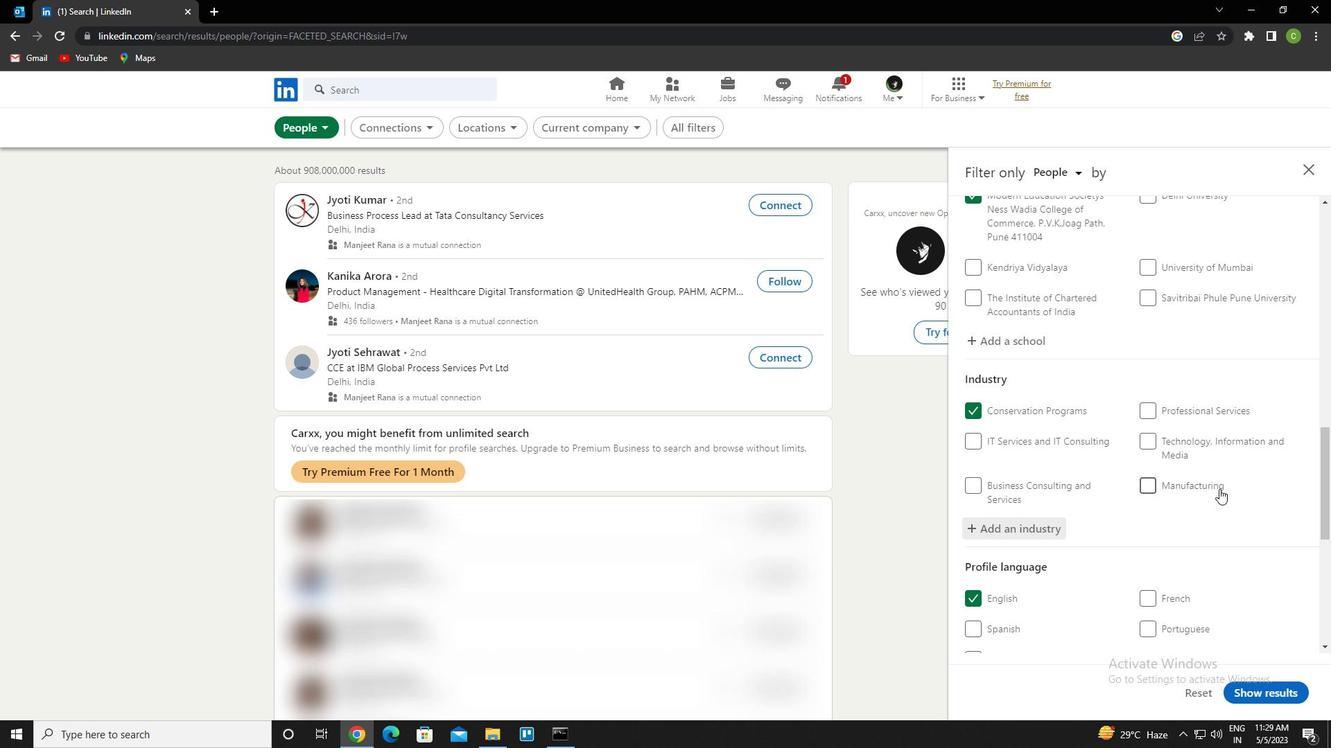 
Action: Mouse scrolled (1219, 488) with delta (0, 0)
Screenshot: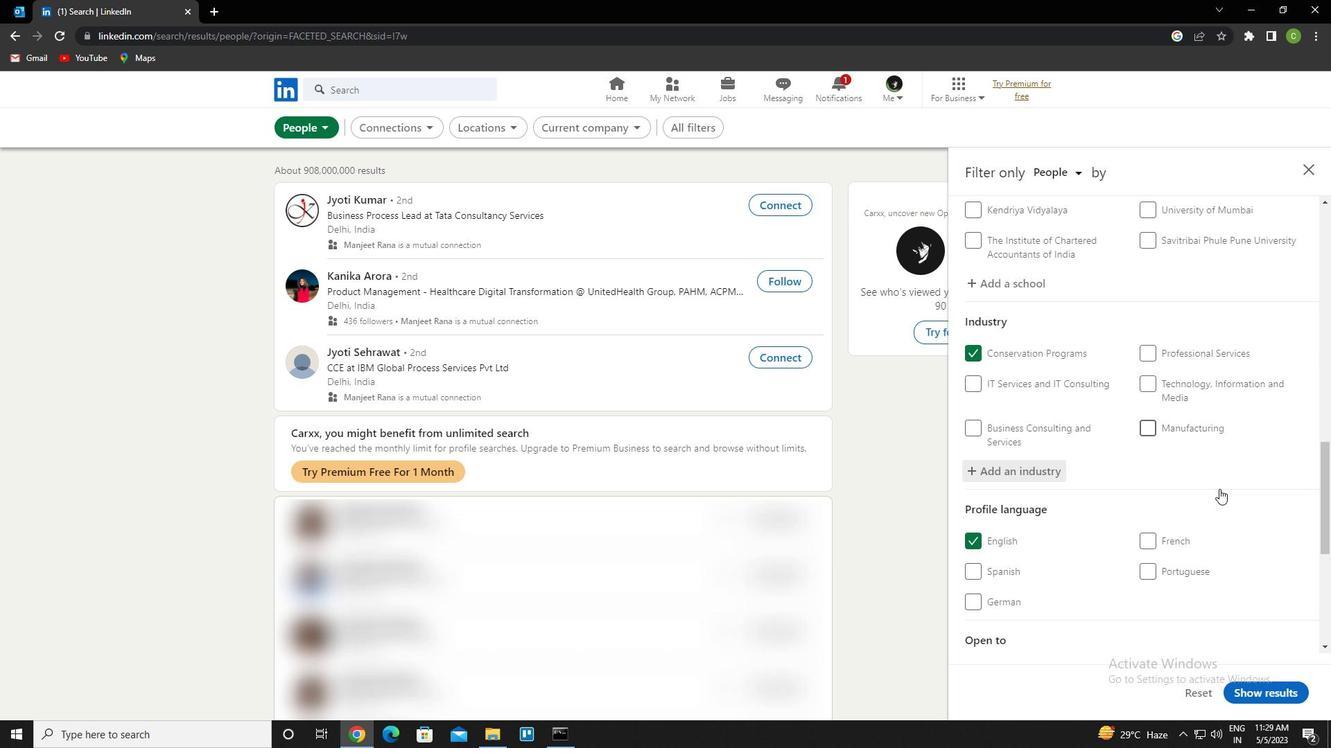 
Action: Mouse scrolled (1219, 488) with delta (0, 0)
Screenshot: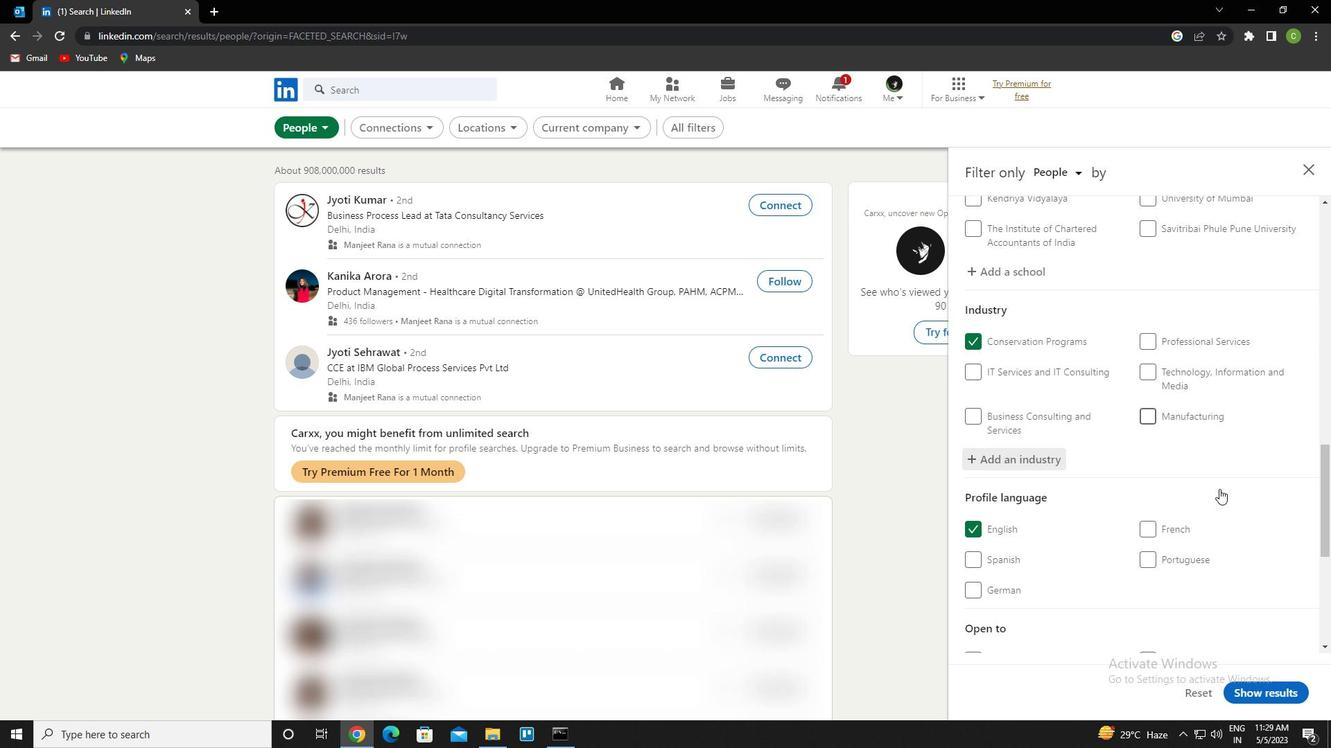 
Action: Mouse scrolled (1219, 488) with delta (0, 0)
Screenshot: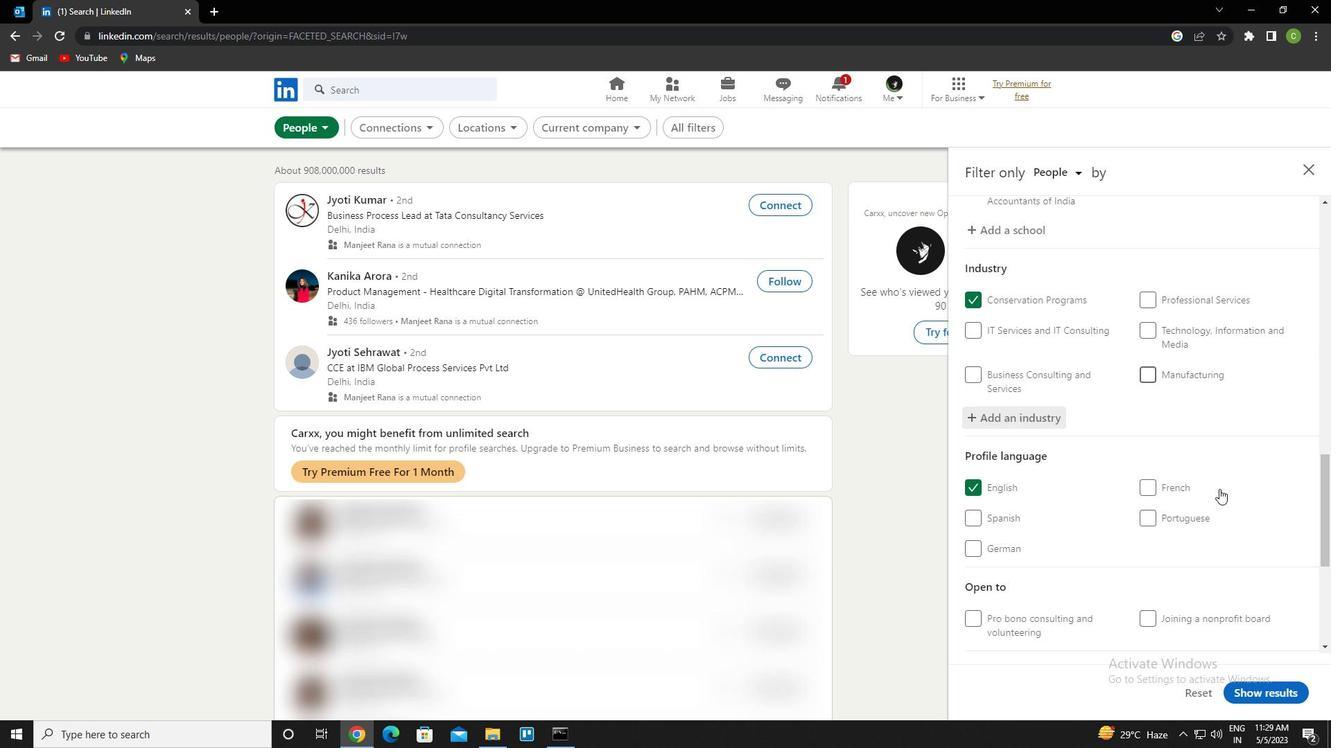 
Action: Mouse scrolled (1219, 488) with delta (0, 0)
Screenshot: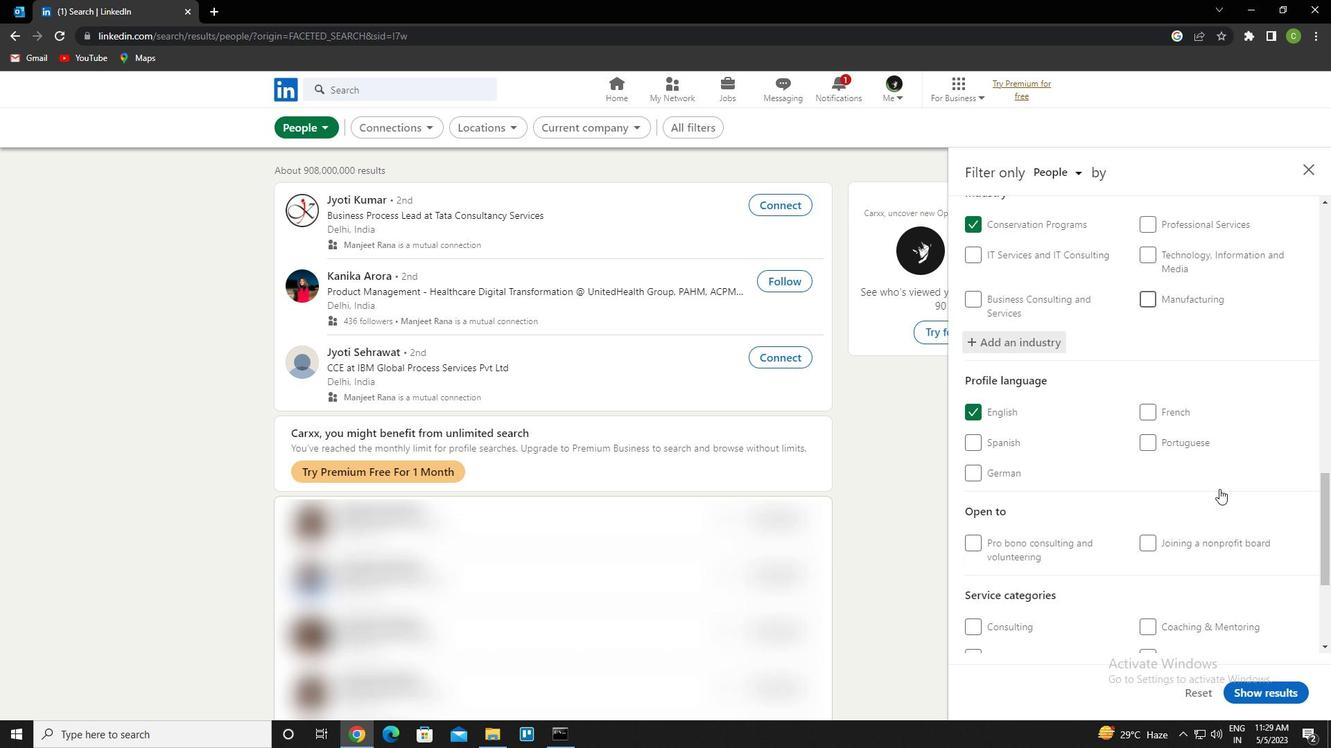 
Action: Mouse scrolled (1219, 488) with delta (0, 0)
Screenshot: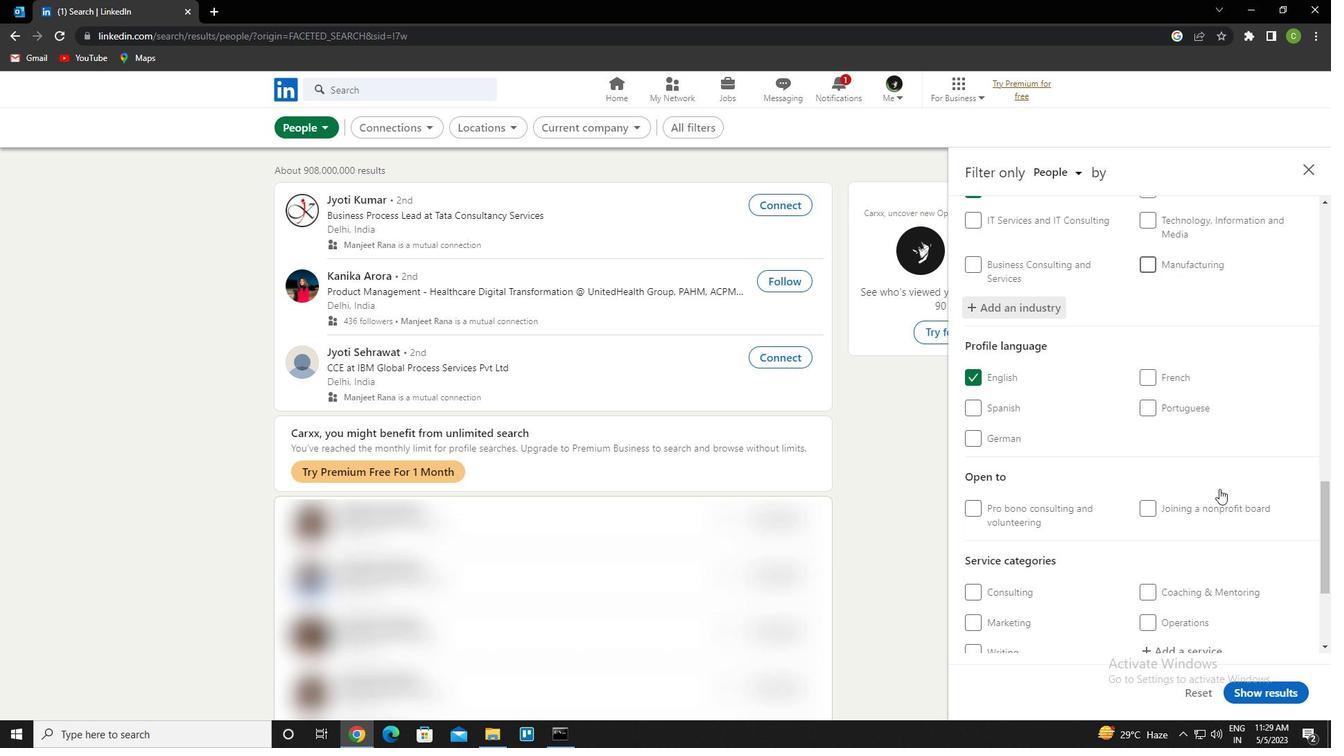 
Action: Mouse scrolled (1219, 488) with delta (0, 0)
Screenshot: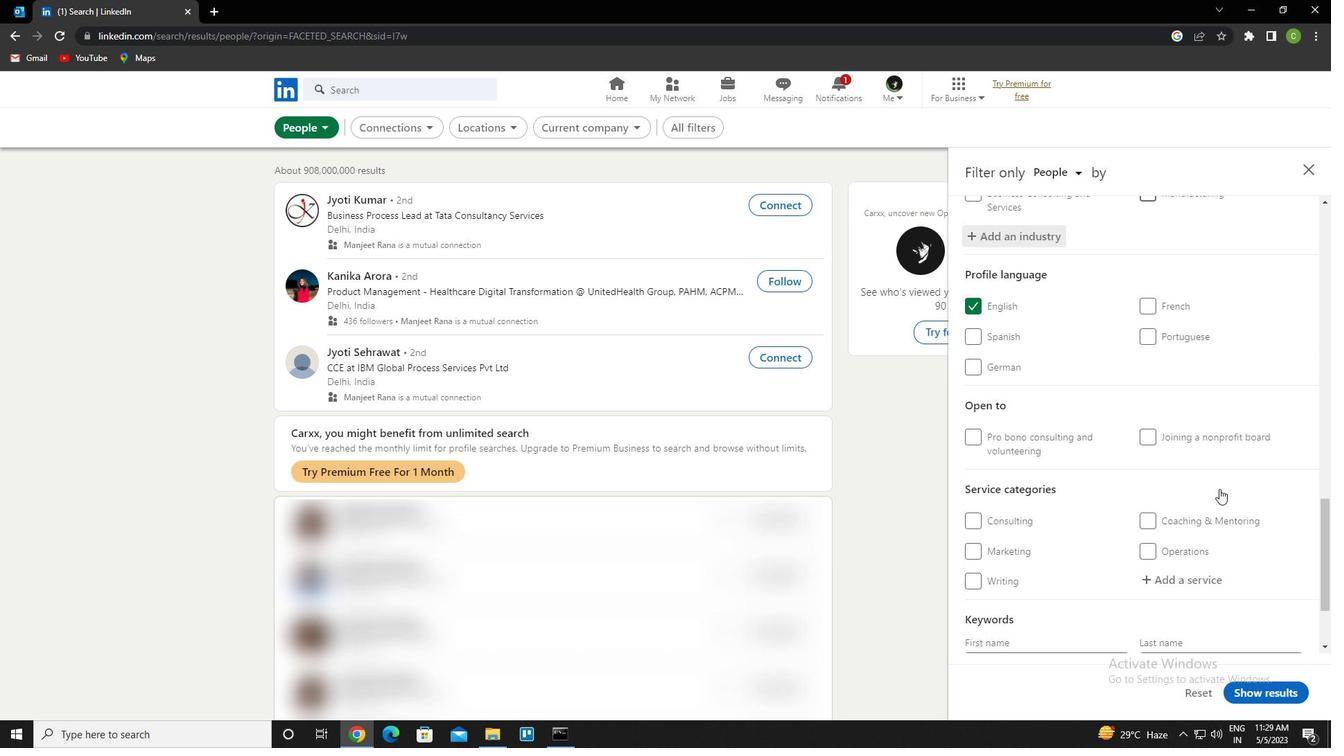 
Action: Mouse moved to (1188, 467)
Screenshot: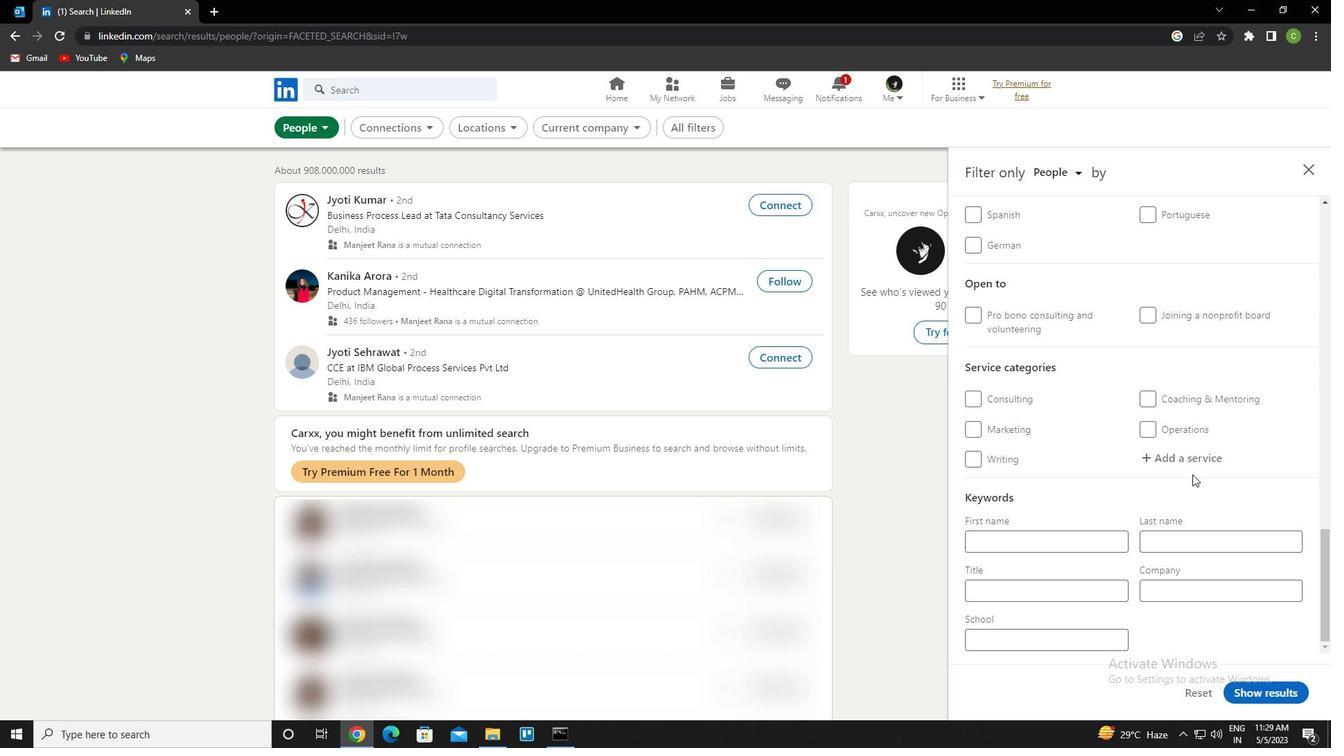 
Action: Mouse pressed left at (1188, 467)
Screenshot: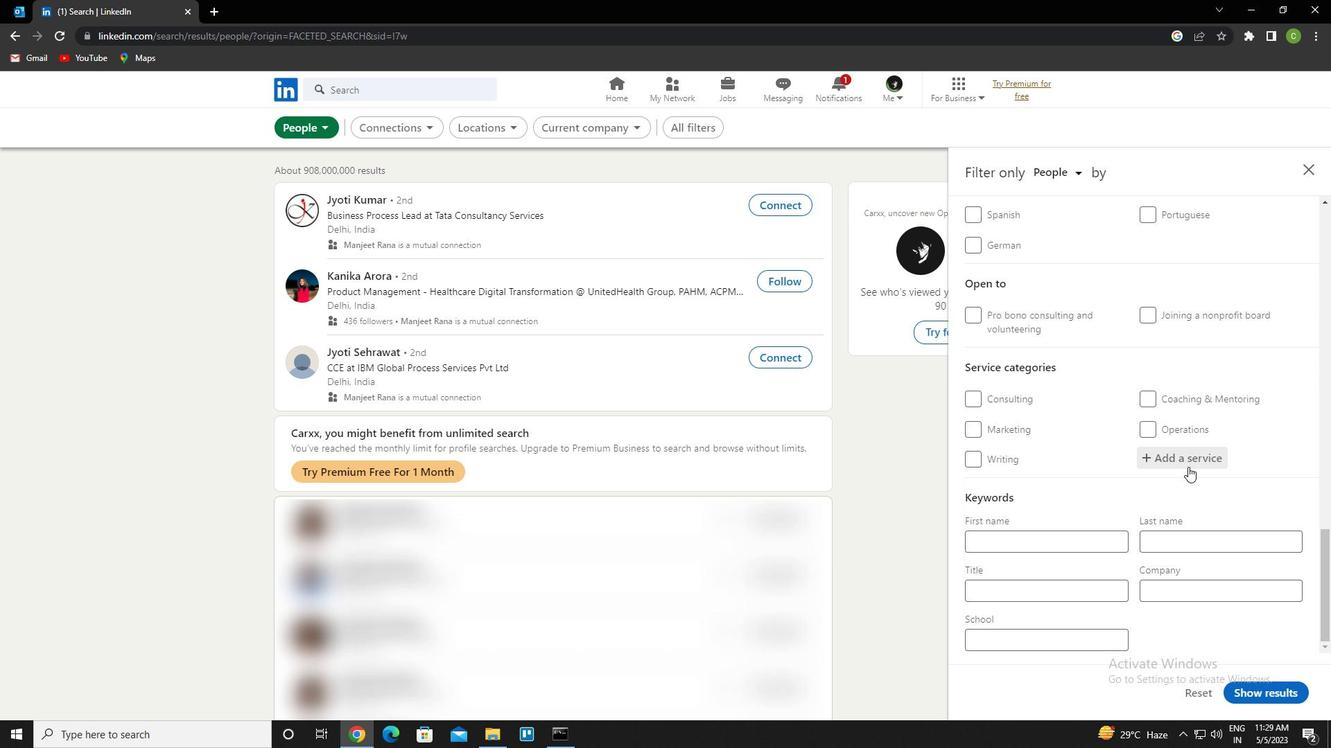 
Action: Key pressed <Key.caps_lock>a<Key.caps_lock>dministrative<Key.enter>
Screenshot: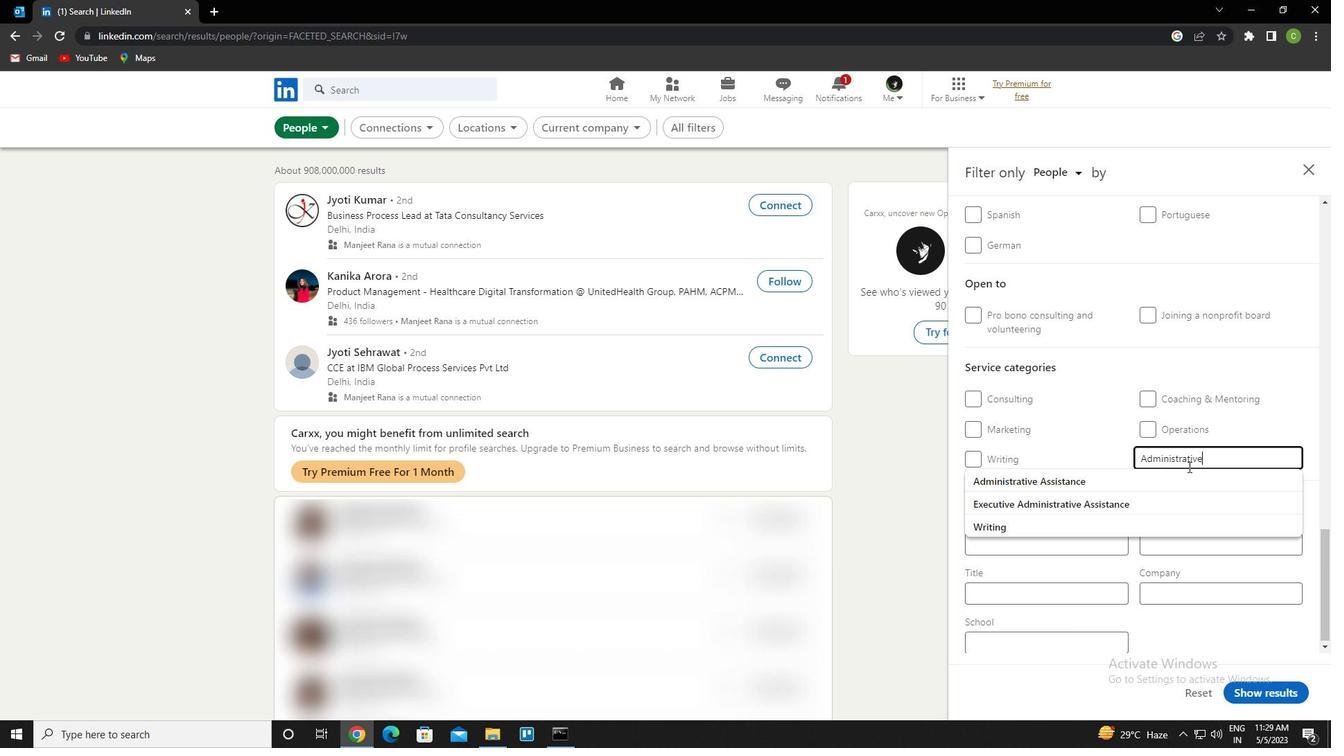 
Action: Mouse scrolled (1188, 466) with delta (0, 0)
Screenshot: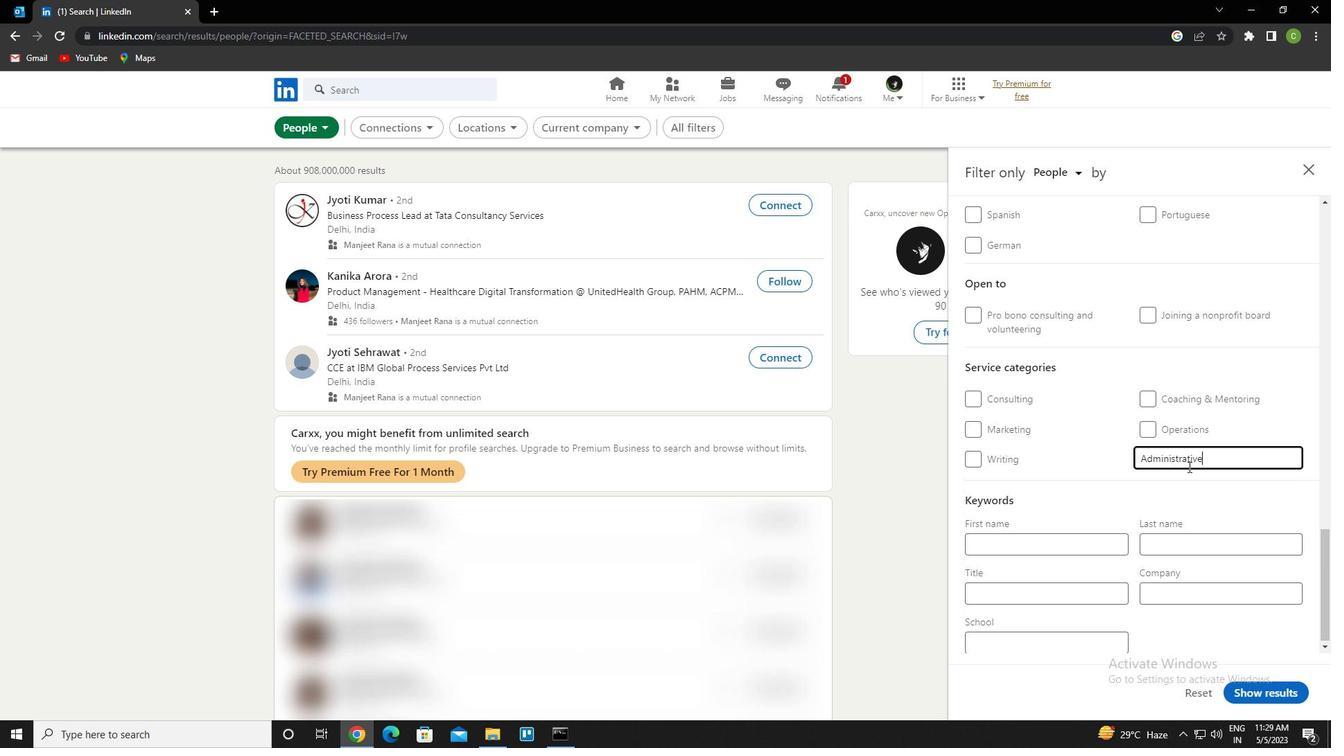 
Action: Mouse scrolled (1188, 466) with delta (0, 0)
Screenshot: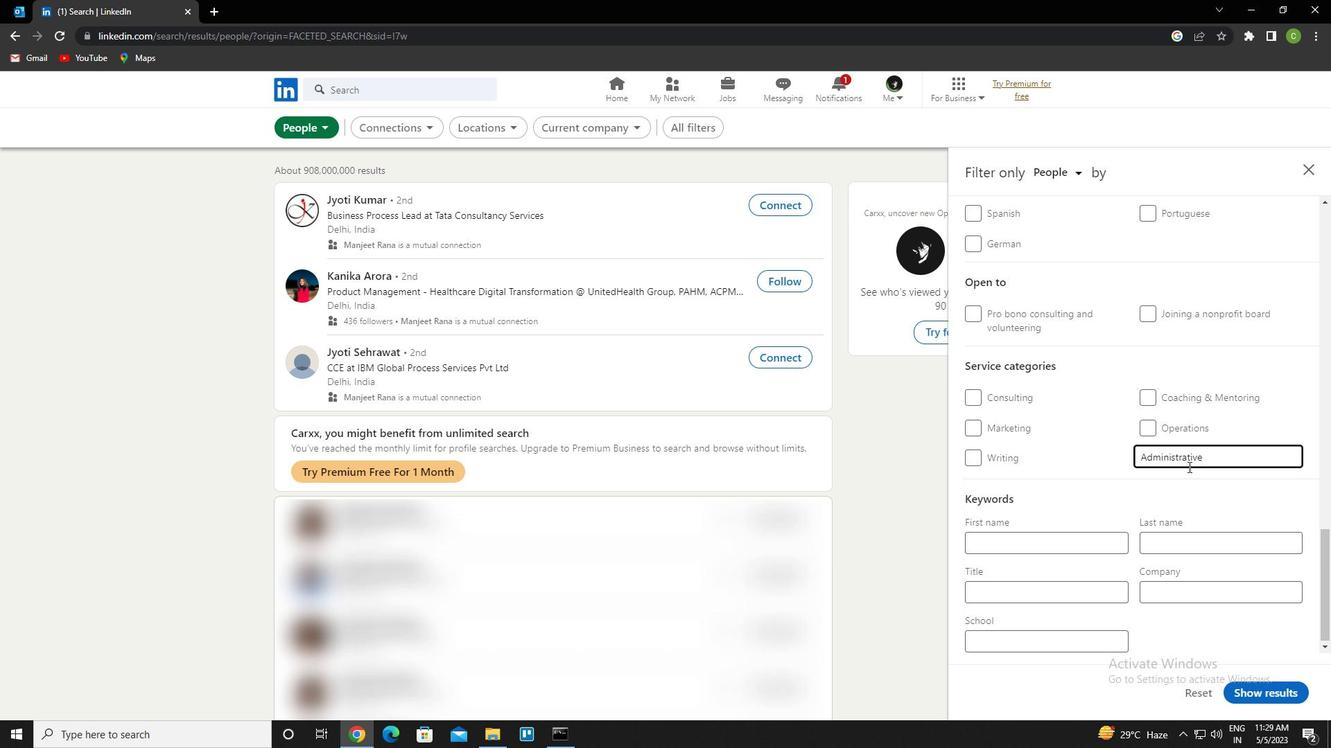 
Action: Mouse scrolled (1188, 466) with delta (0, 0)
Screenshot: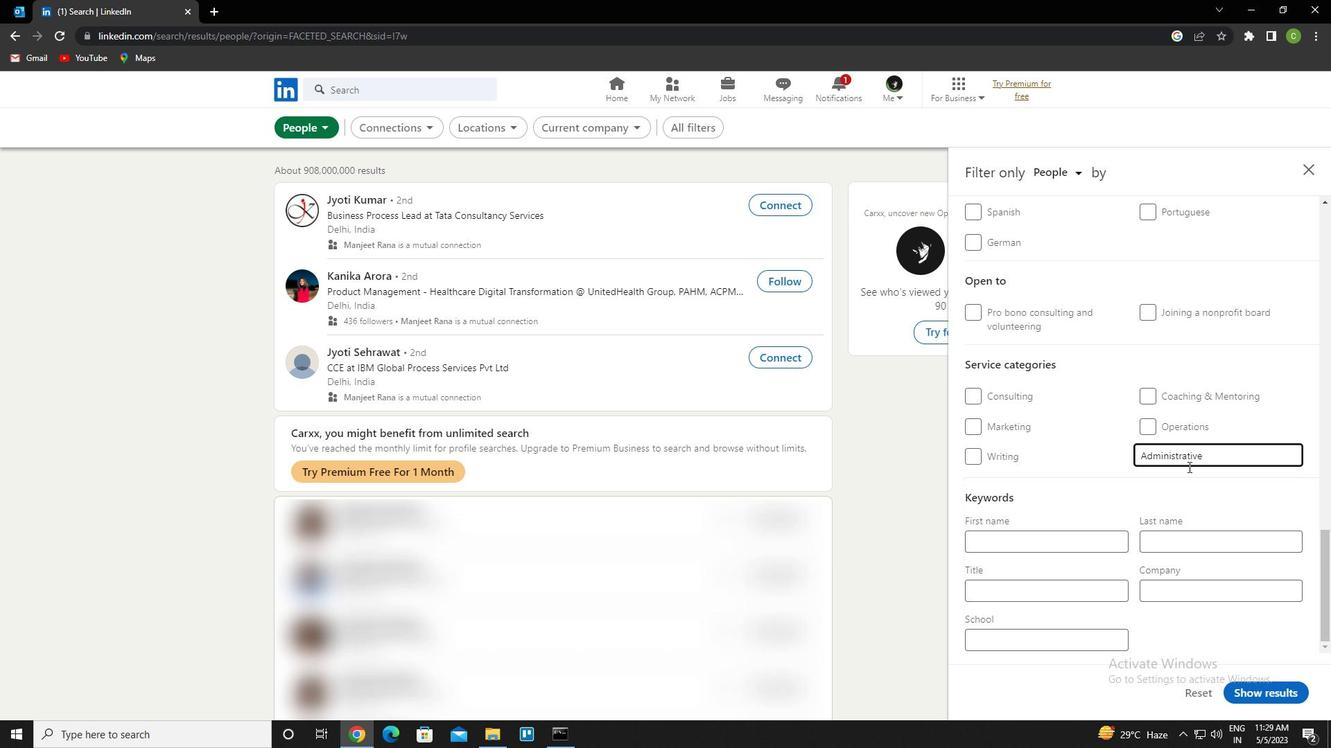 
Action: Mouse moved to (1165, 475)
Screenshot: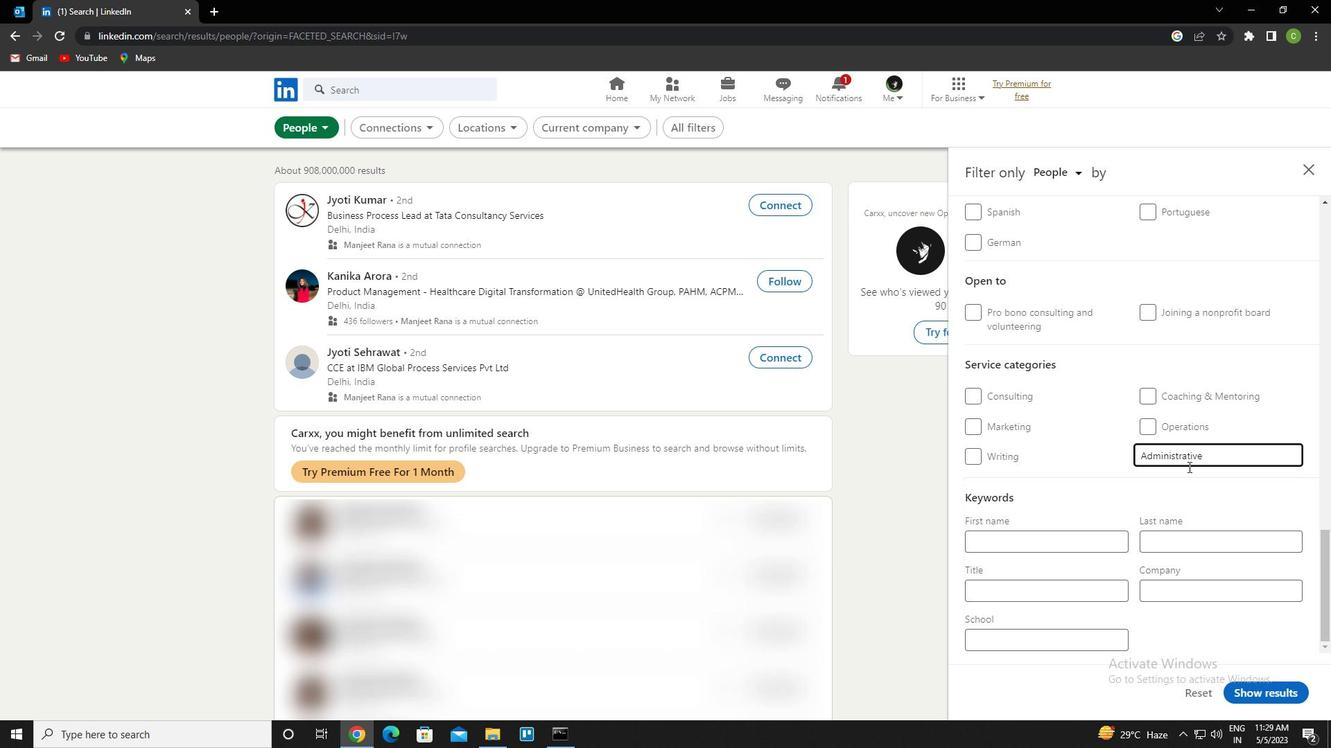 
Action: Mouse scrolled (1165, 474) with delta (0, 0)
Screenshot: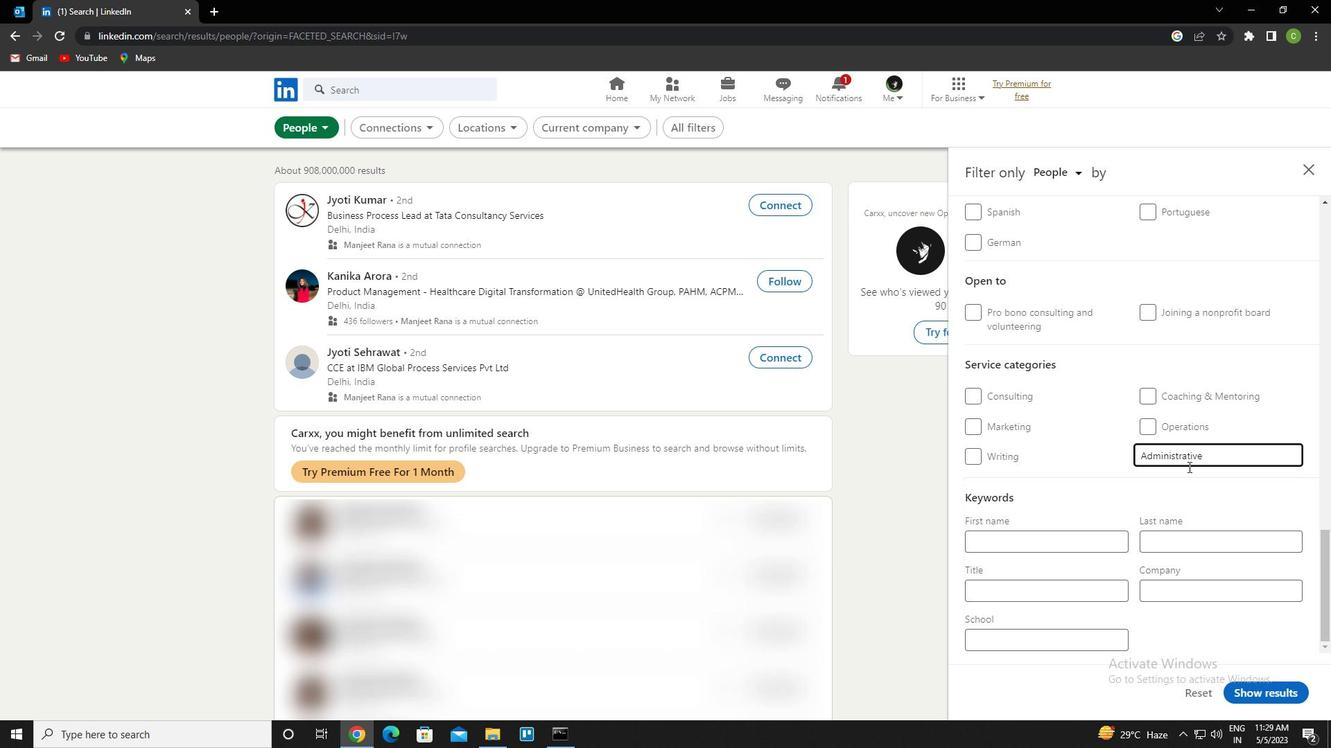 
Action: Mouse moved to (1019, 589)
Screenshot: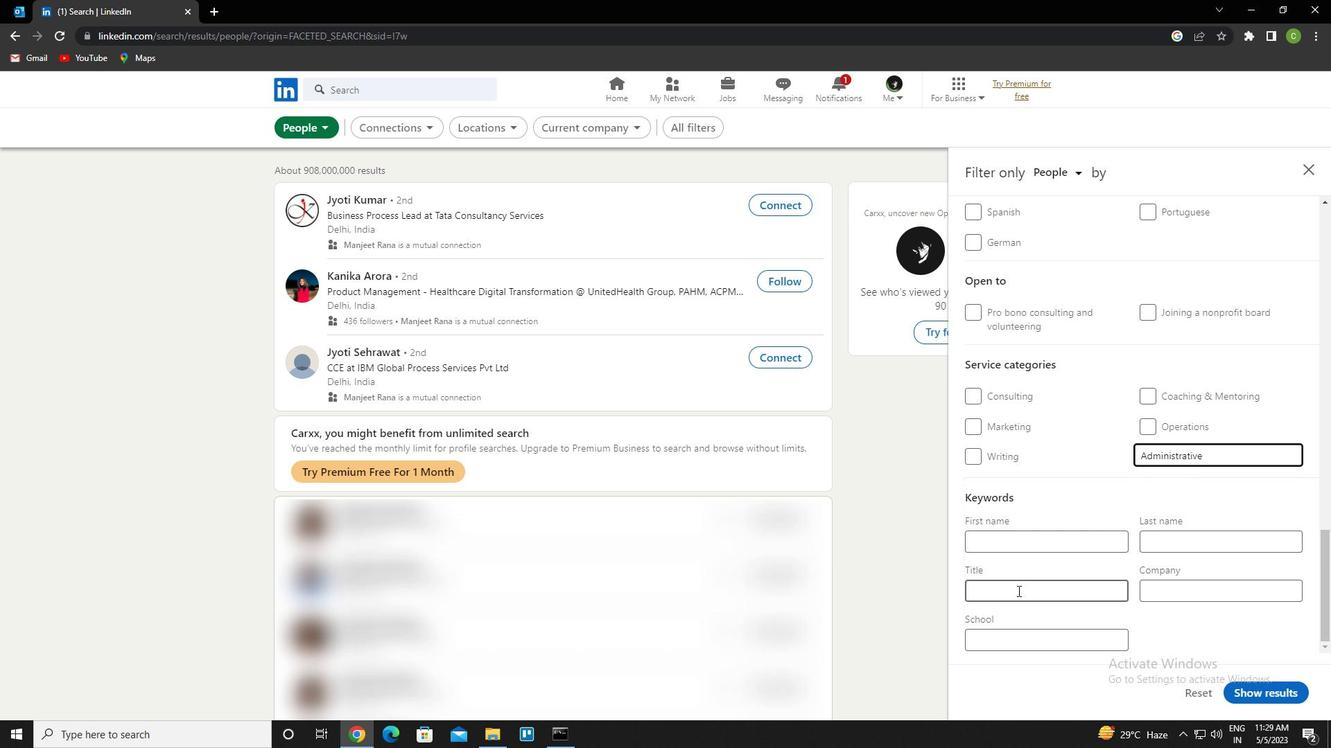 
Action: Mouse pressed left at (1019, 589)
Screenshot: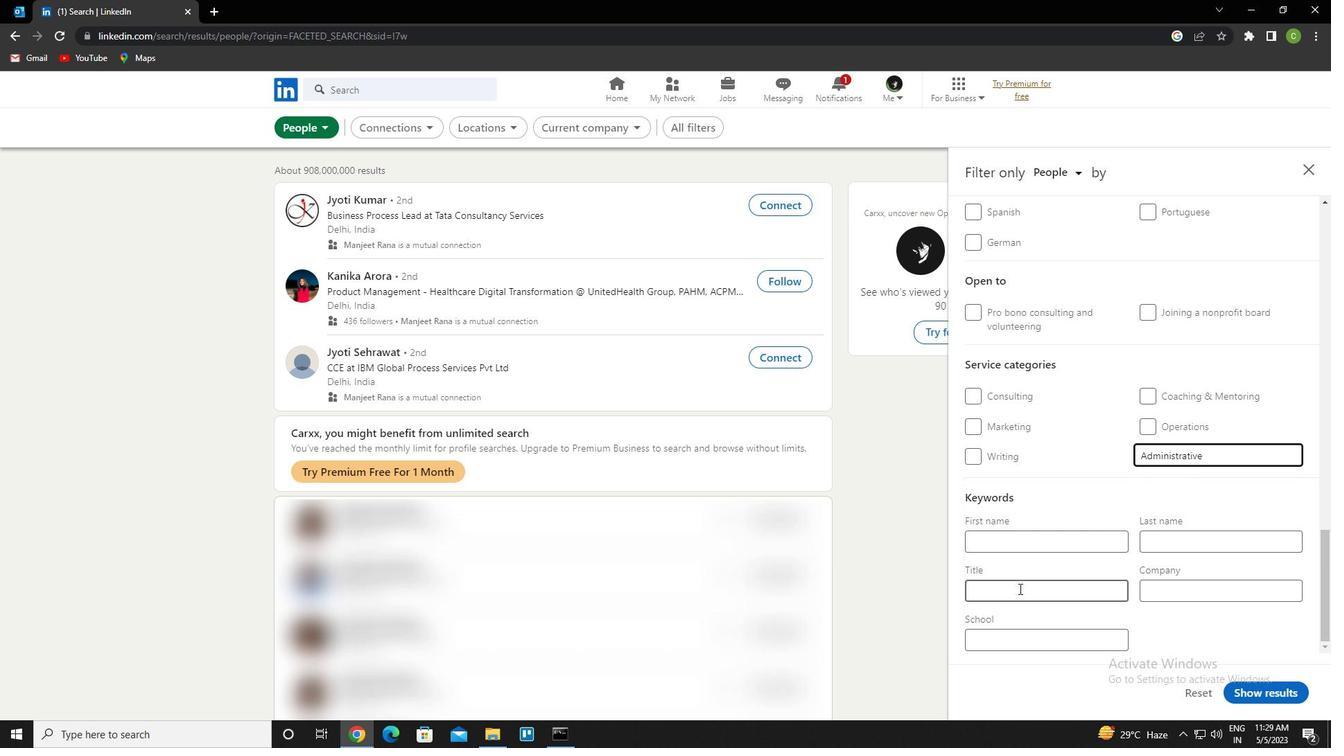 
Action: Key pressed <Key.caps_lock>b<Key.caps_lock>arista
Screenshot: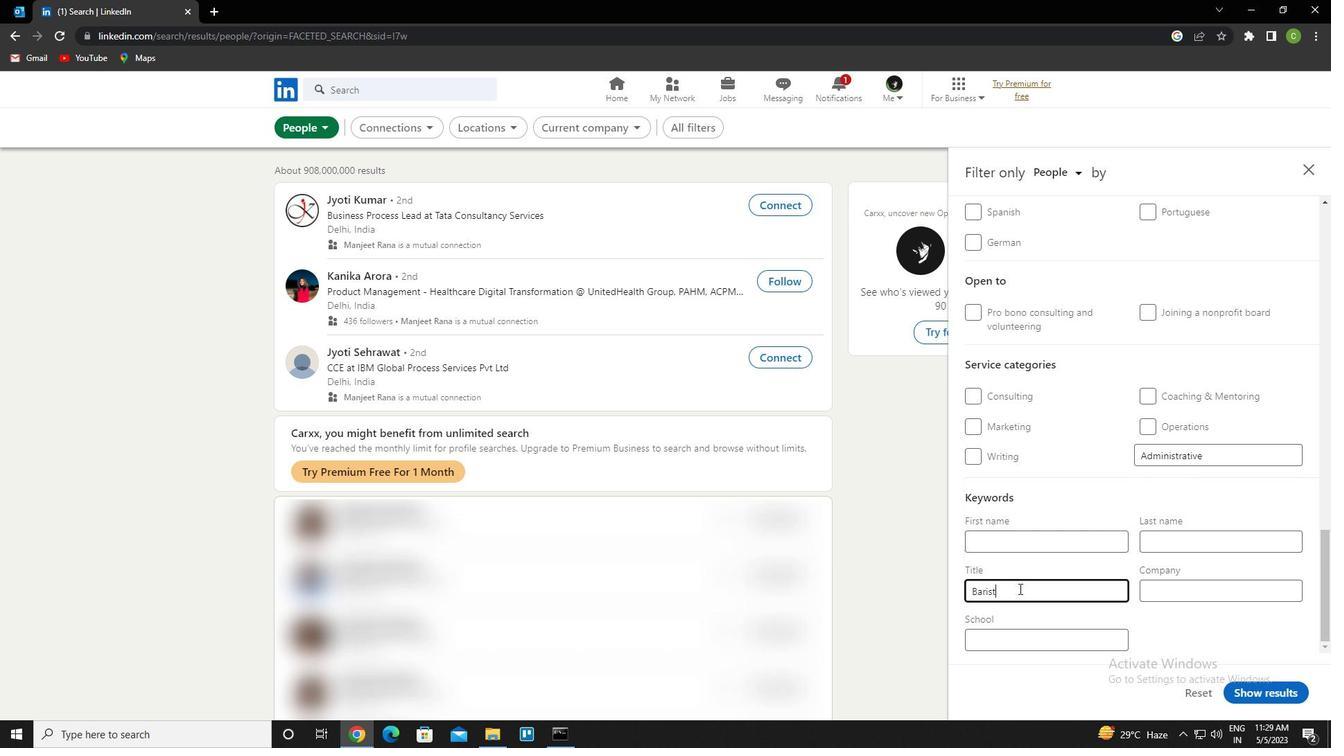 
Action: Mouse moved to (1270, 687)
Screenshot: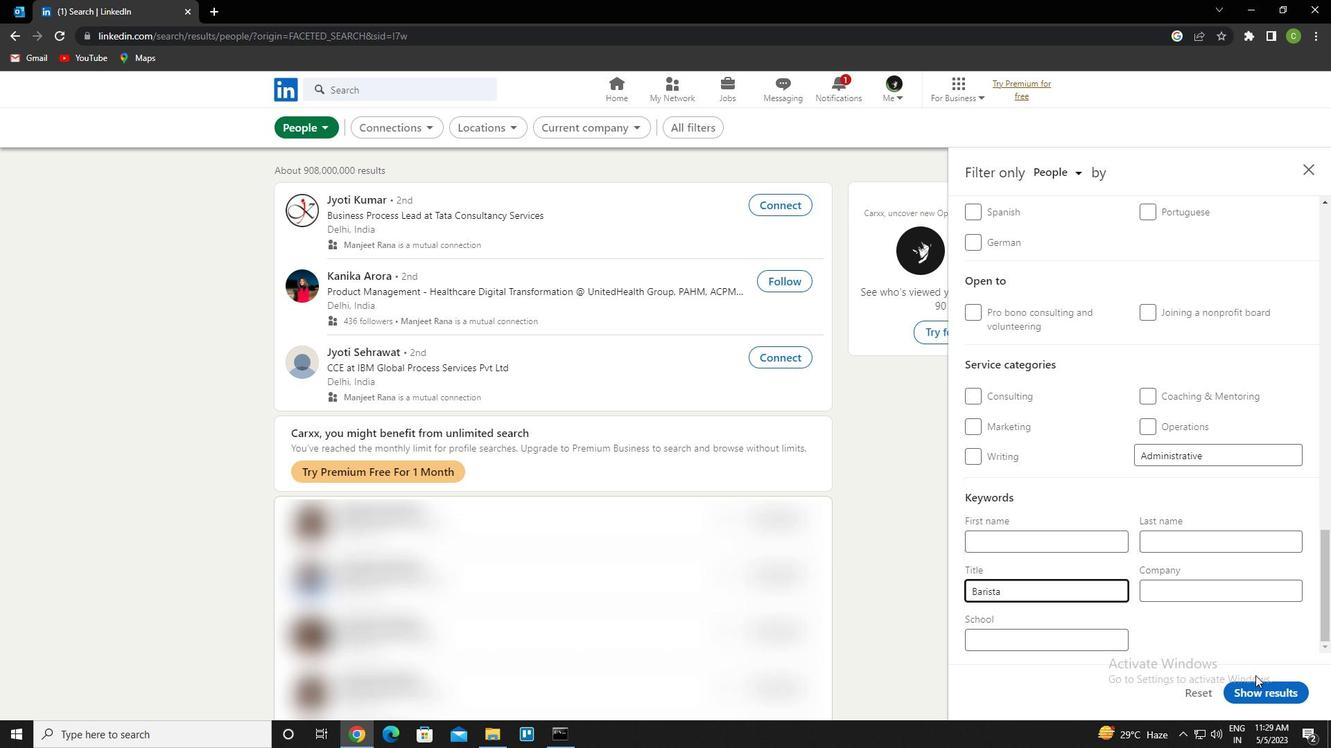
Action: Mouse pressed left at (1270, 687)
Screenshot: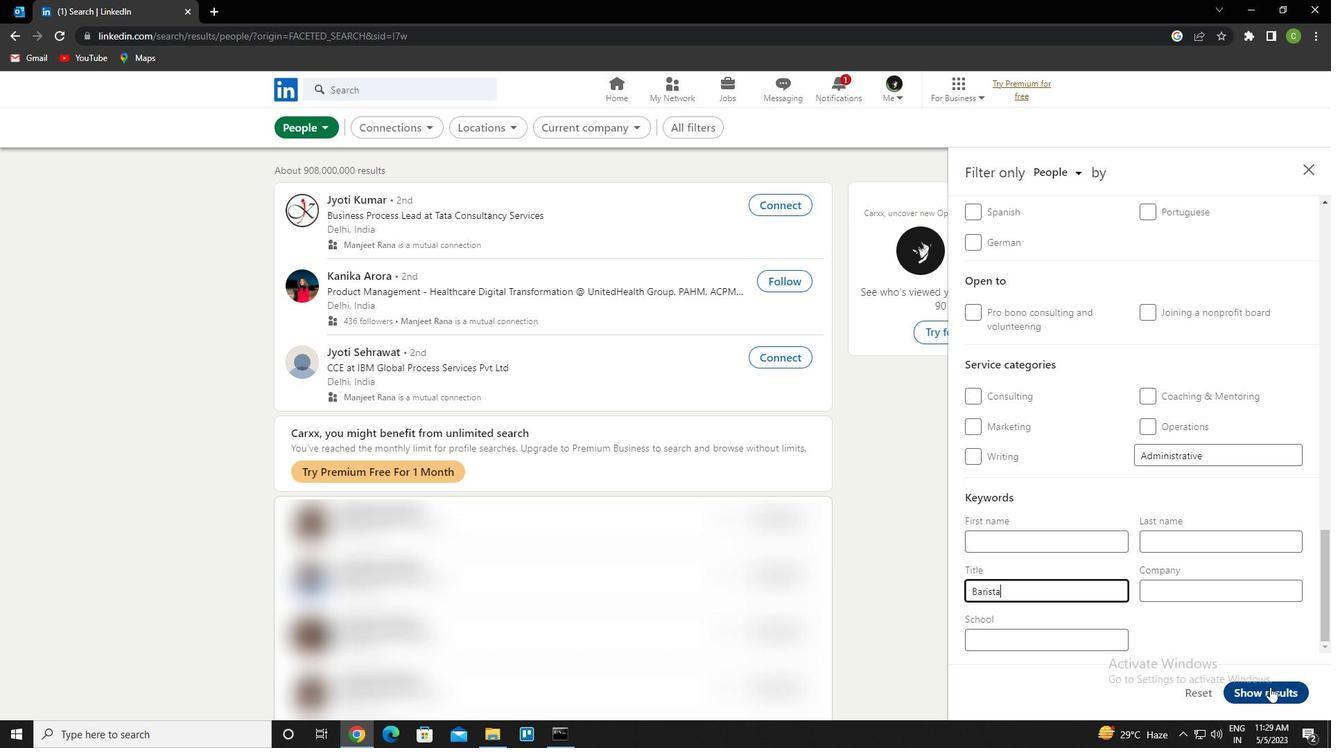 
Action: Mouse moved to (994, 629)
Screenshot: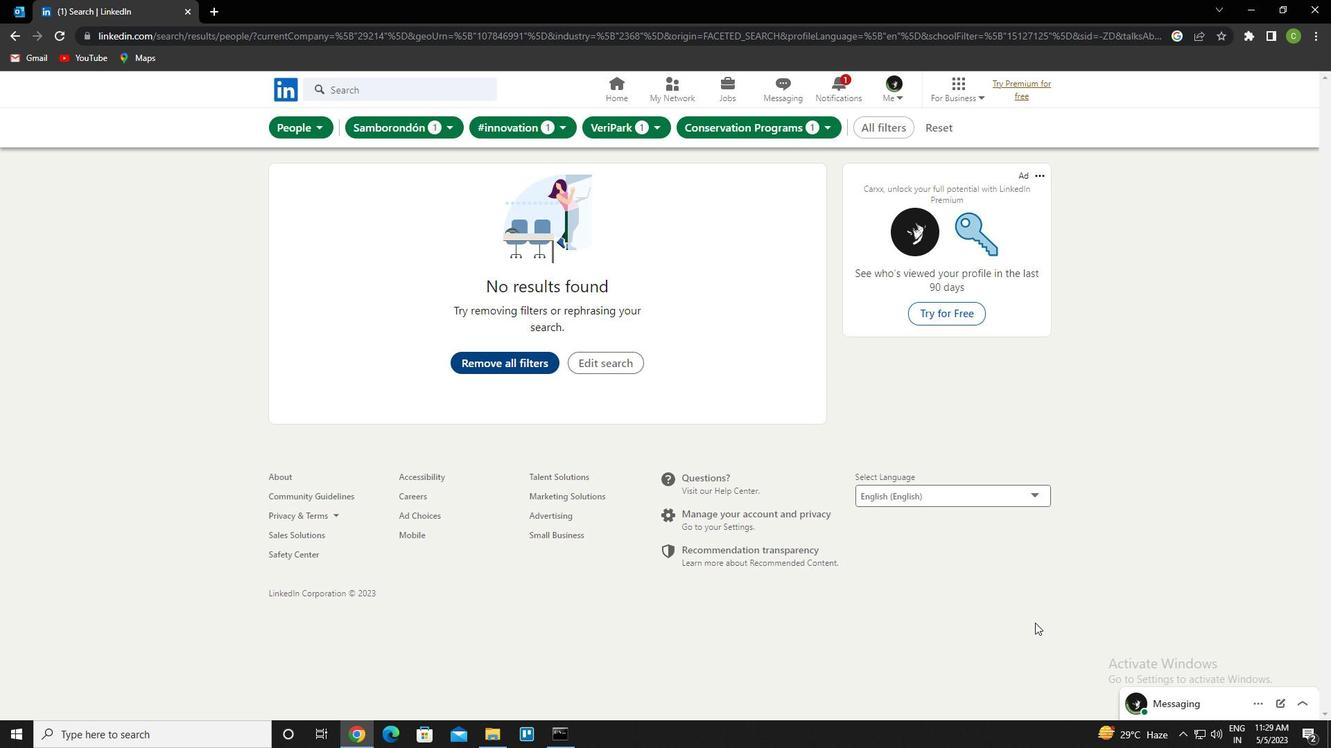 
